 Task: Find connections with filter location Echuca with filter topic #SMMwith filter profile language Potuguese with filter current company Freshers Camp with filter school Delhi Public School, Bokaro Steel City. with filter industry Commercial and Industrial Machinery Maintenance with filter service category Outsourcing with filter keywords title Risk Manager
Action: Mouse moved to (216, 278)
Screenshot: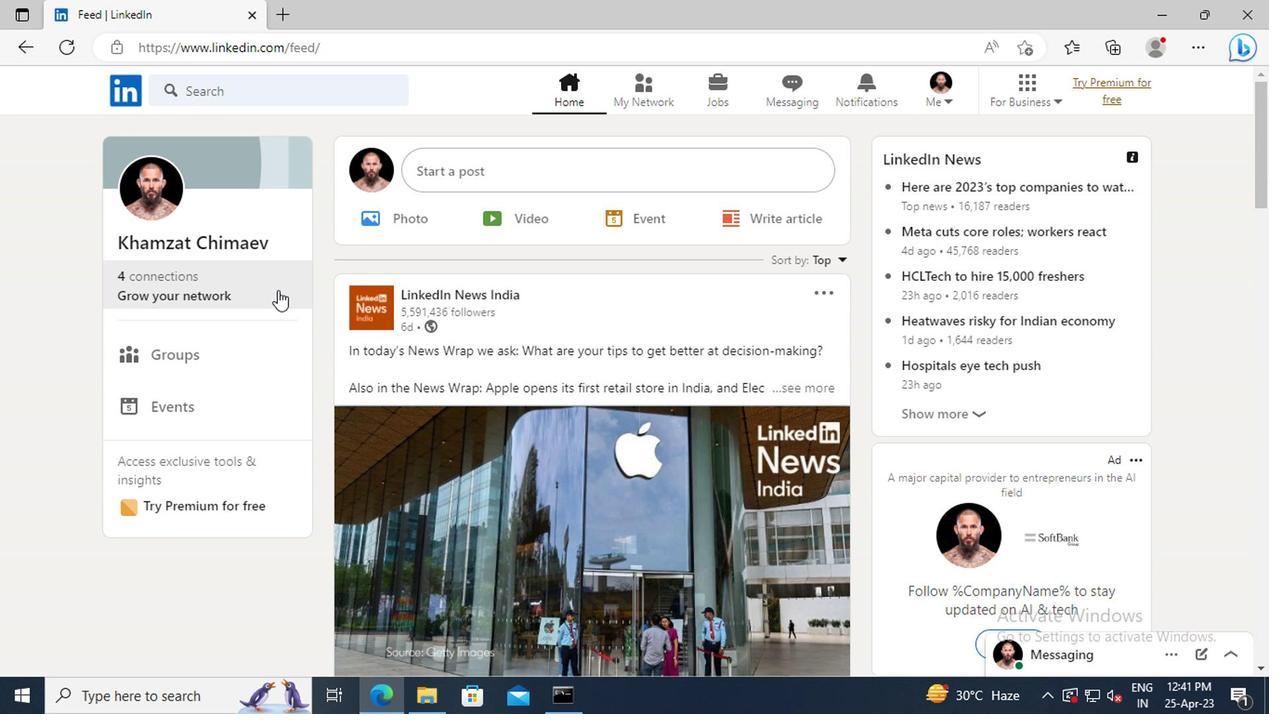 
Action: Mouse pressed left at (216, 278)
Screenshot: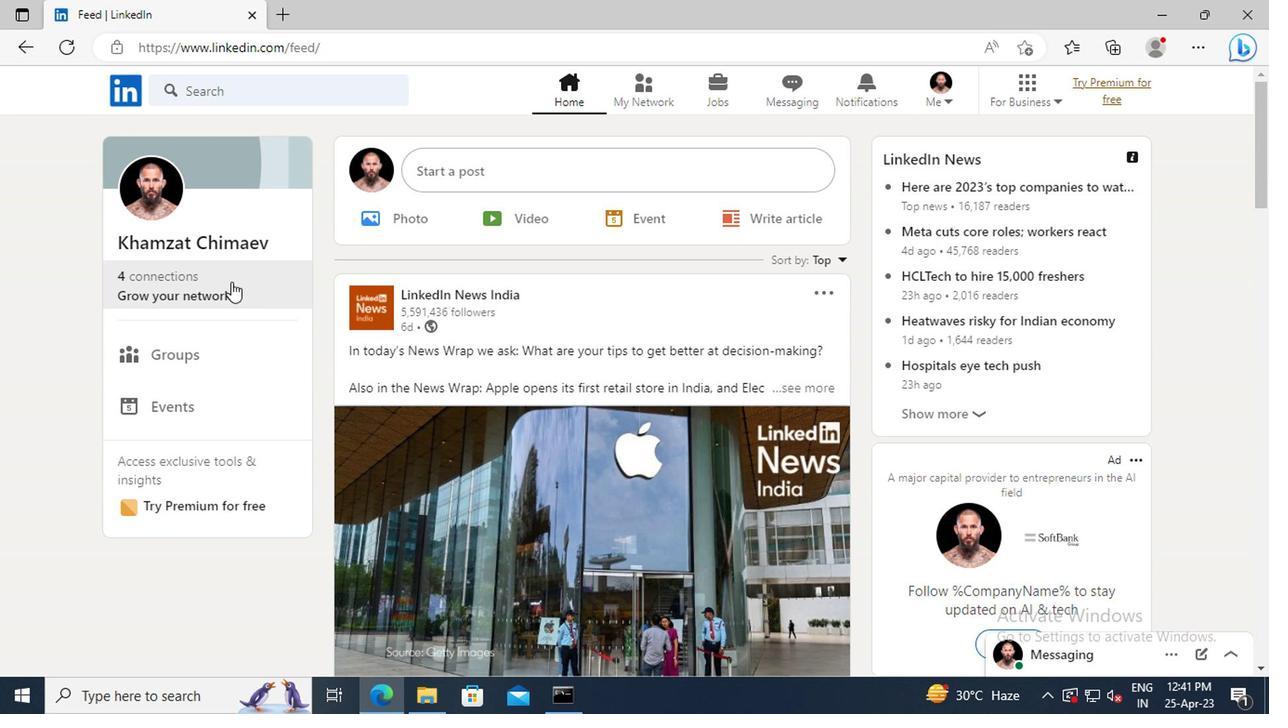 
Action: Mouse moved to (228, 191)
Screenshot: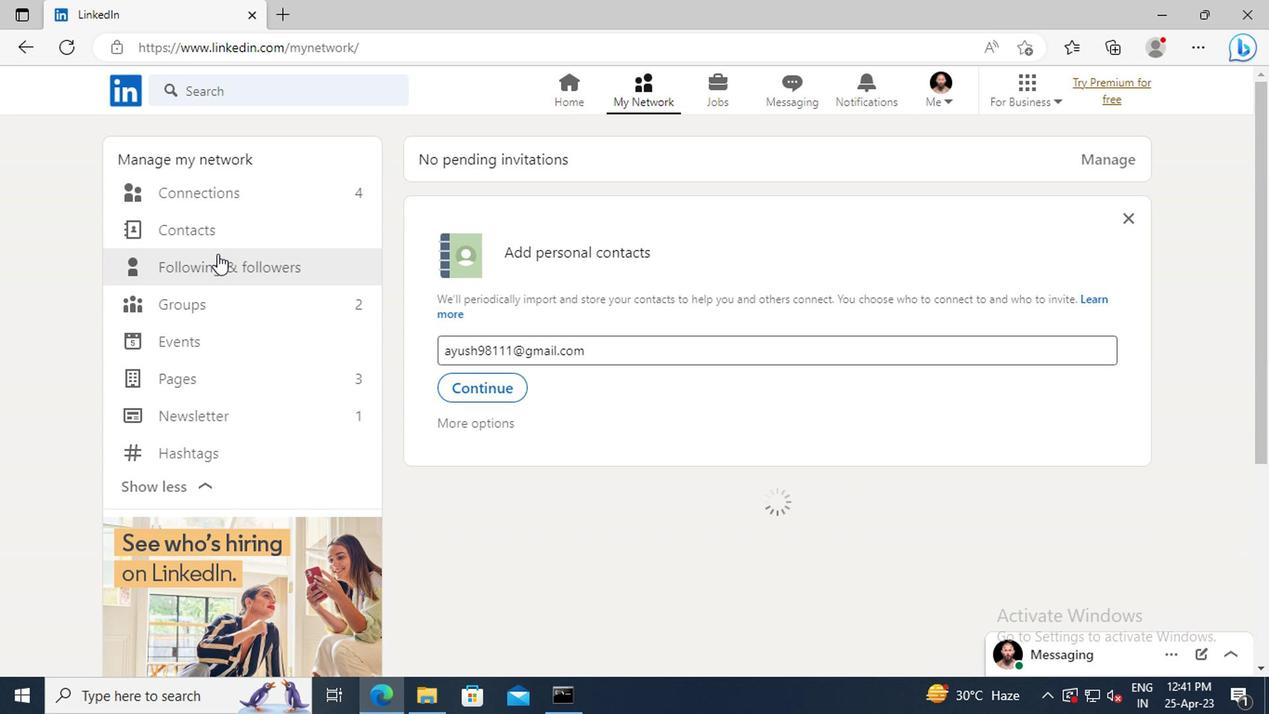 
Action: Mouse pressed left at (228, 191)
Screenshot: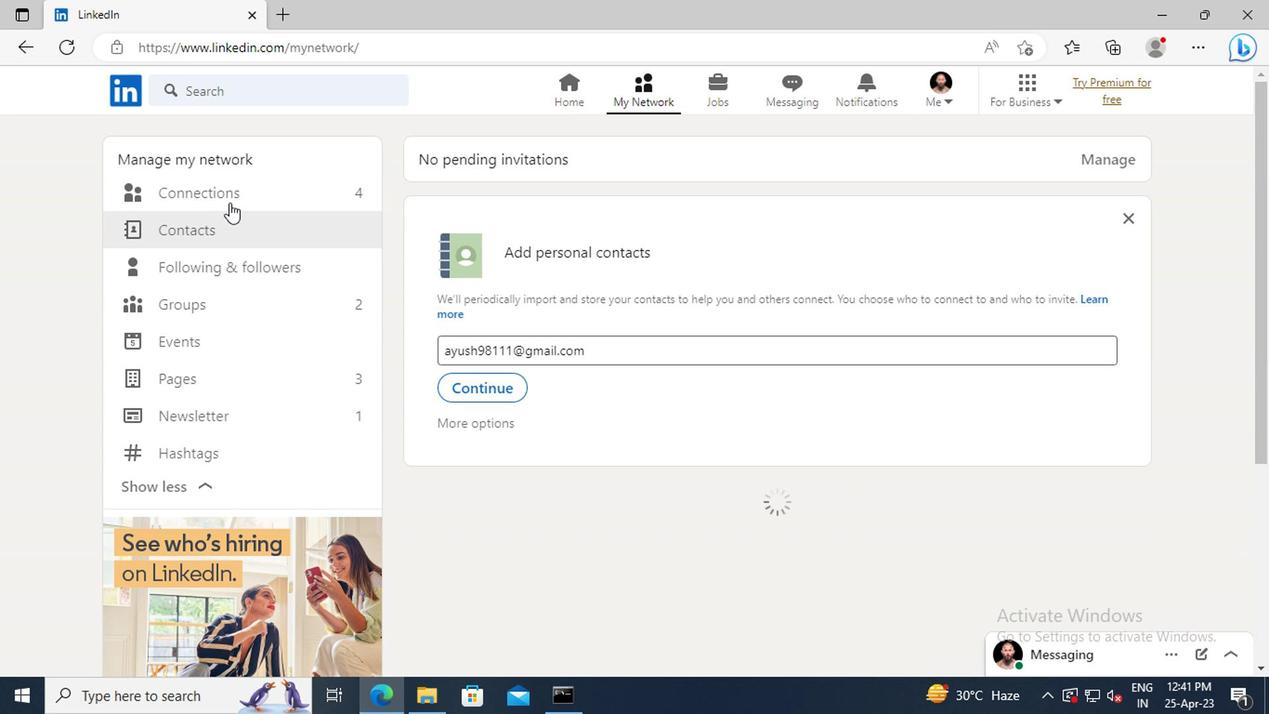 
Action: Mouse moved to (752, 197)
Screenshot: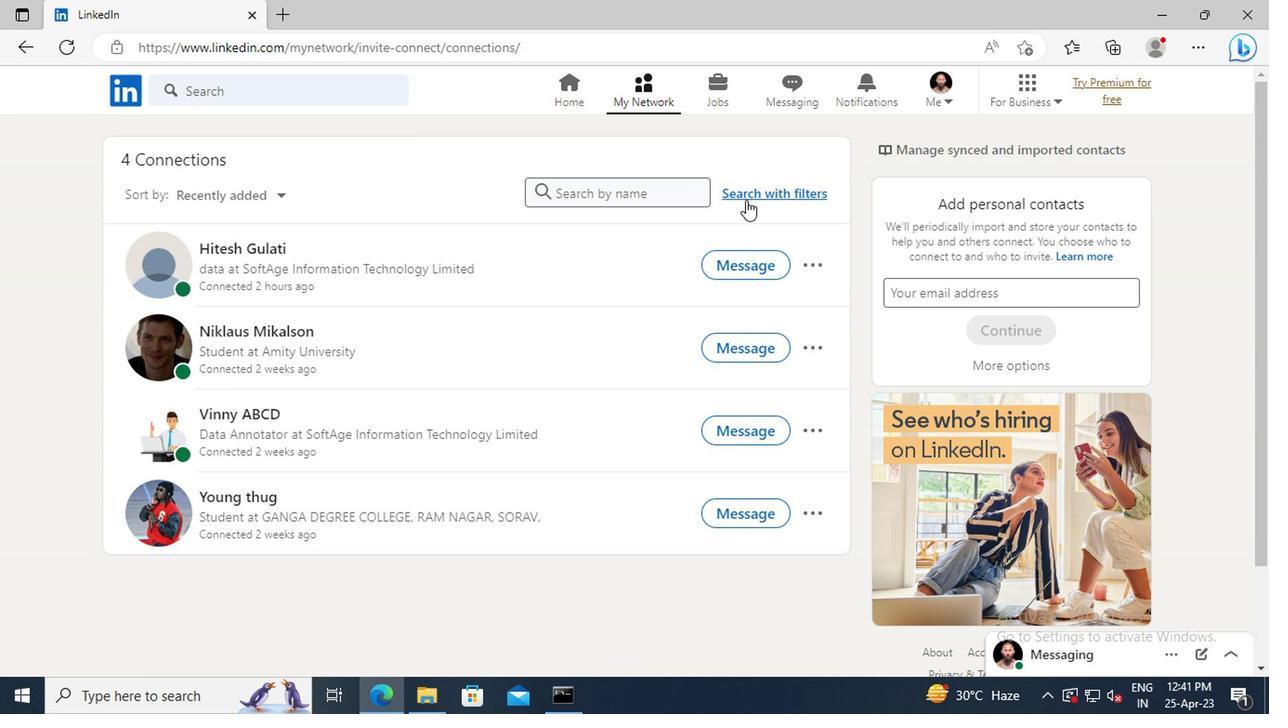 
Action: Mouse pressed left at (752, 197)
Screenshot: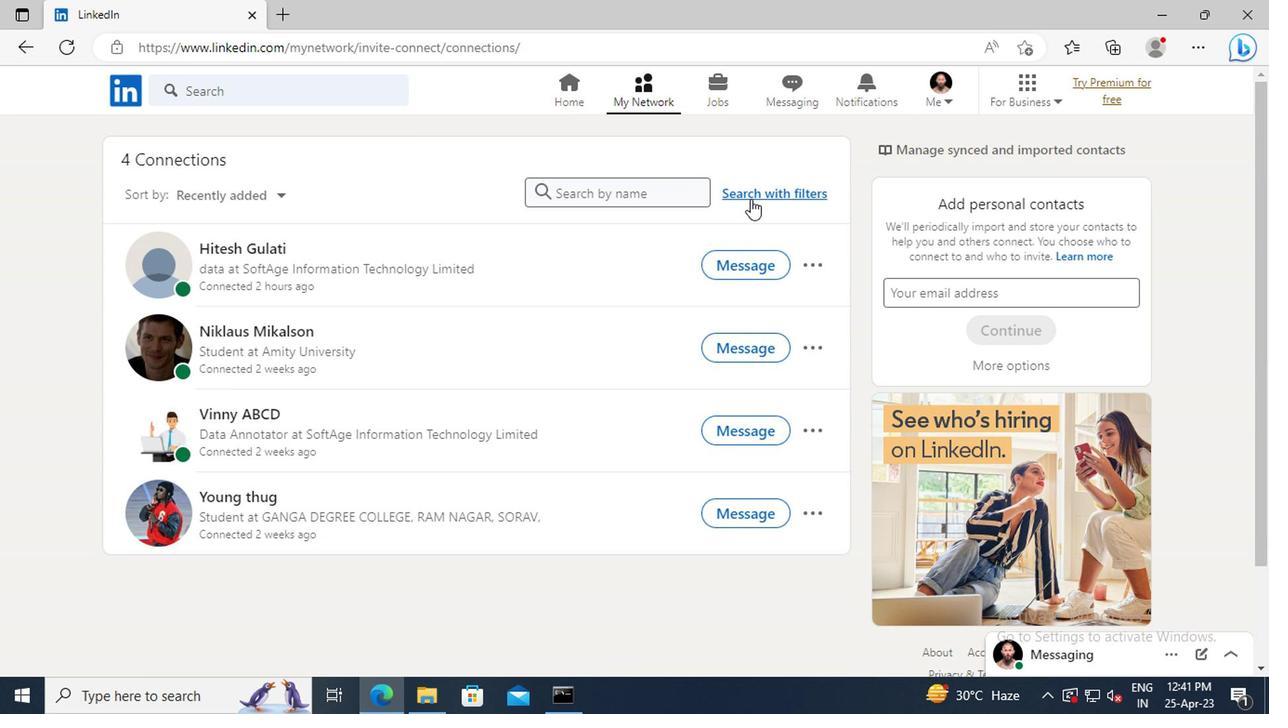 
Action: Mouse moved to (704, 144)
Screenshot: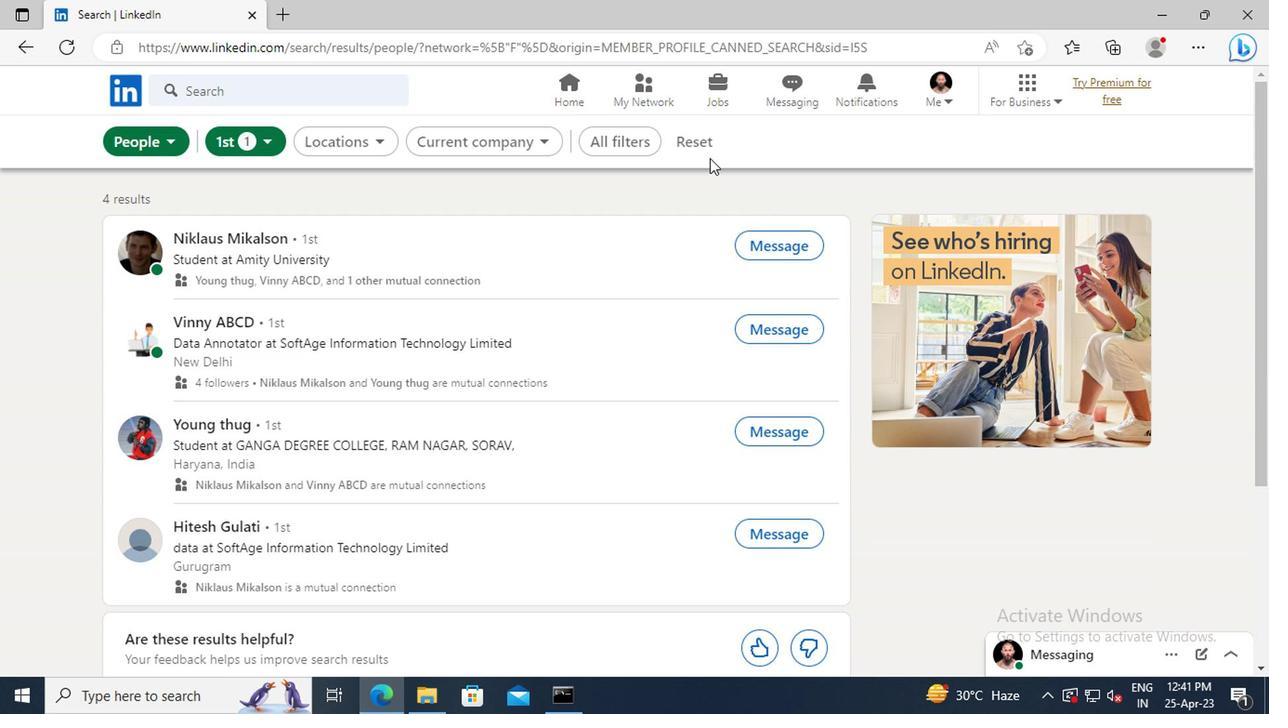 
Action: Mouse pressed left at (704, 144)
Screenshot: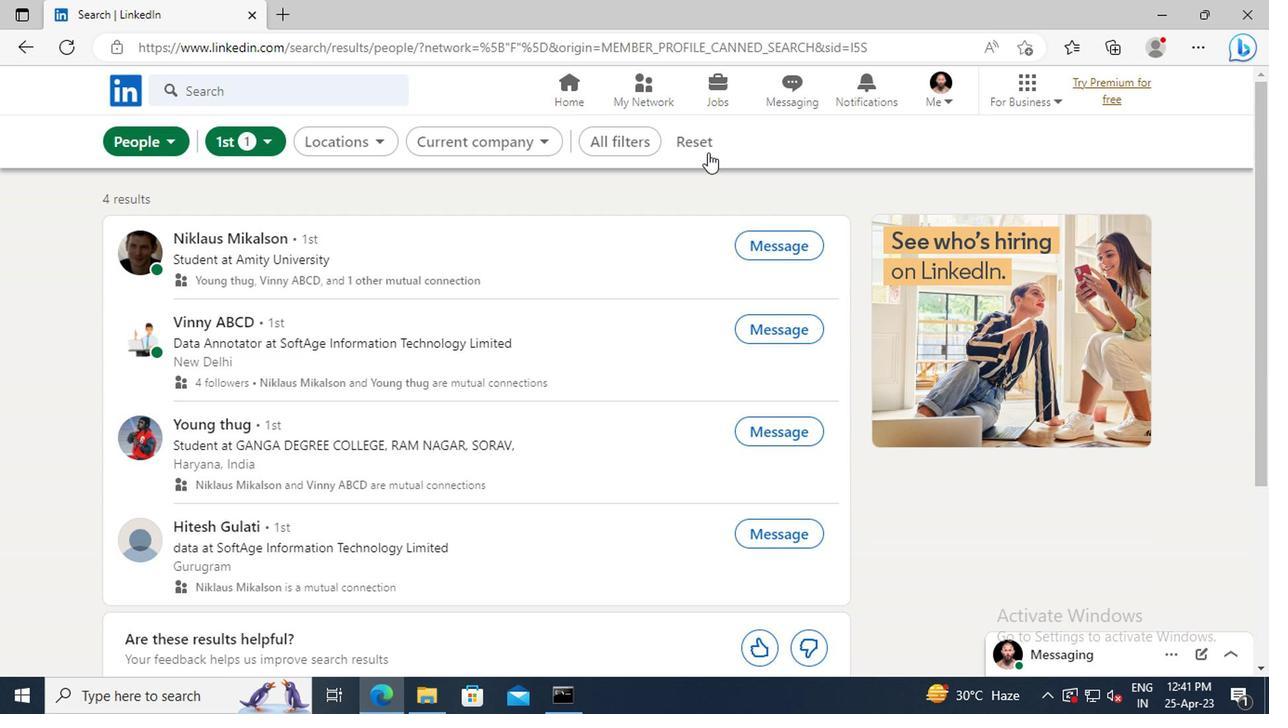 
Action: Mouse moved to (660, 144)
Screenshot: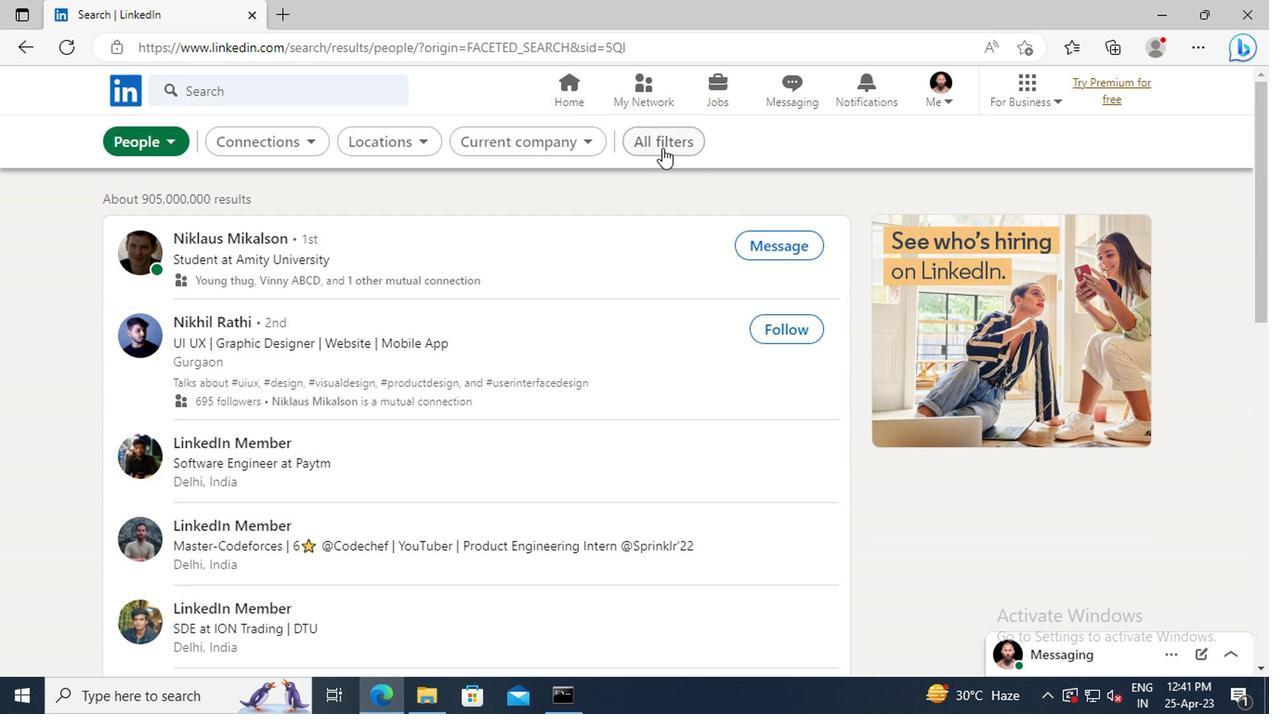 
Action: Mouse pressed left at (660, 144)
Screenshot: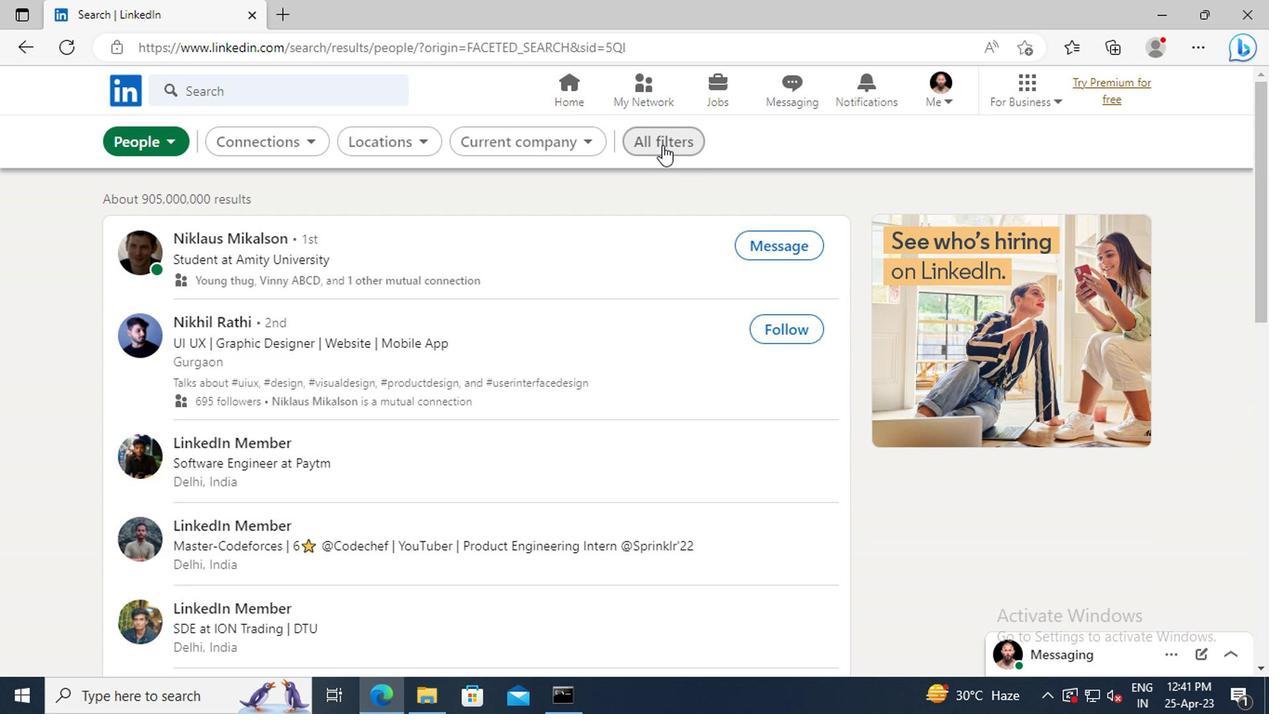 
Action: Mouse moved to (1002, 324)
Screenshot: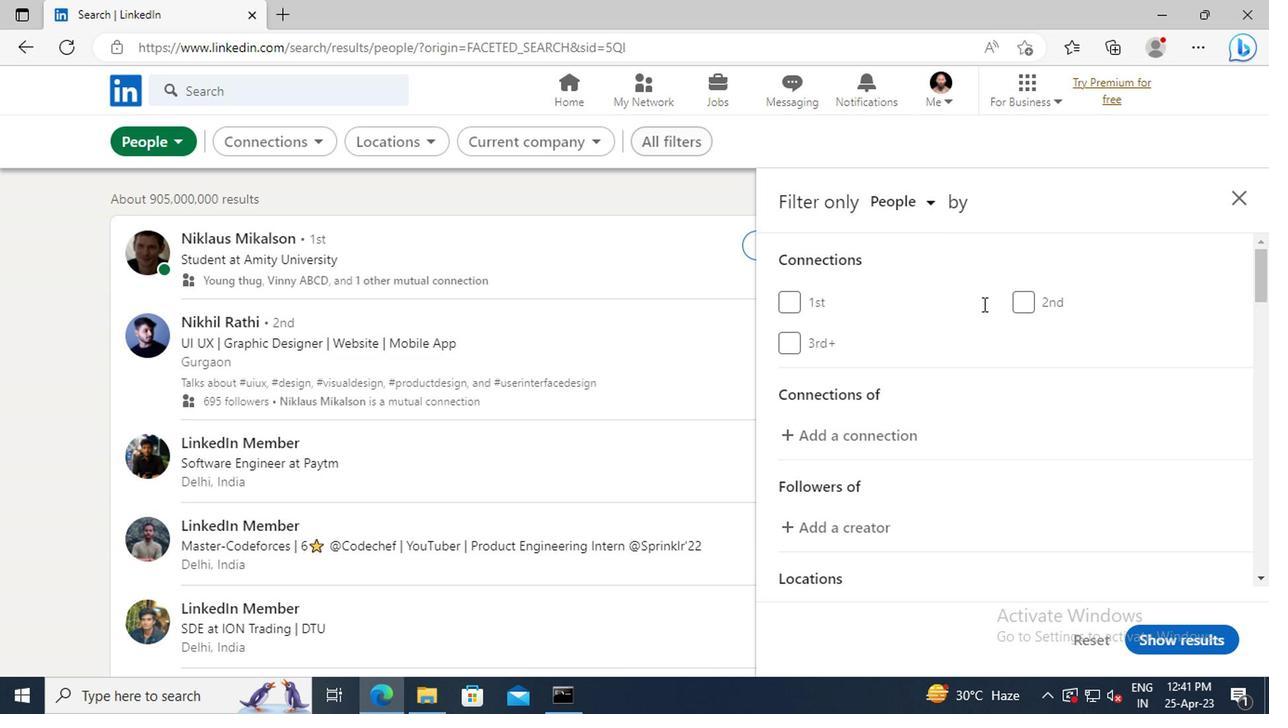 
Action: Mouse scrolled (1002, 323) with delta (0, 0)
Screenshot: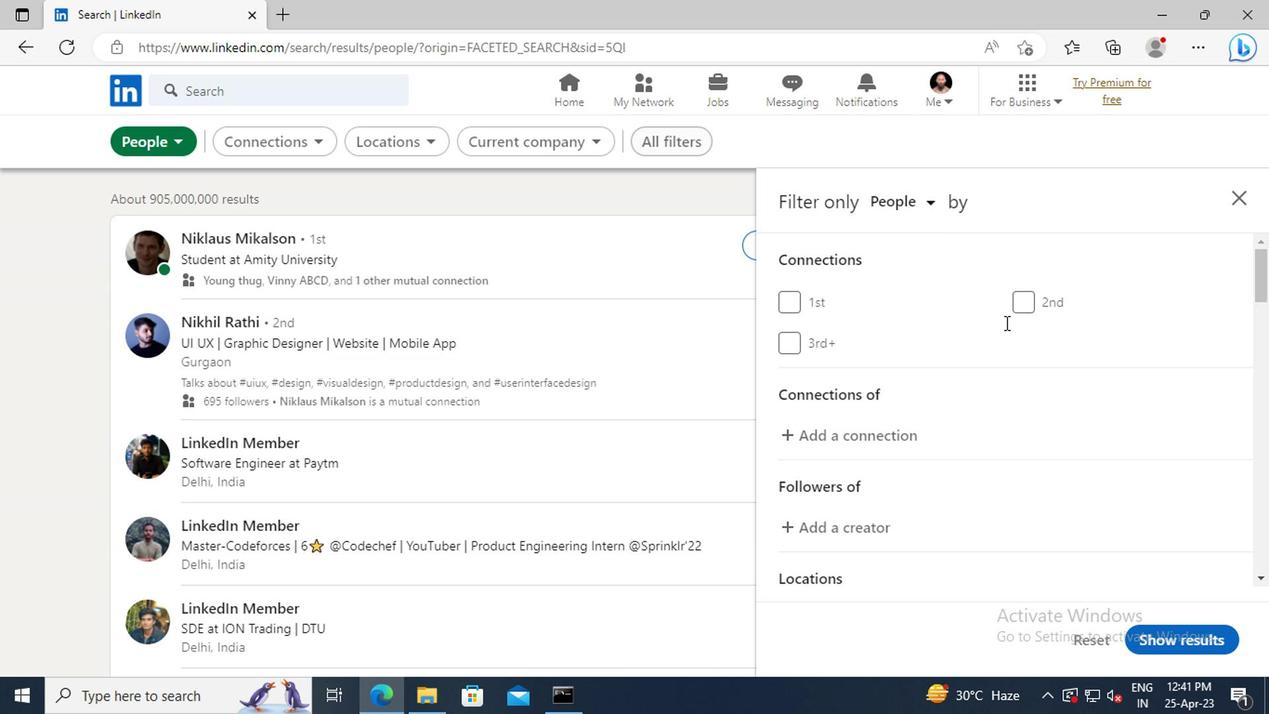 
Action: Mouse scrolled (1002, 323) with delta (0, 0)
Screenshot: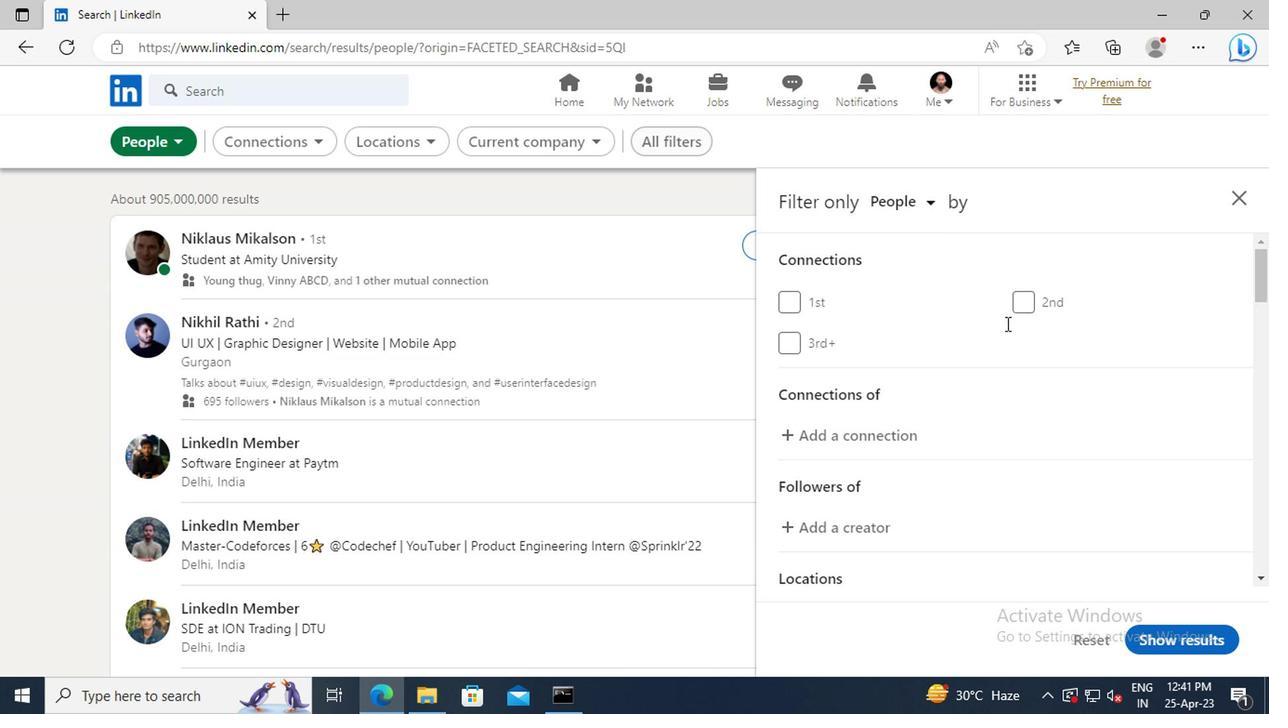 
Action: Mouse moved to (1008, 326)
Screenshot: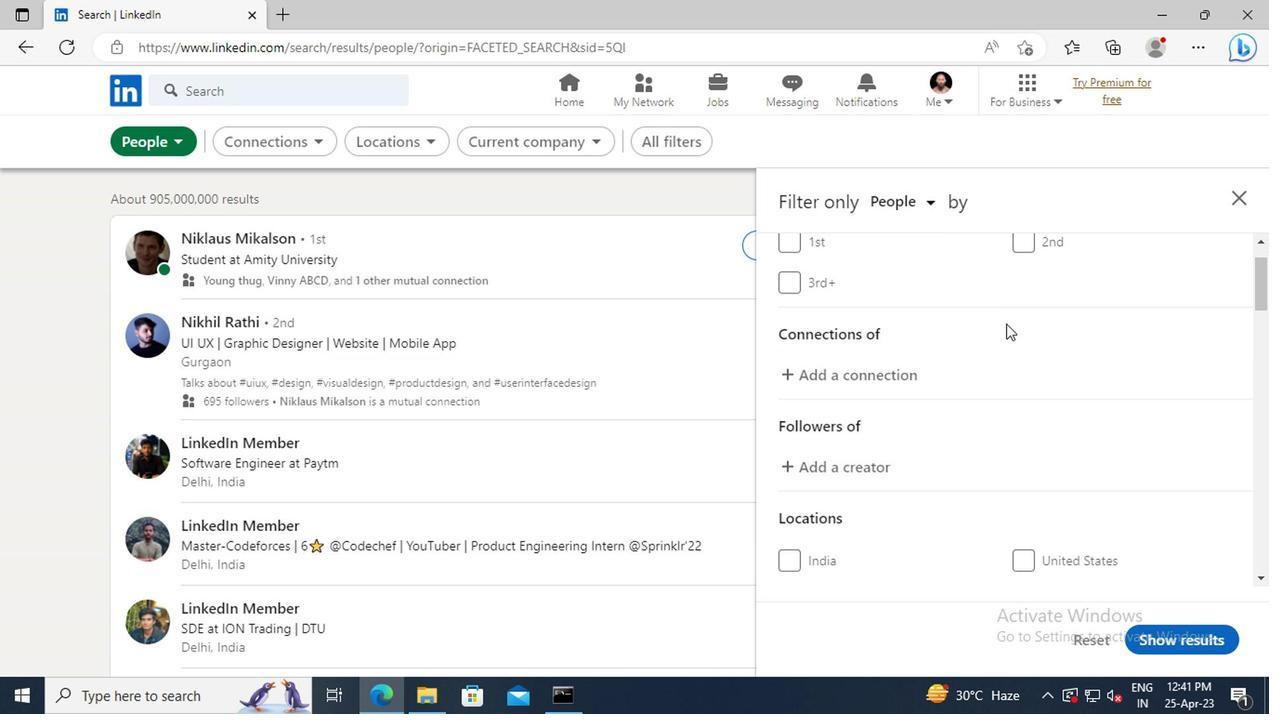 
Action: Mouse scrolled (1008, 325) with delta (0, 0)
Screenshot: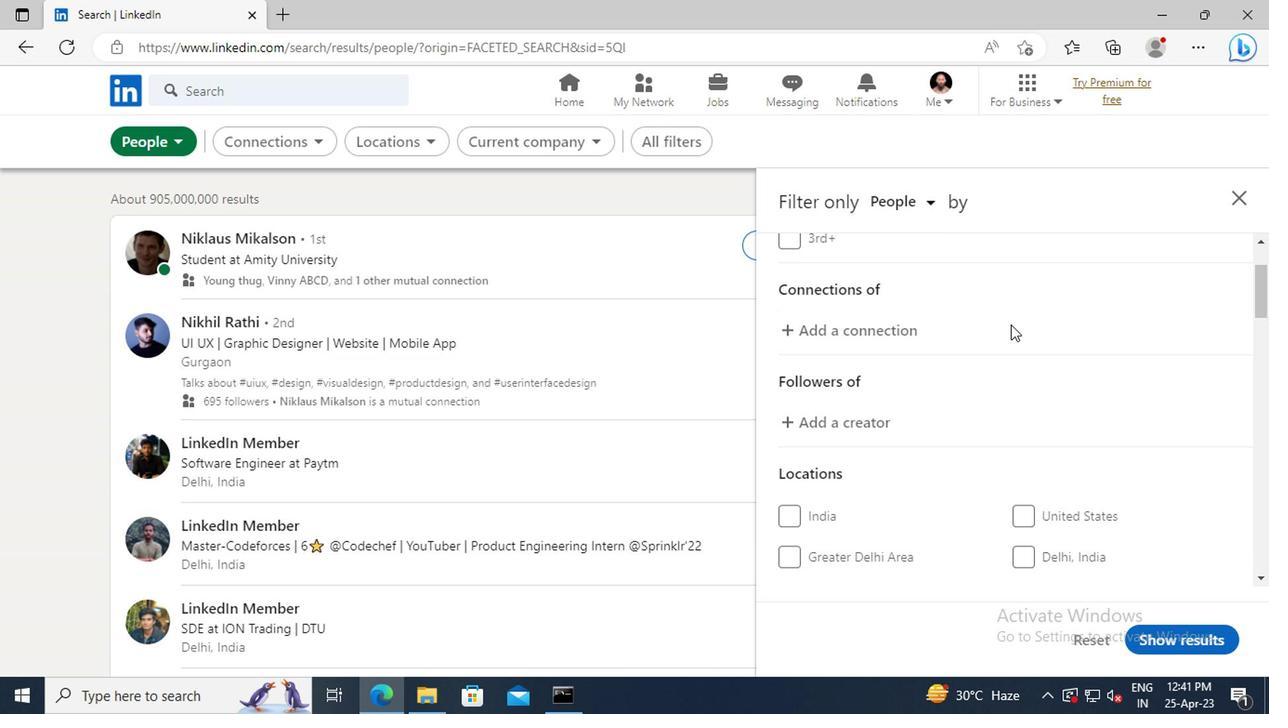 
Action: Mouse scrolled (1008, 325) with delta (0, 0)
Screenshot: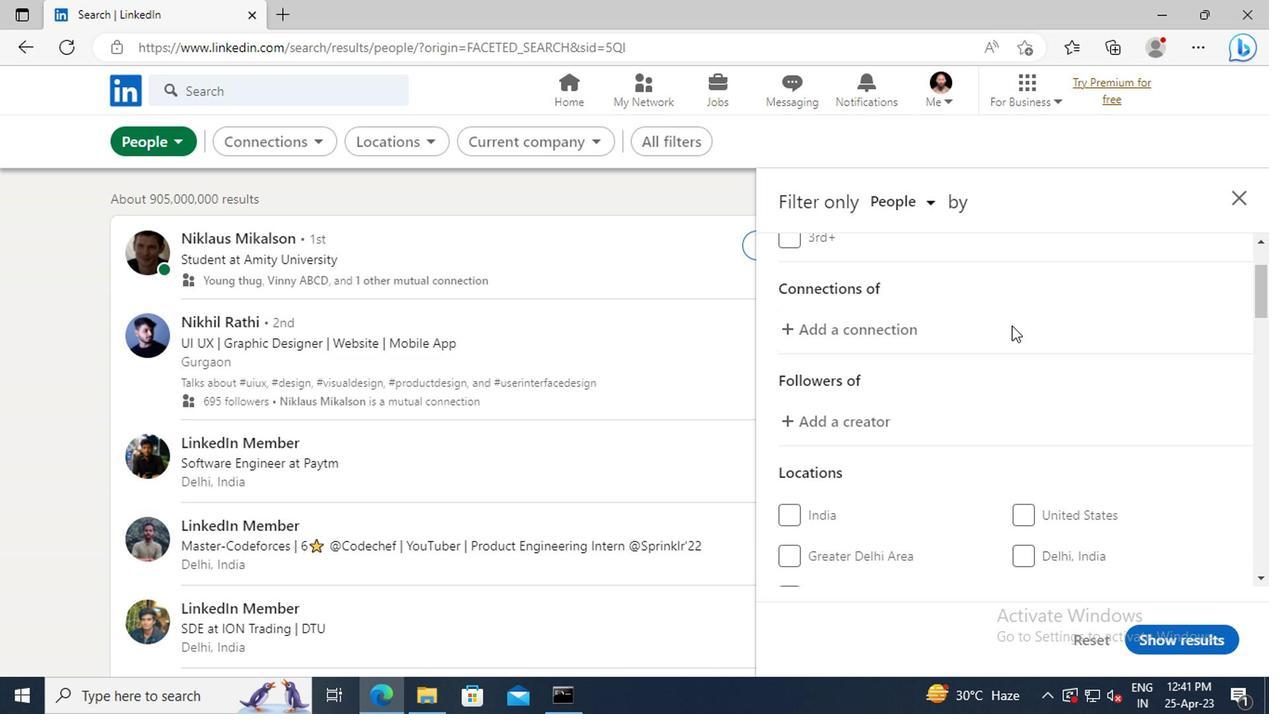 
Action: Mouse scrolled (1008, 325) with delta (0, 0)
Screenshot: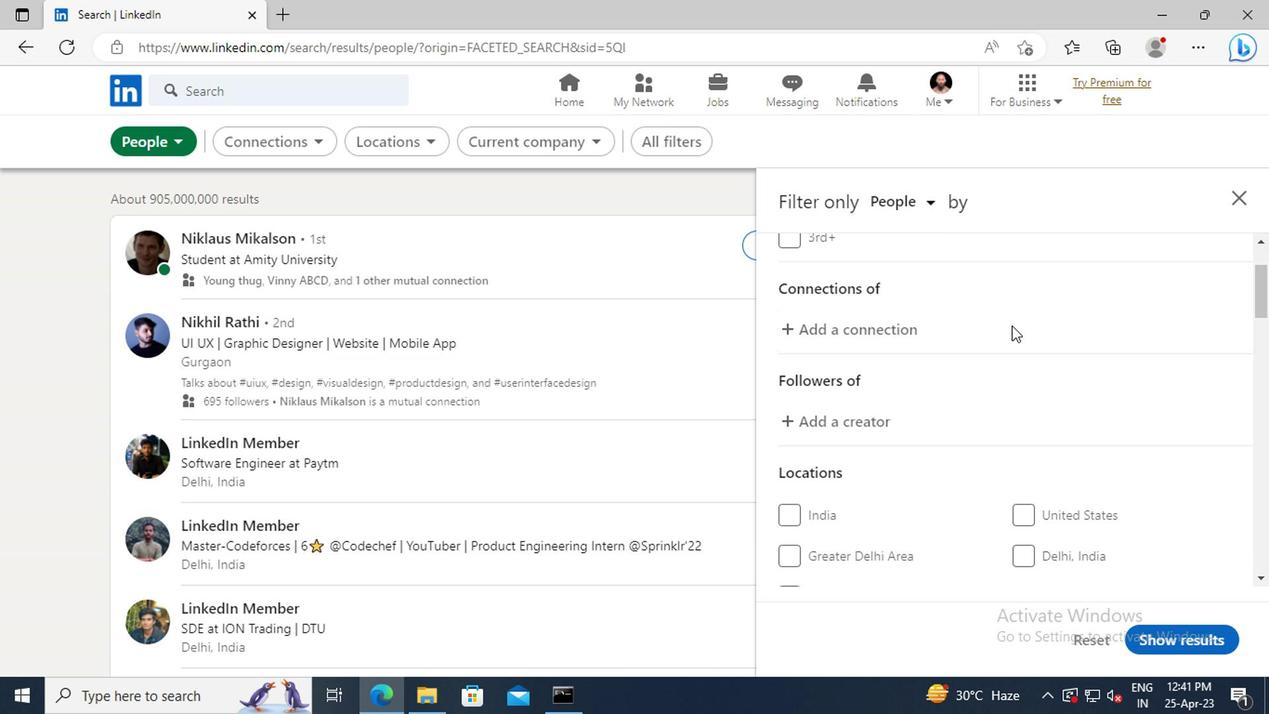 
Action: Mouse scrolled (1008, 325) with delta (0, 0)
Screenshot: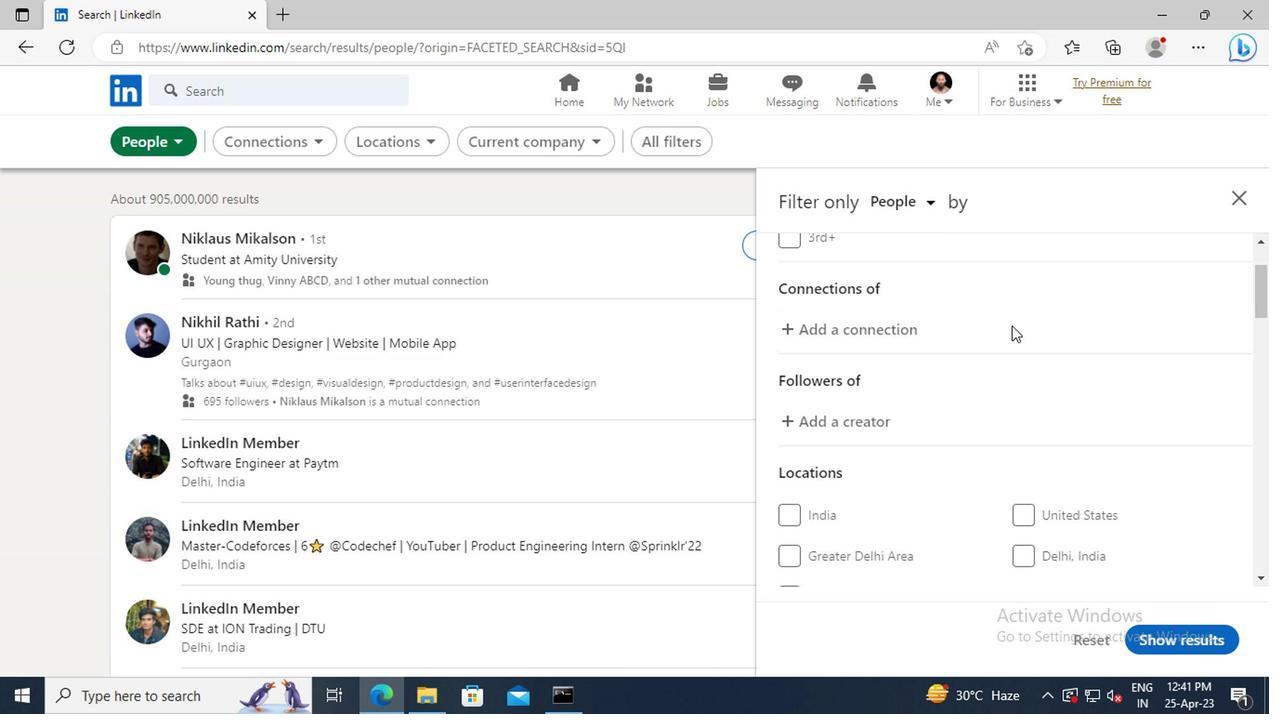 
Action: Mouse moved to (1031, 378)
Screenshot: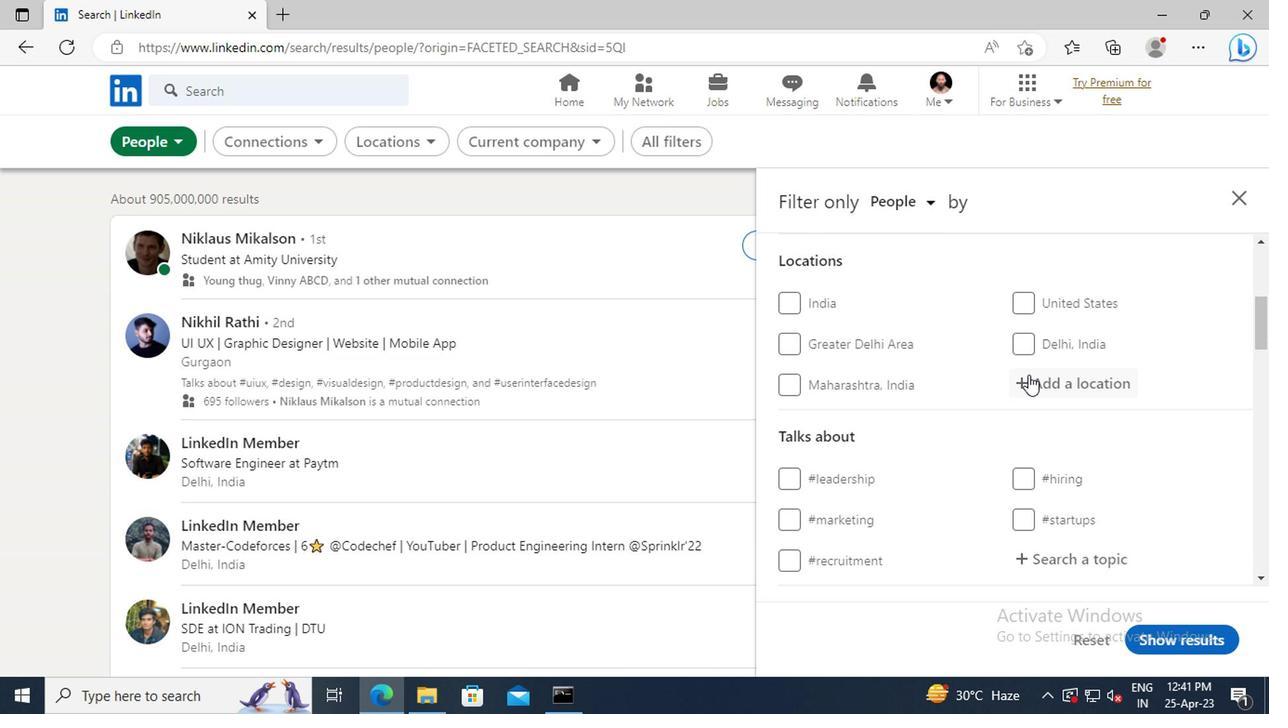 
Action: Mouse pressed left at (1031, 378)
Screenshot: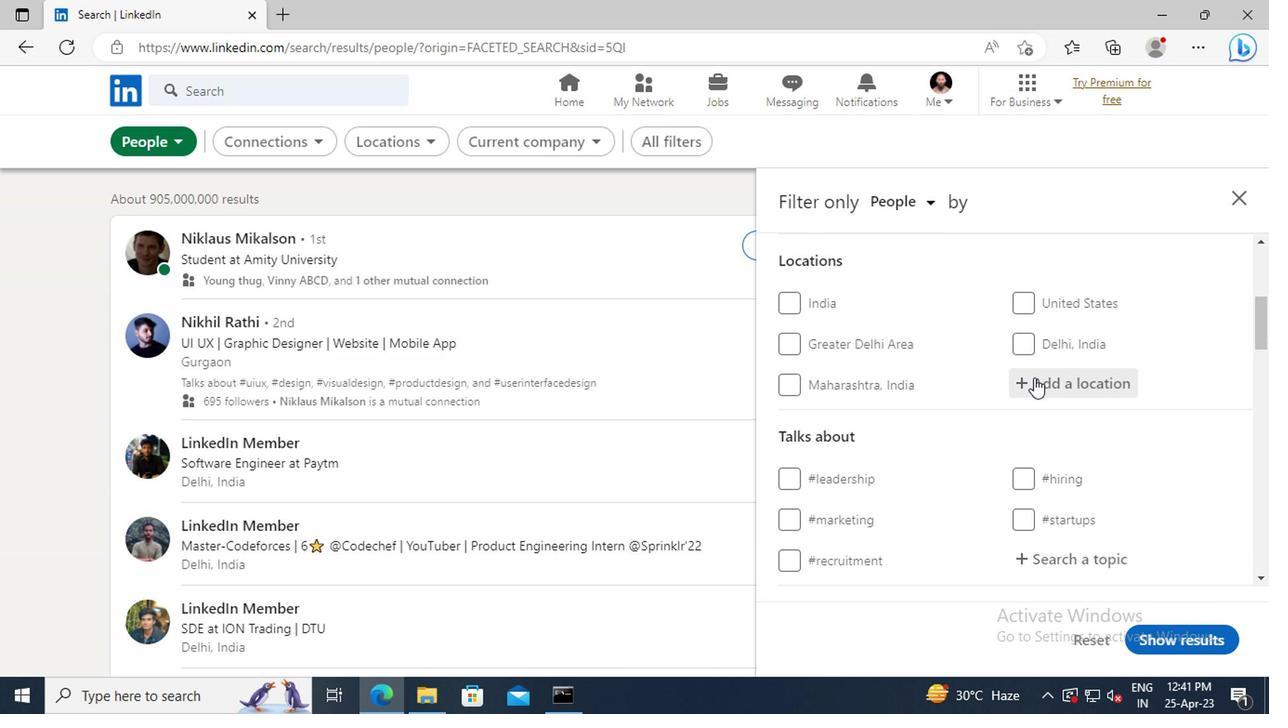 
Action: Key pressed <Key.shift>ECHUCA
Screenshot: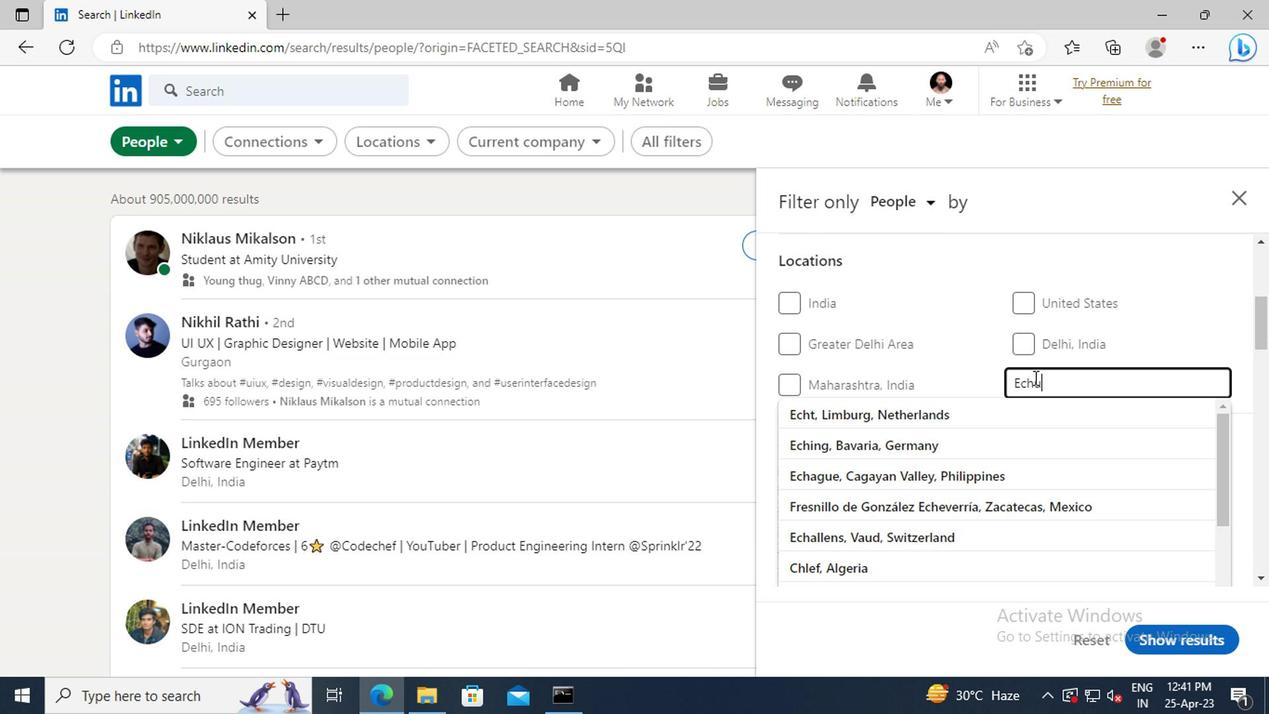 
Action: Mouse moved to (1026, 410)
Screenshot: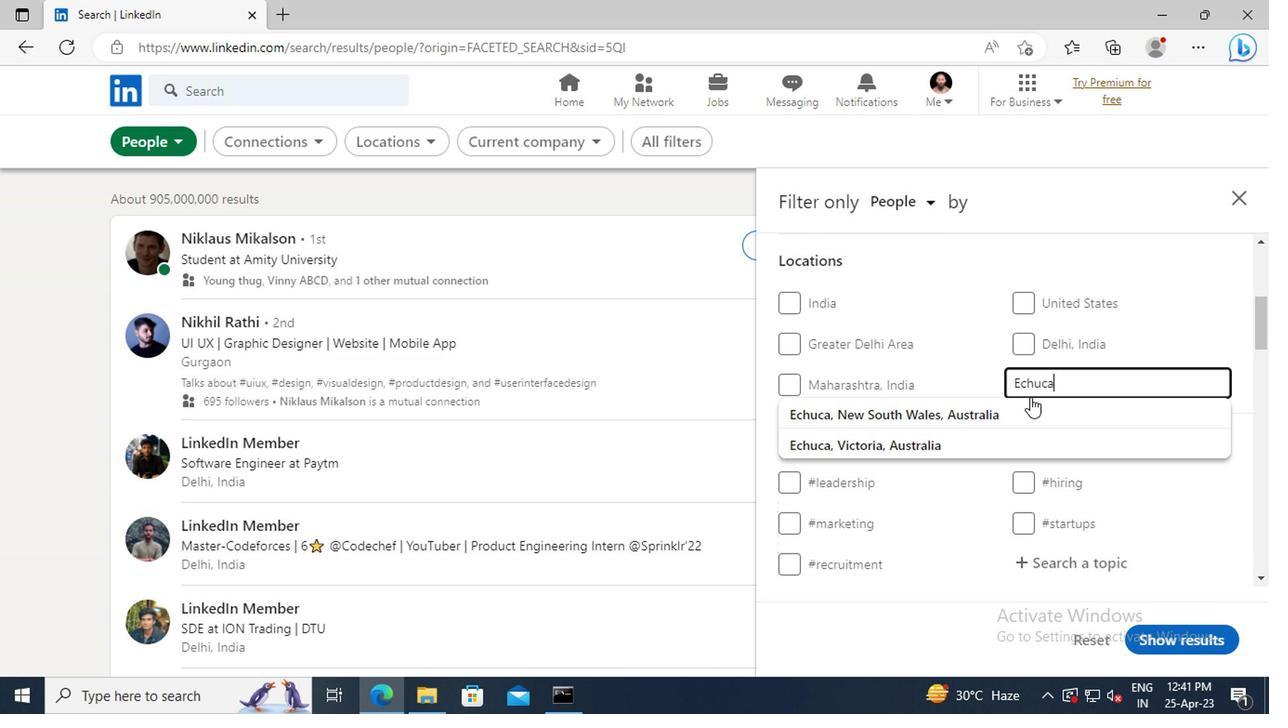 
Action: Mouse pressed left at (1026, 410)
Screenshot: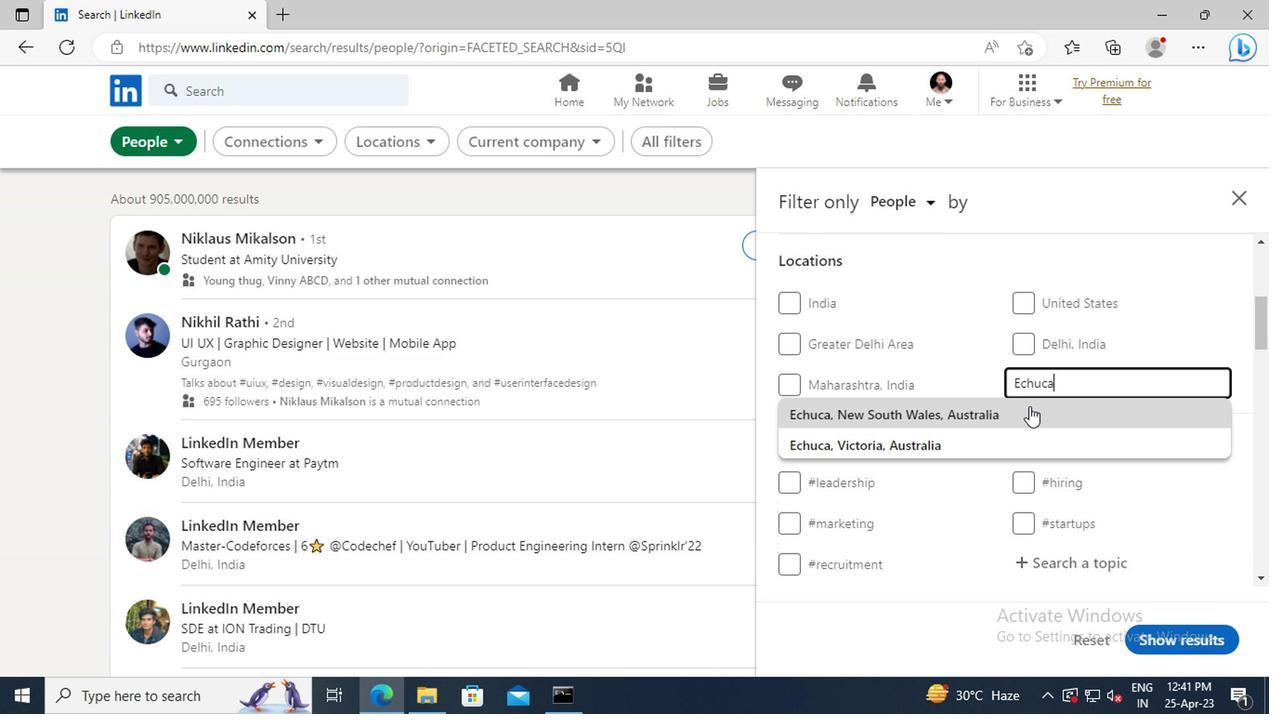 
Action: Mouse moved to (1026, 386)
Screenshot: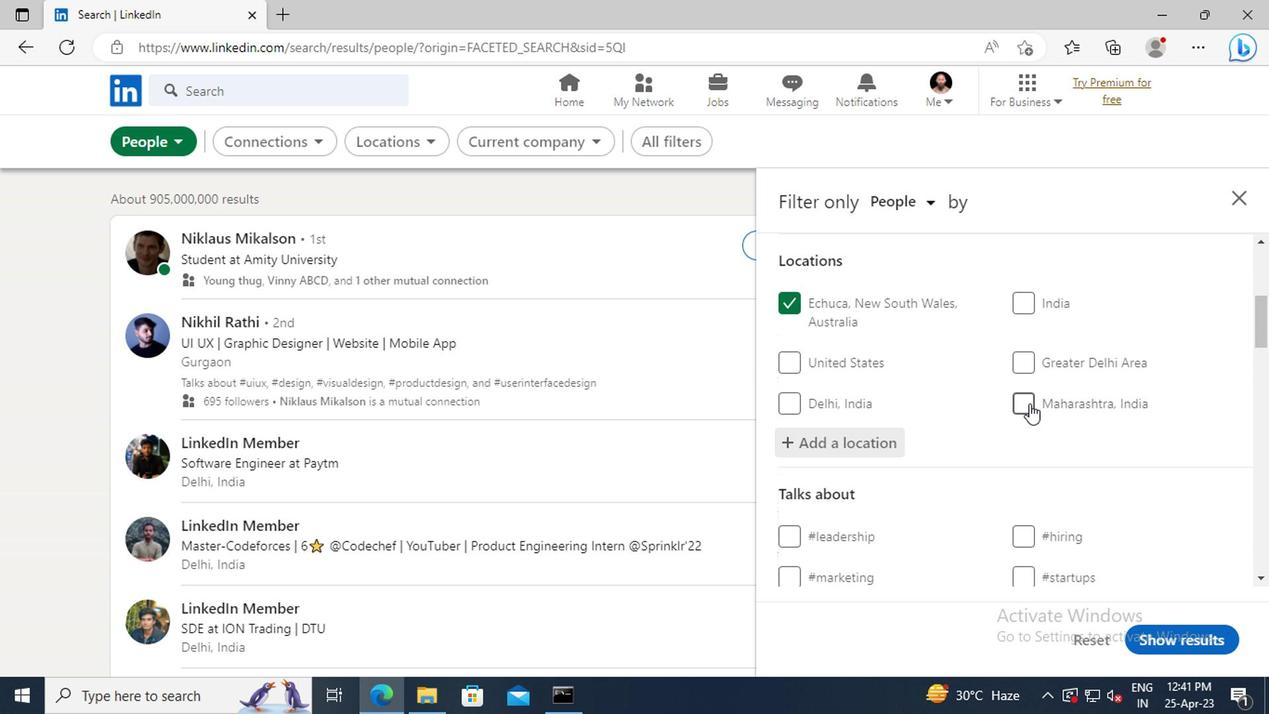 
Action: Mouse scrolled (1026, 385) with delta (0, 0)
Screenshot: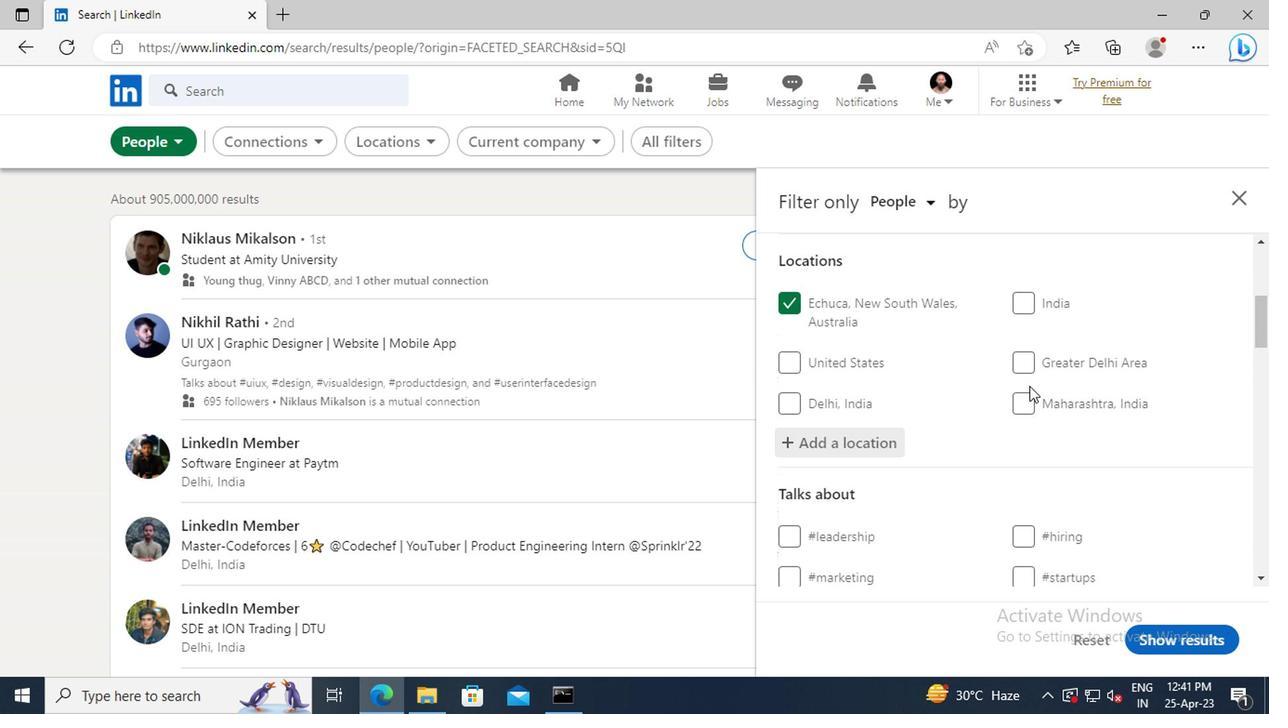 
Action: Mouse scrolled (1026, 385) with delta (0, 0)
Screenshot: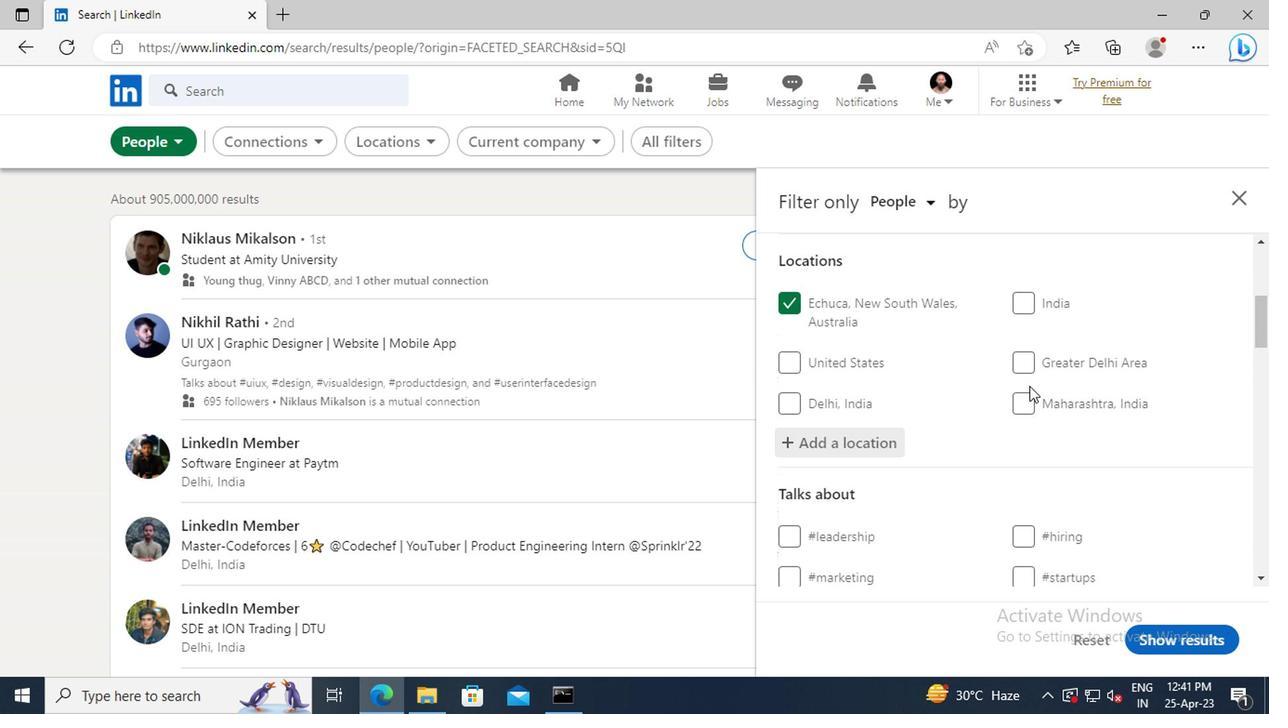 
Action: Mouse scrolled (1026, 385) with delta (0, 0)
Screenshot: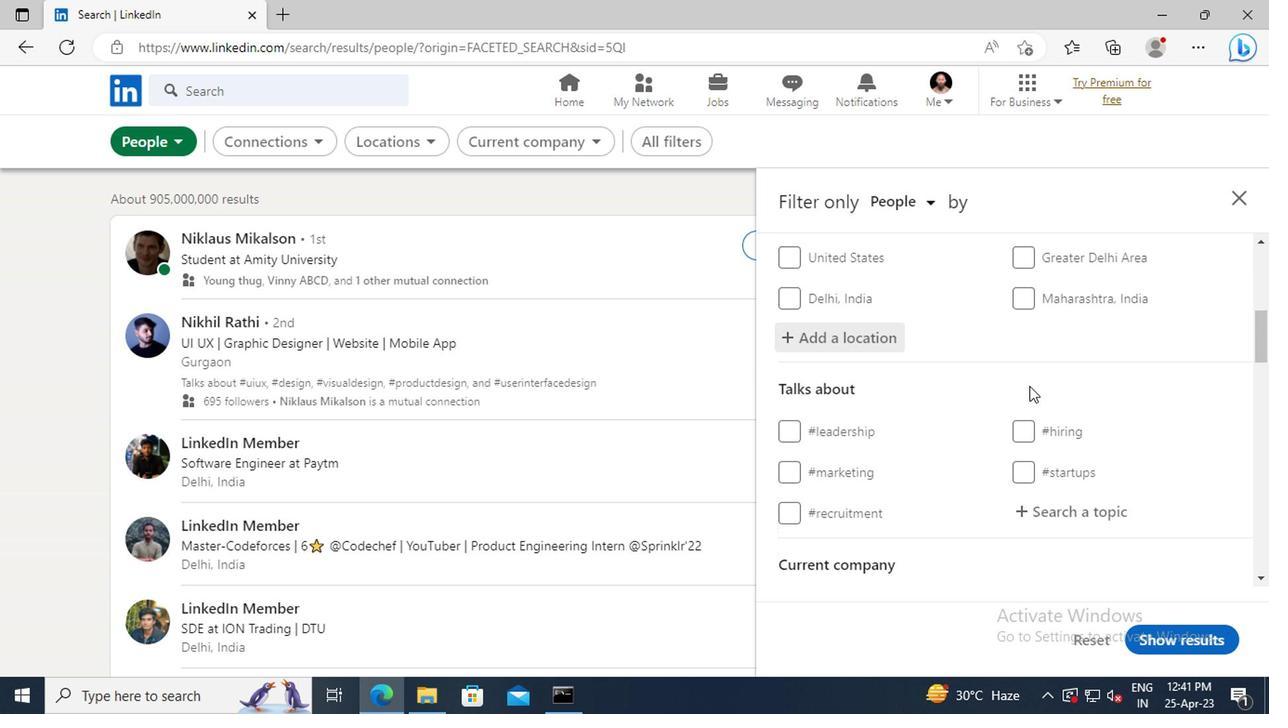 
Action: Mouse moved to (1043, 454)
Screenshot: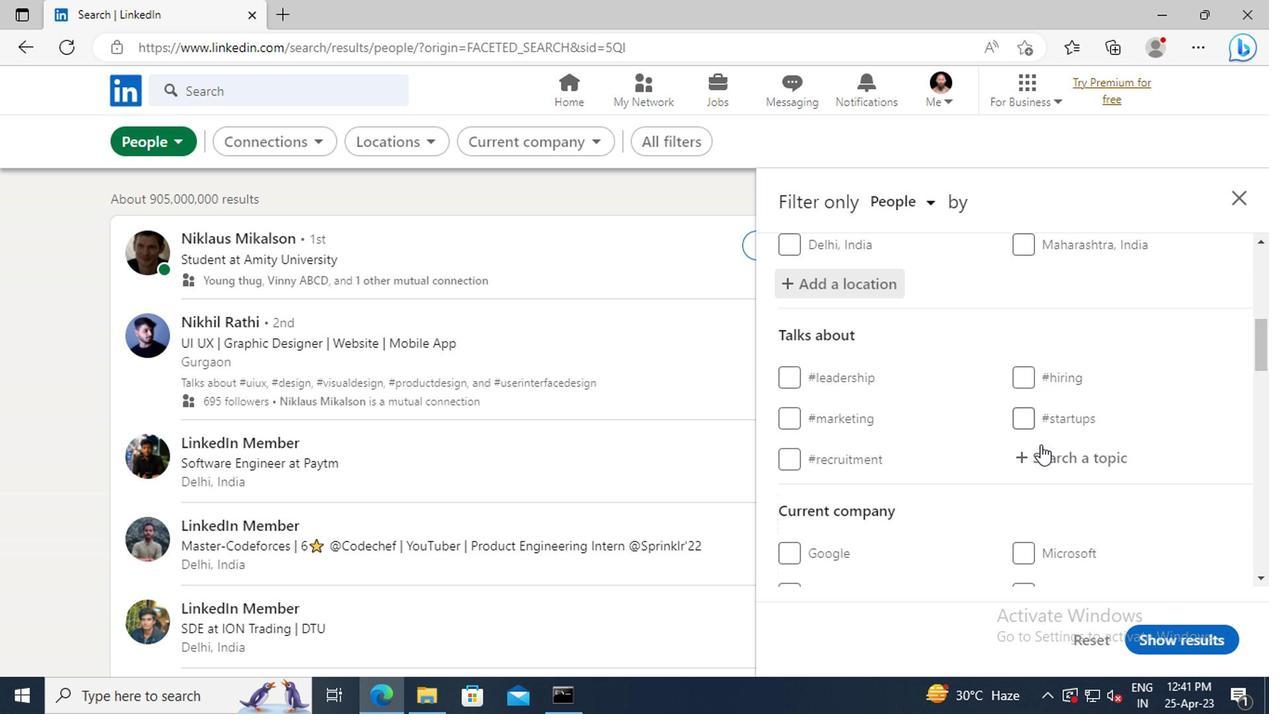 
Action: Mouse pressed left at (1043, 454)
Screenshot: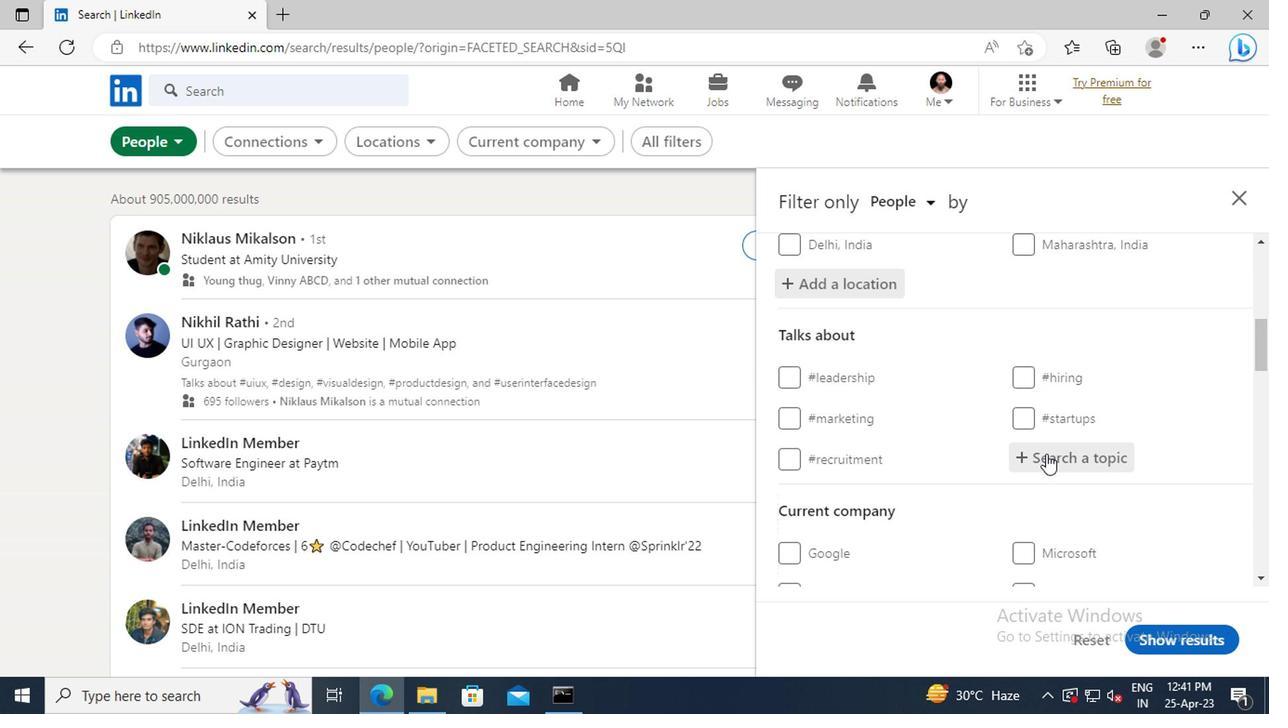 
Action: Key pressed <Key.shift><Key.shift><Key.shift><Key.shift><Key.shift><Key.shift><Key.shift><Key.shift><Key.shift><Key.shift><Key.shift><Key.shift><Key.shift>#SMMWITH
Screenshot: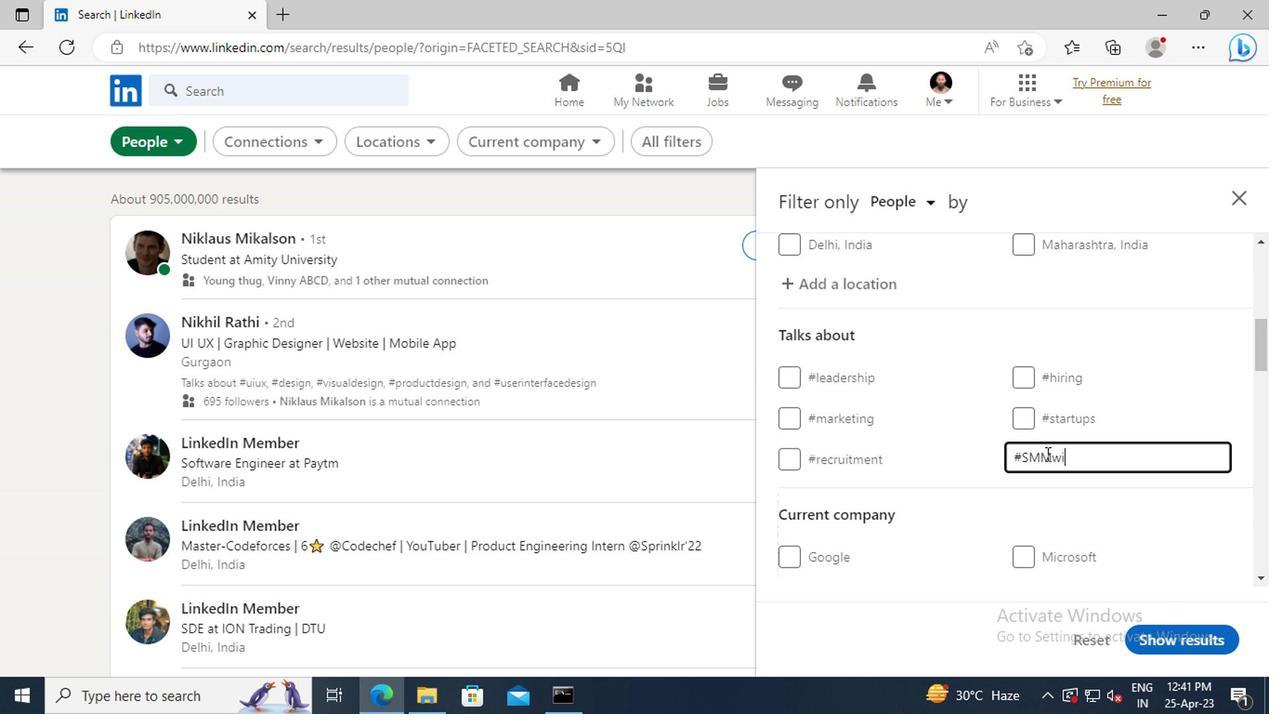 
Action: Mouse scrolled (1043, 453) with delta (0, 0)
Screenshot: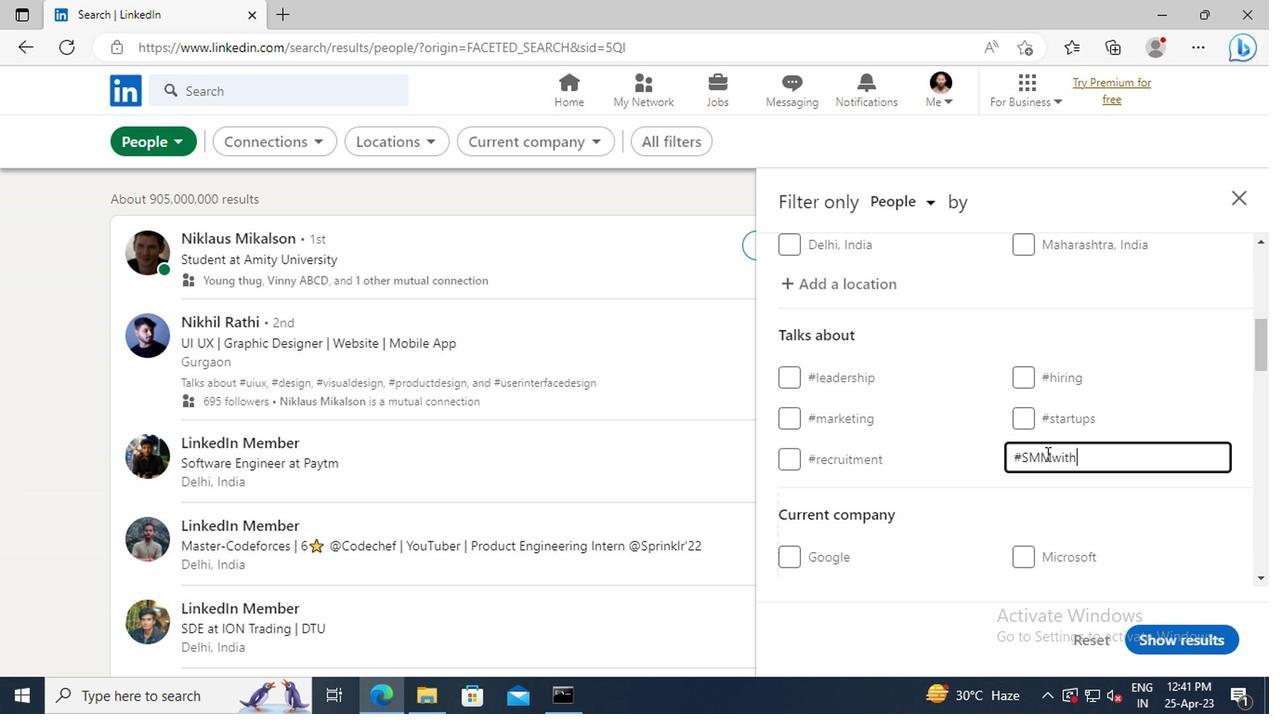 
Action: Mouse scrolled (1043, 453) with delta (0, 0)
Screenshot: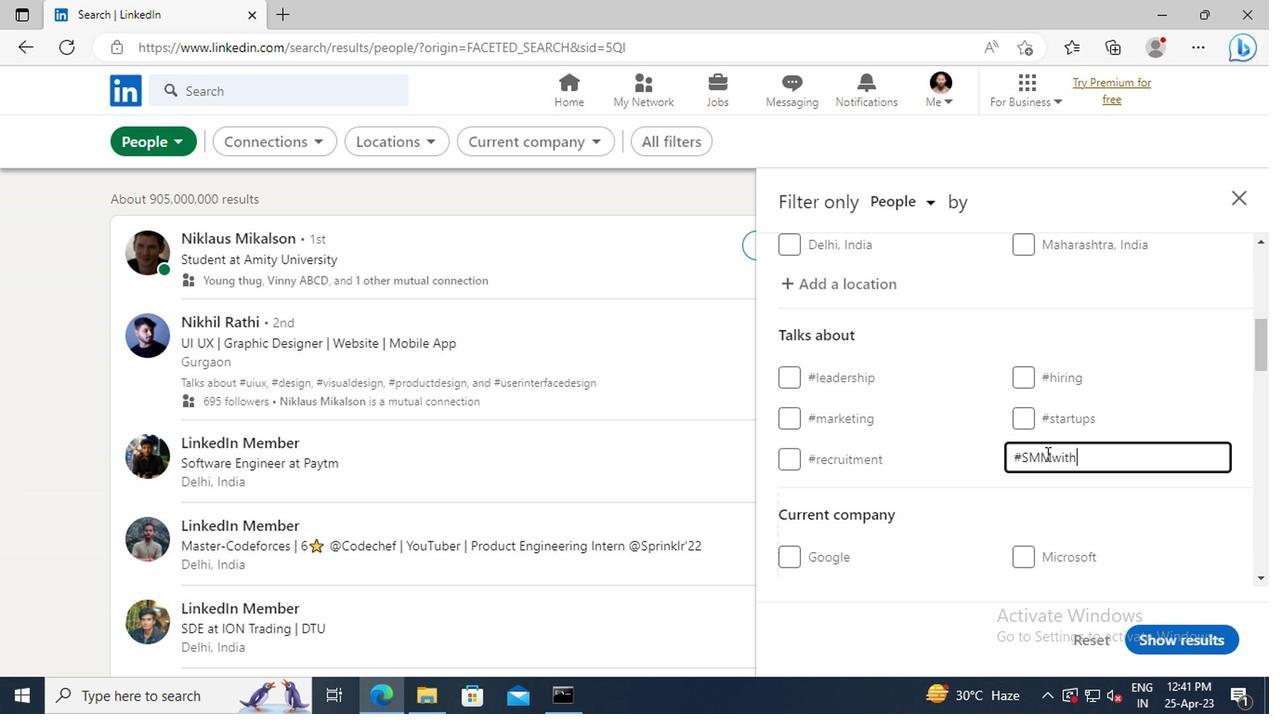 
Action: Mouse scrolled (1043, 453) with delta (0, 0)
Screenshot: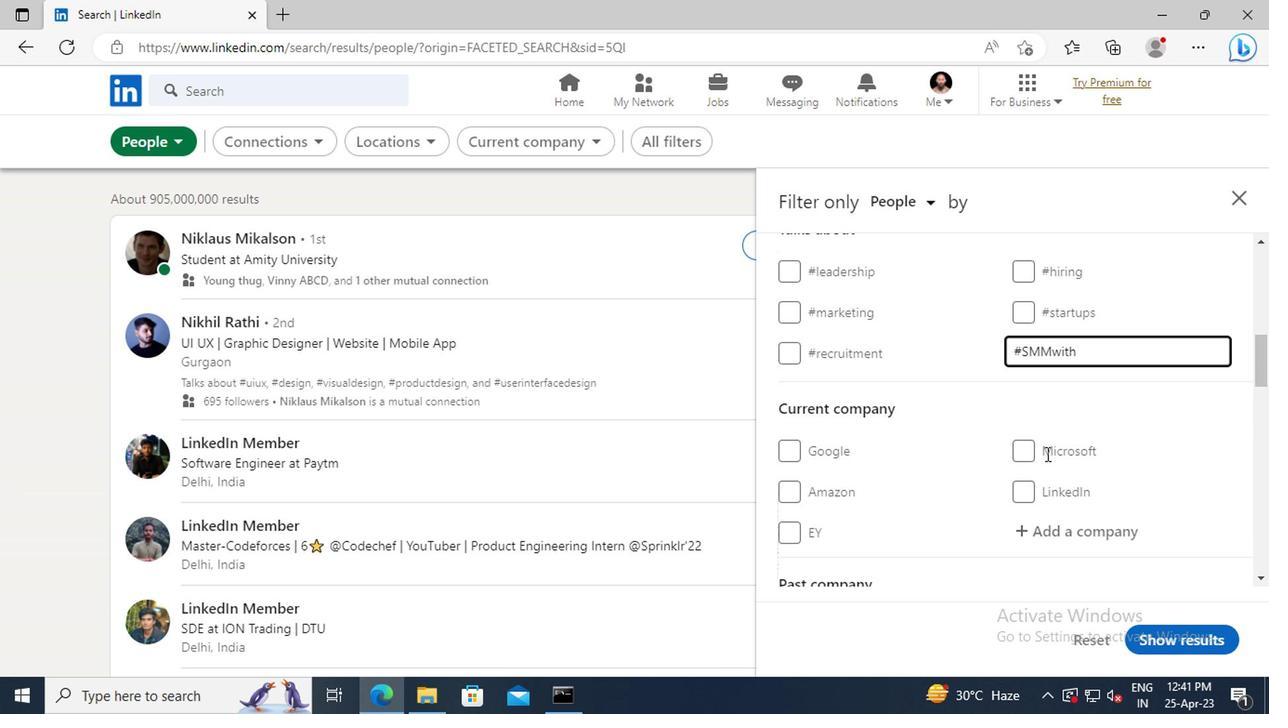 
Action: Mouse scrolled (1043, 453) with delta (0, 0)
Screenshot: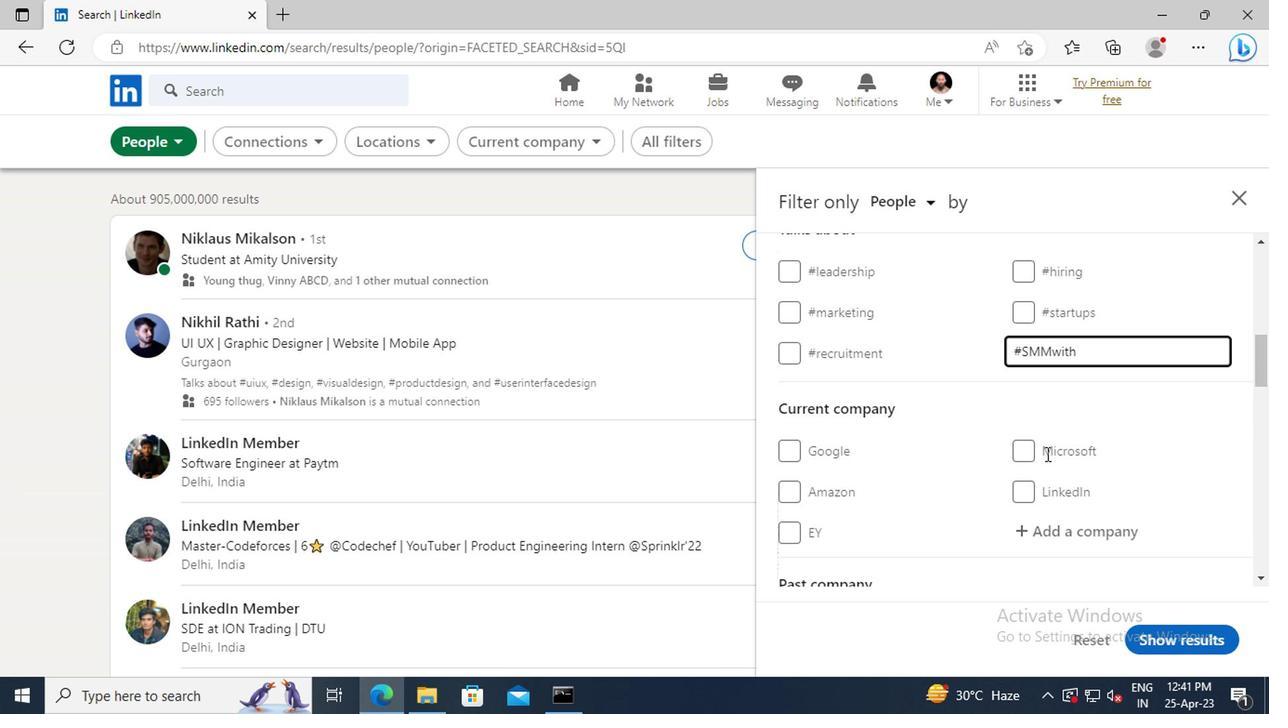 
Action: Mouse scrolled (1043, 453) with delta (0, 0)
Screenshot: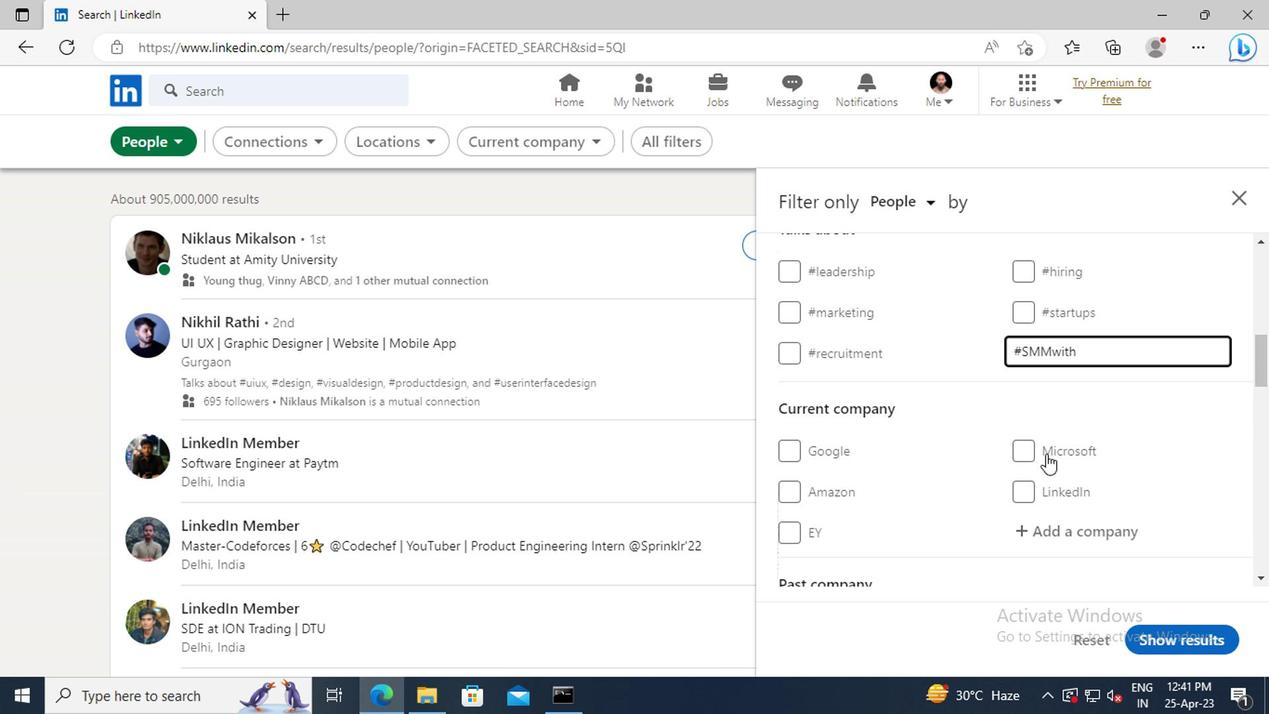
Action: Mouse scrolled (1043, 453) with delta (0, 0)
Screenshot: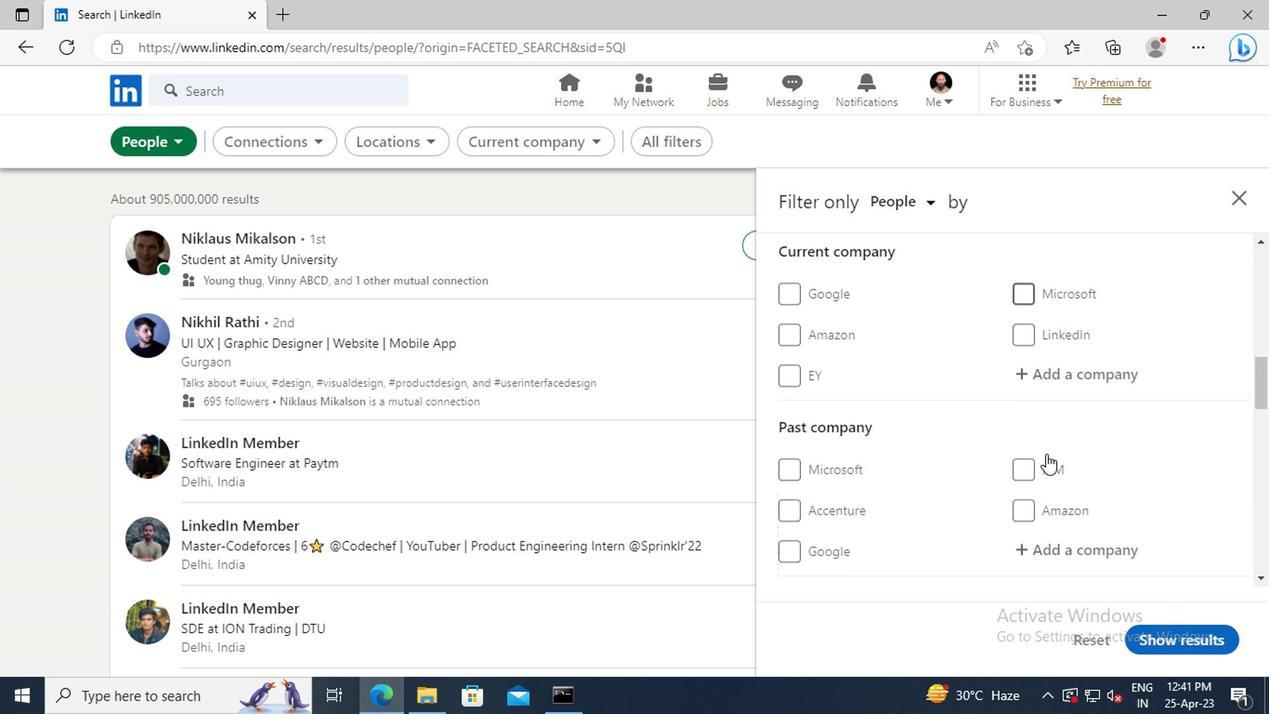 
Action: Mouse scrolled (1043, 453) with delta (0, 0)
Screenshot: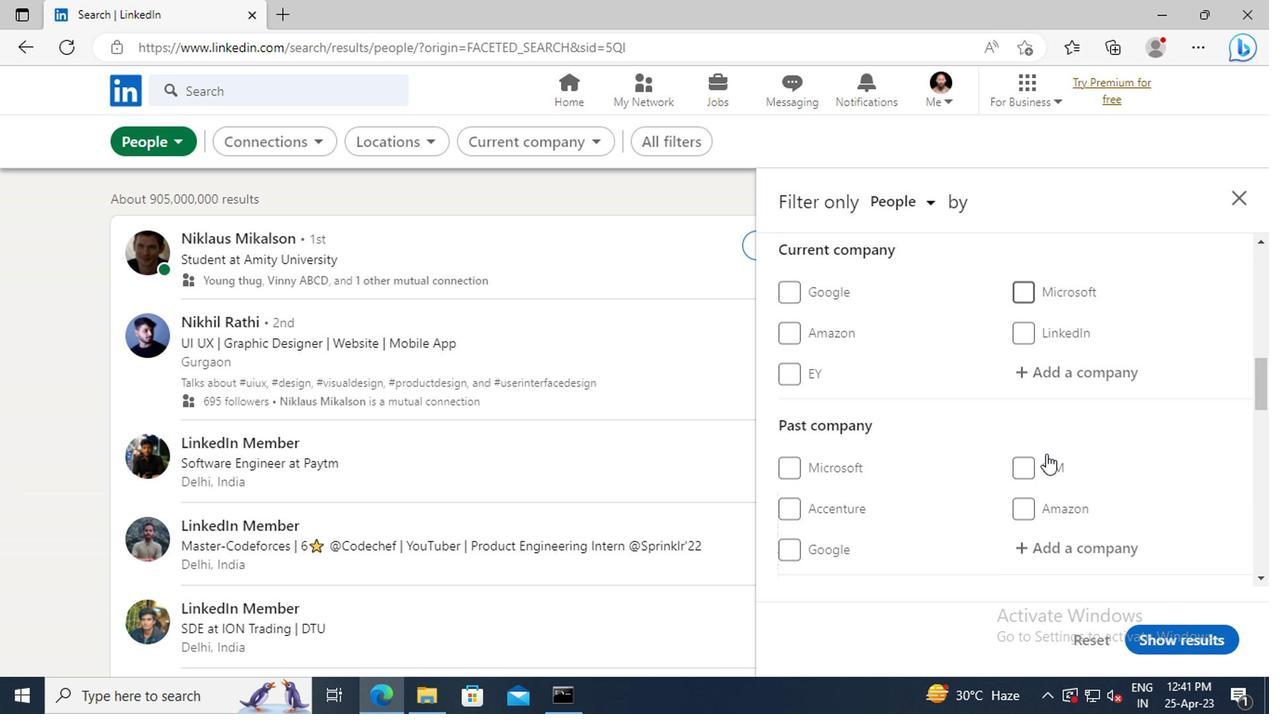 
Action: Mouse scrolled (1043, 453) with delta (0, 0)
Screenshot: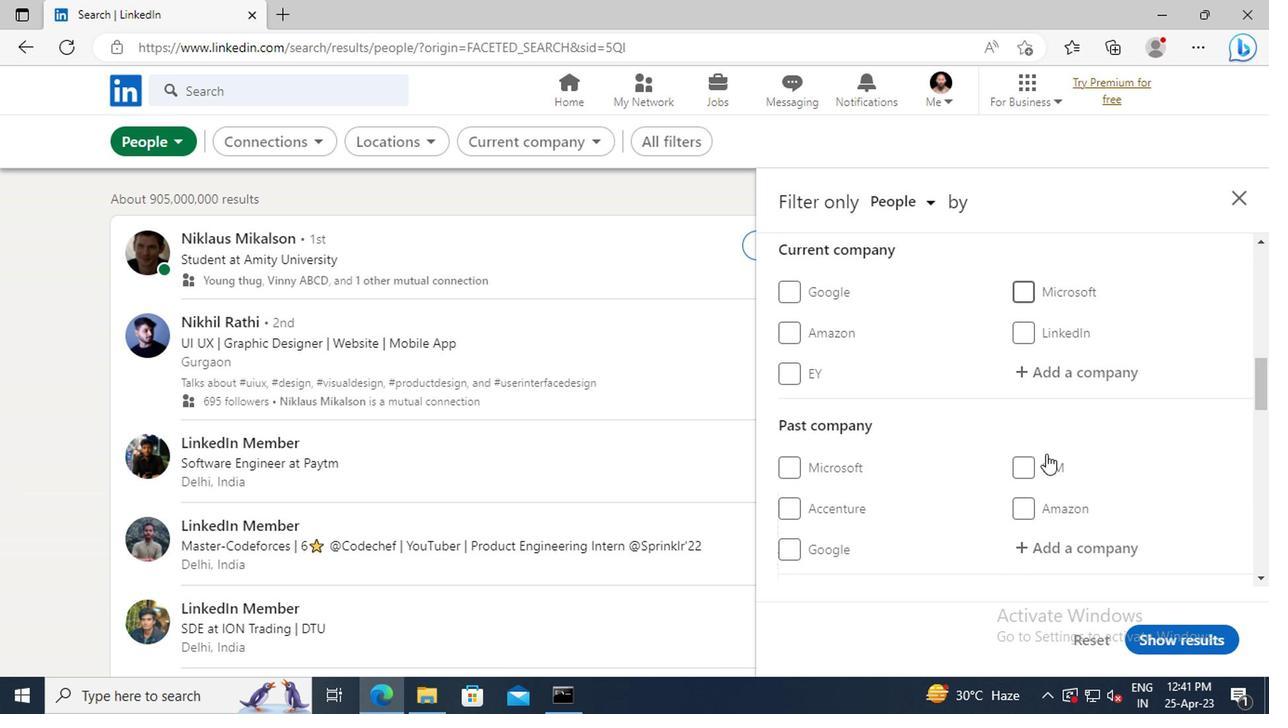 
Action: Mouse scrolled (1043, 453) with delta (0, 0)
Screenshot: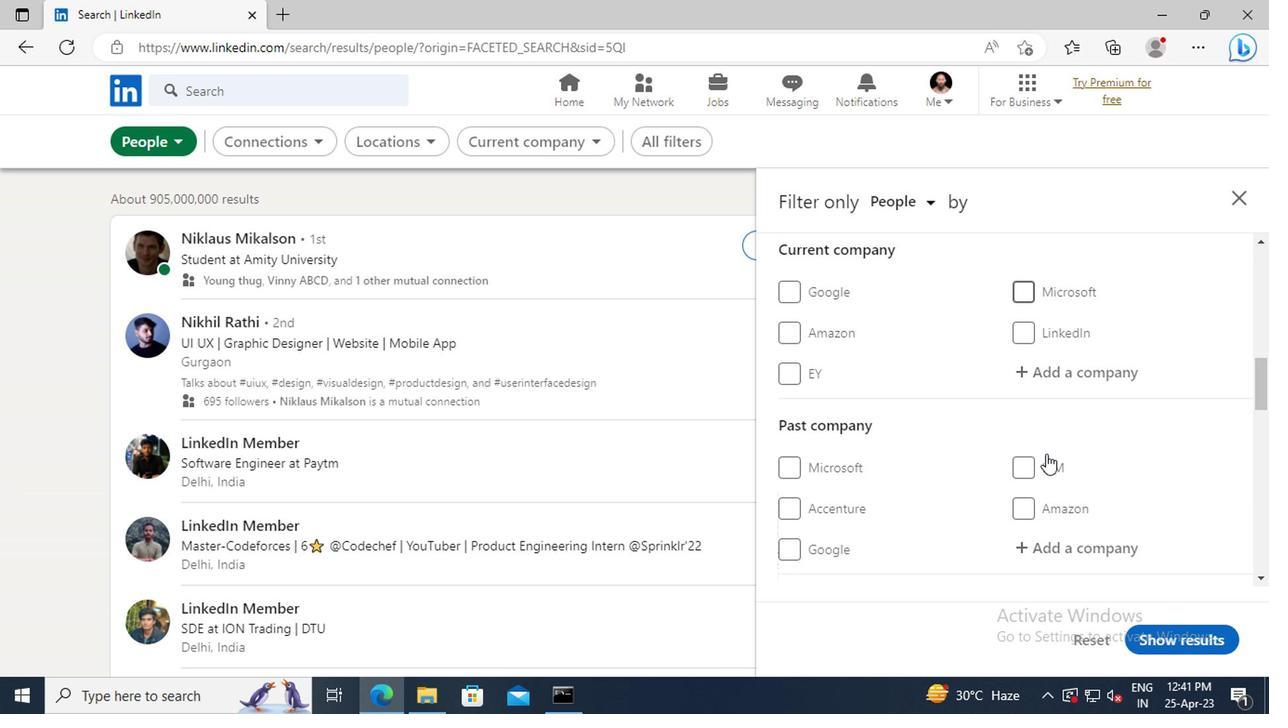 
Action: Mouse scrolled (1043, 453) with delta (0, 0)
Screenshot: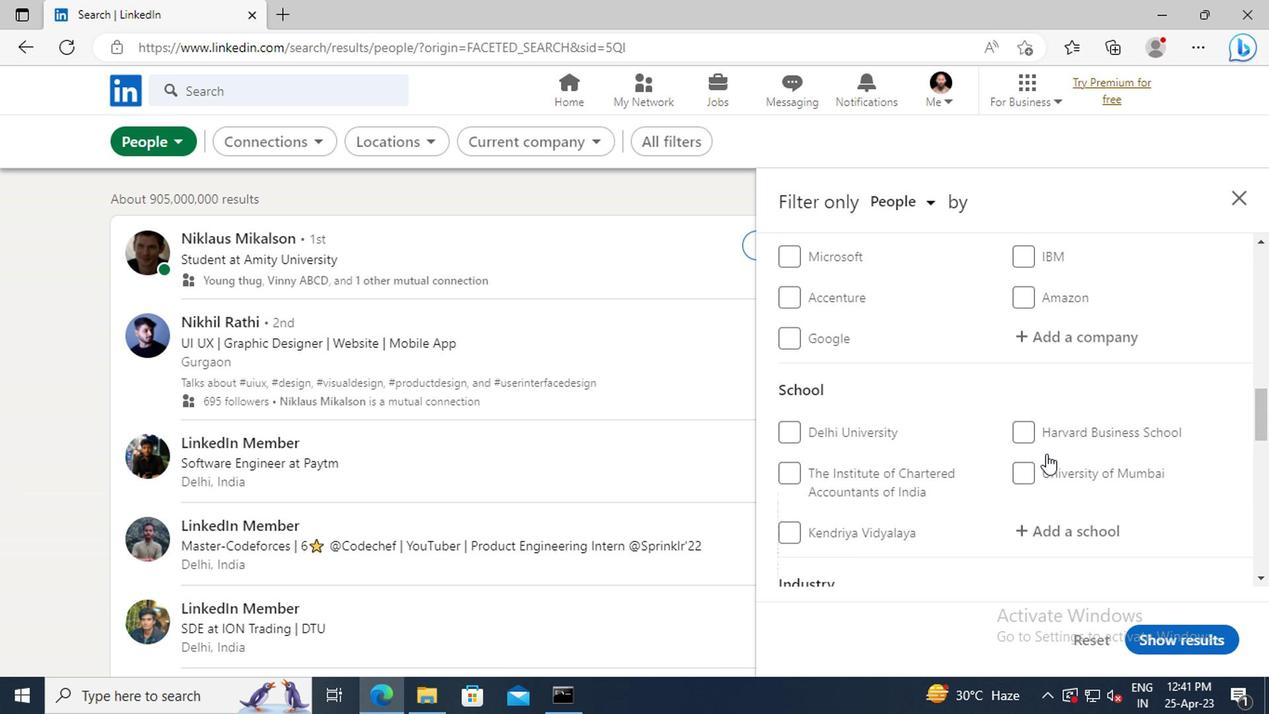 
Action: Mouse scrolled (1043, 453) with delta (0, 0)
Screenshot: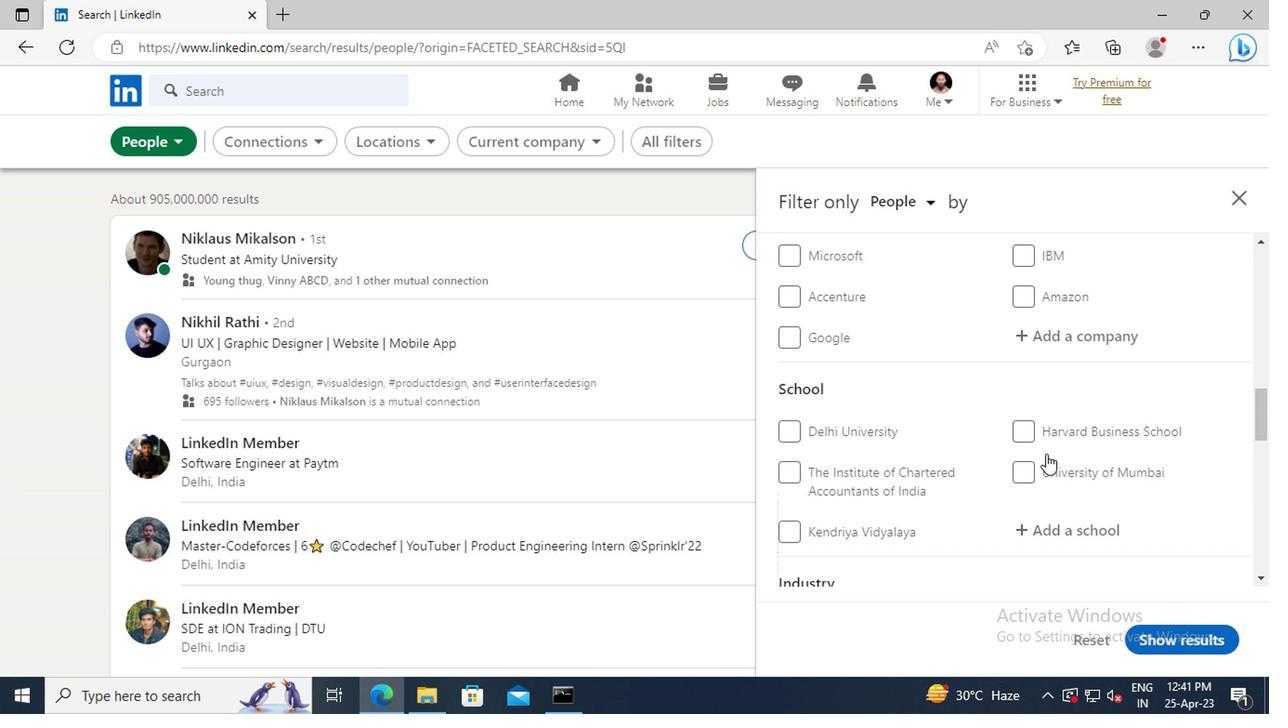 
Action: Mouse scrolled (1043, 453) with delta (0, 0)
Screenshot: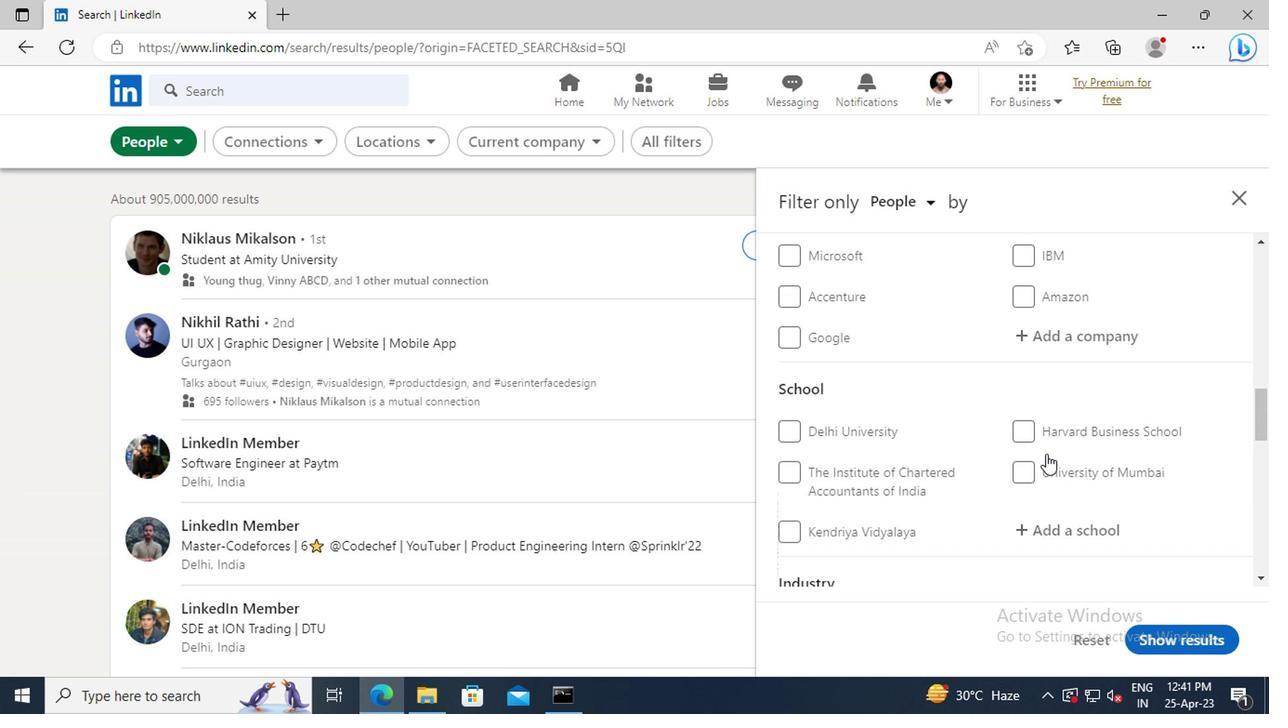 
Action: Mouse scrolled (1043, 453) with delta (0, 0)
Screenshot: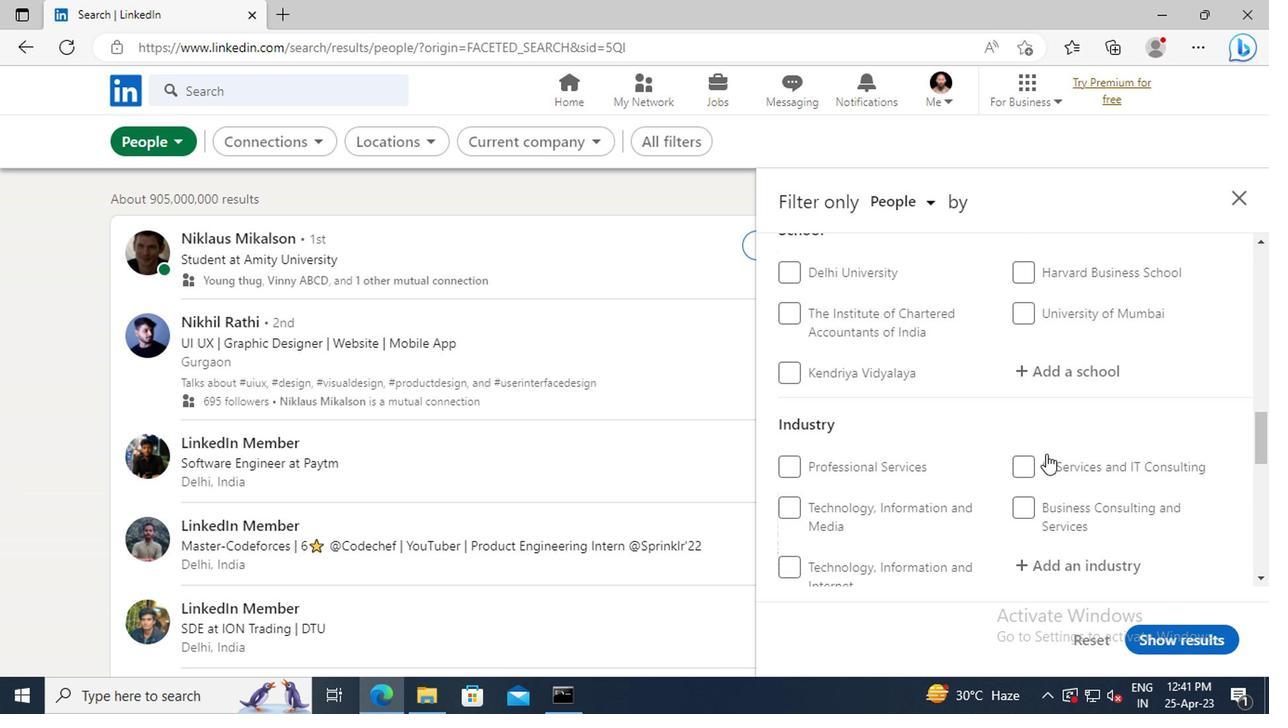 
Action: Mouse scrolled (1043, 453) with delta (0, 0)
Screenshot: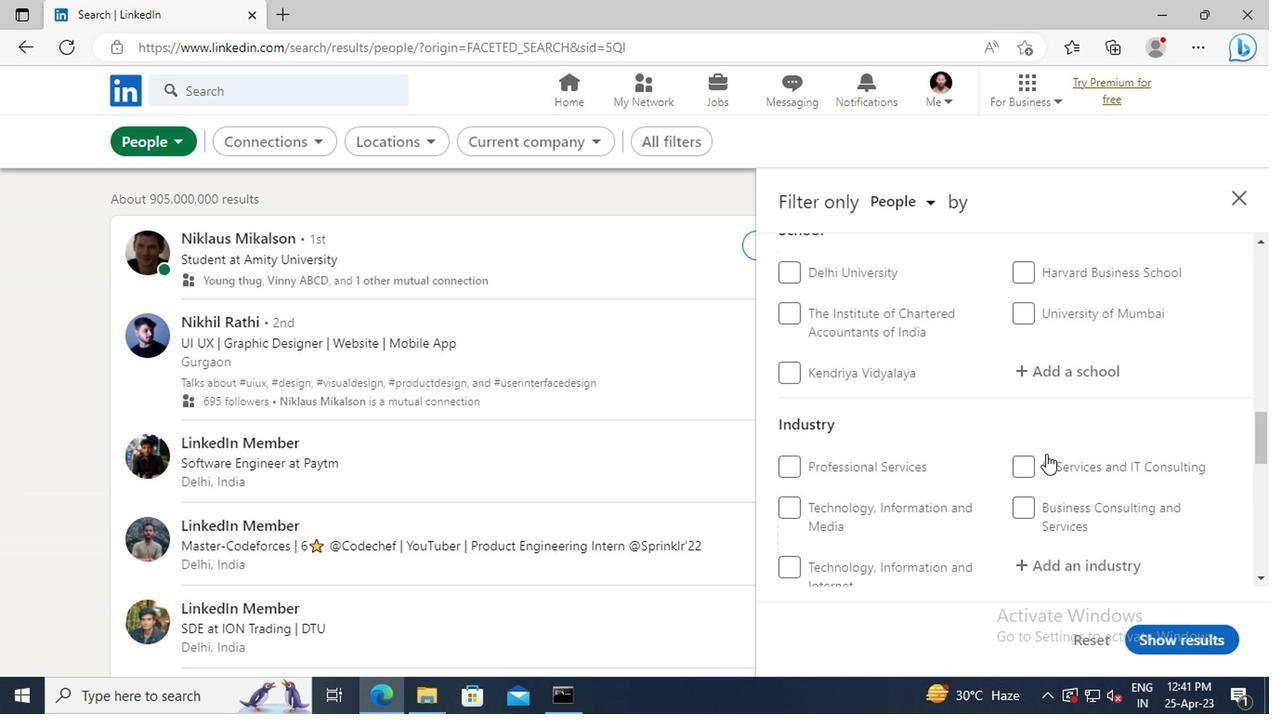 
Action: Mouse scrolled (1043, 453) with delta (0, 0)
Screenshot: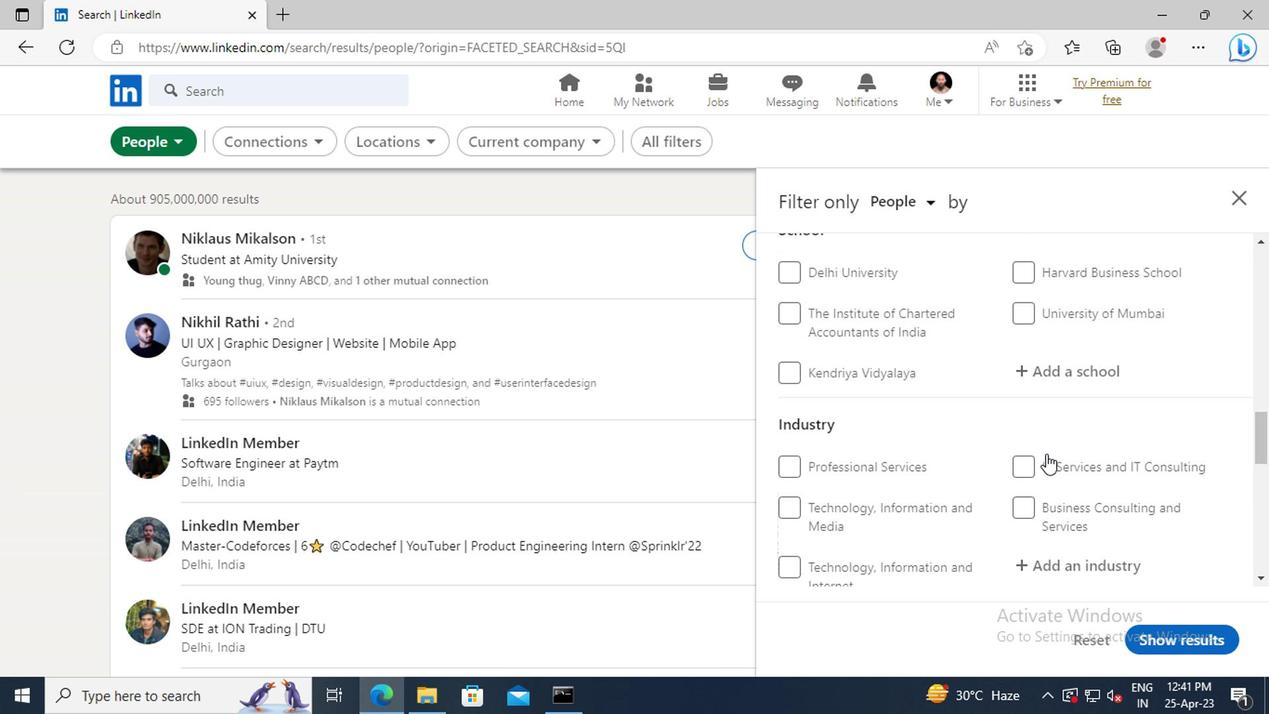 
Action: Mouse scrolled (1043, 453) with delta (0, 0)
Screenshot: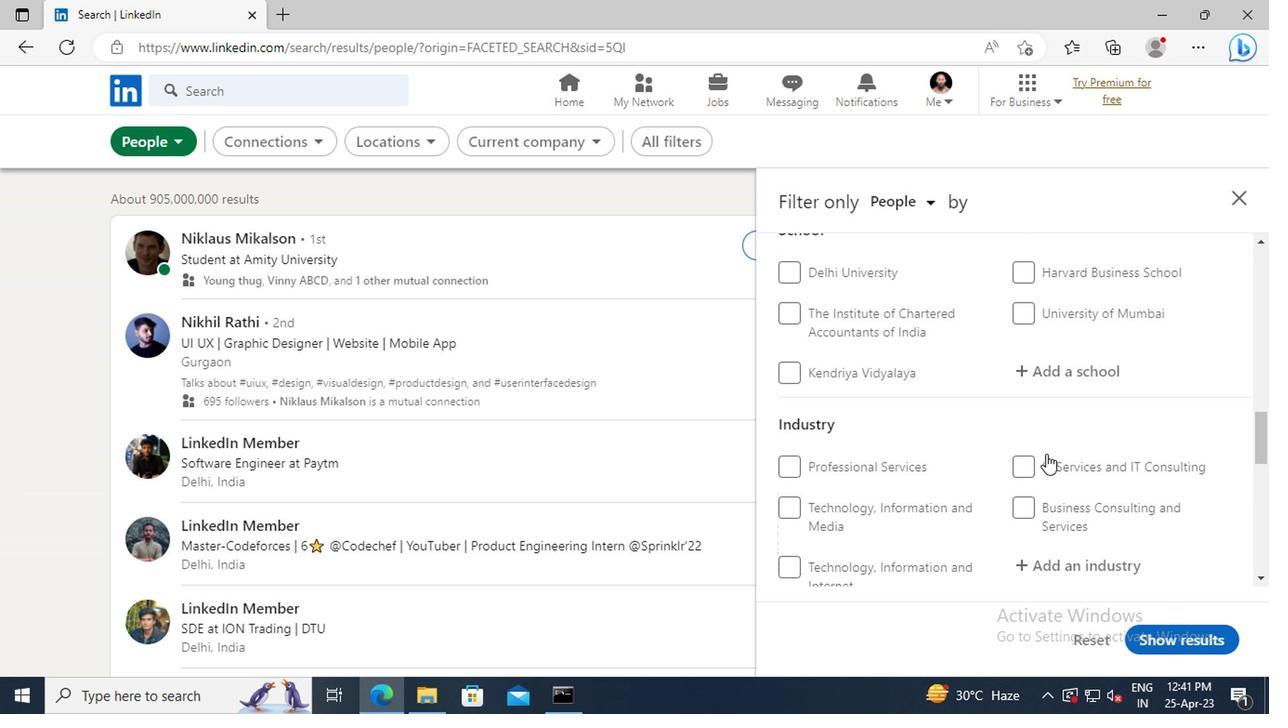 
Action: Mouse moved to (1022, 511)
Screenshot: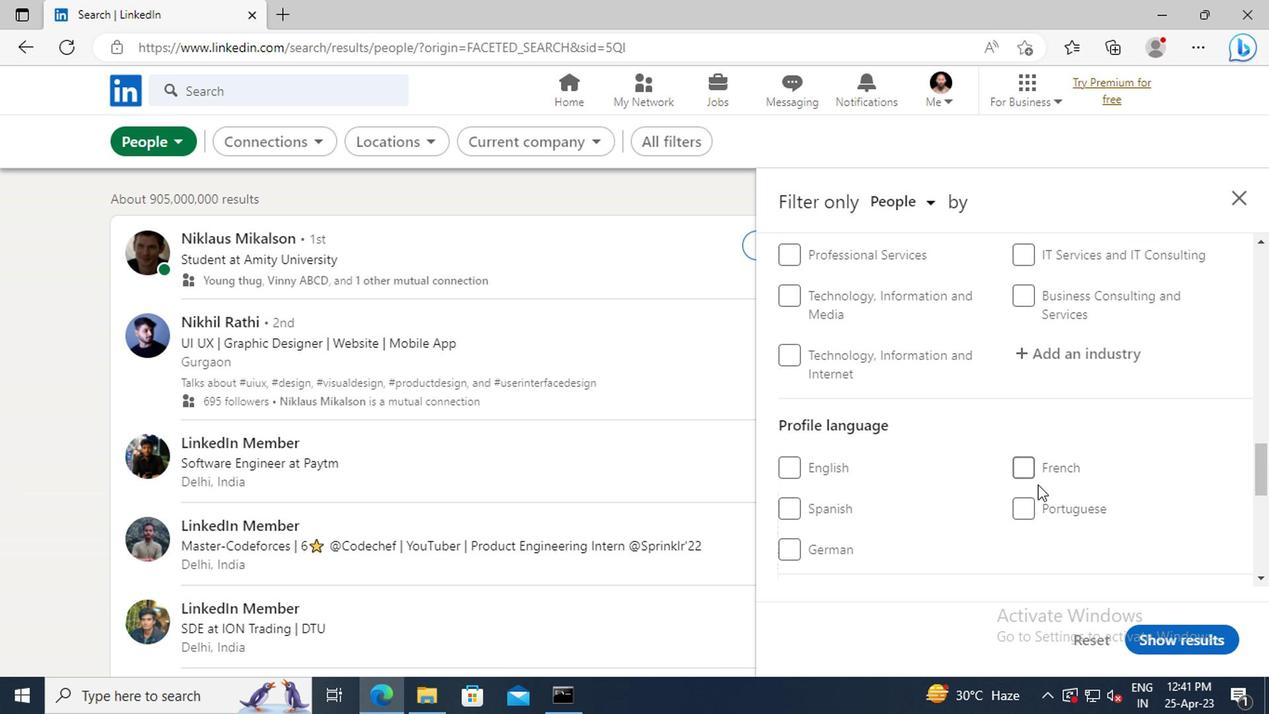 
Action: Mouse pressed left at (1022, 511)
Screenshot: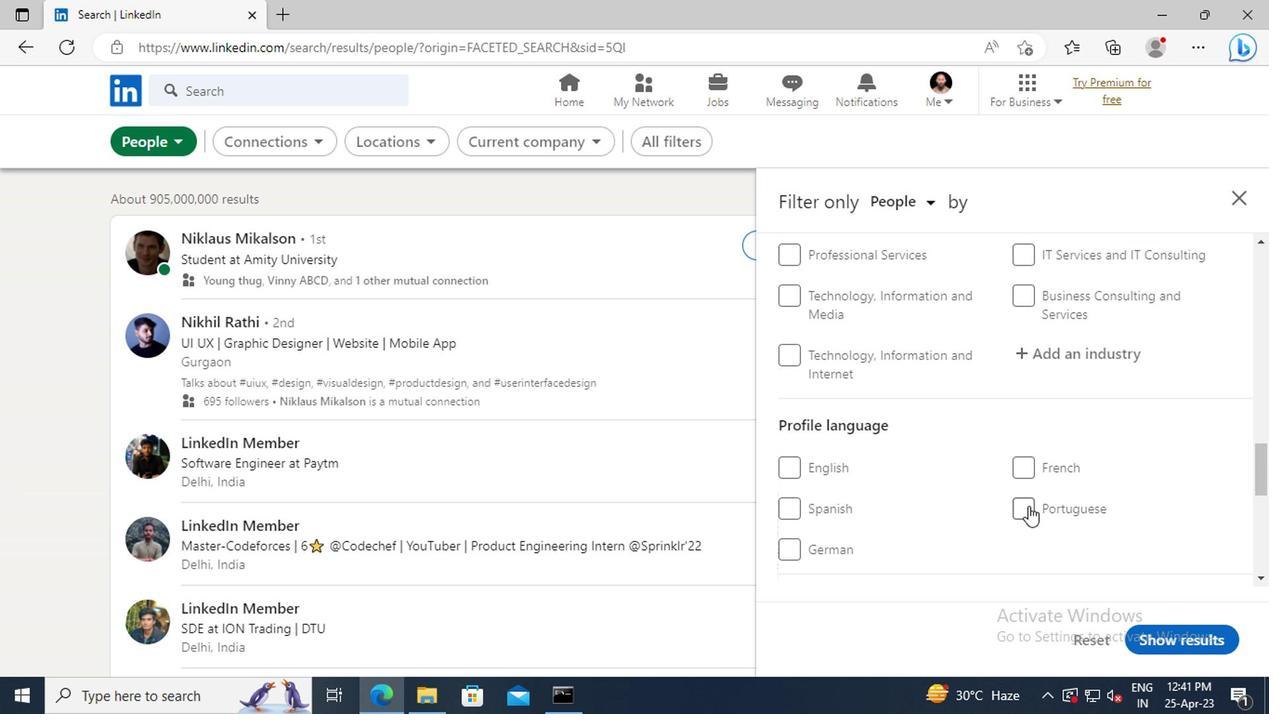 
Action: Mouse moved to (1034, 500)
Screenshot: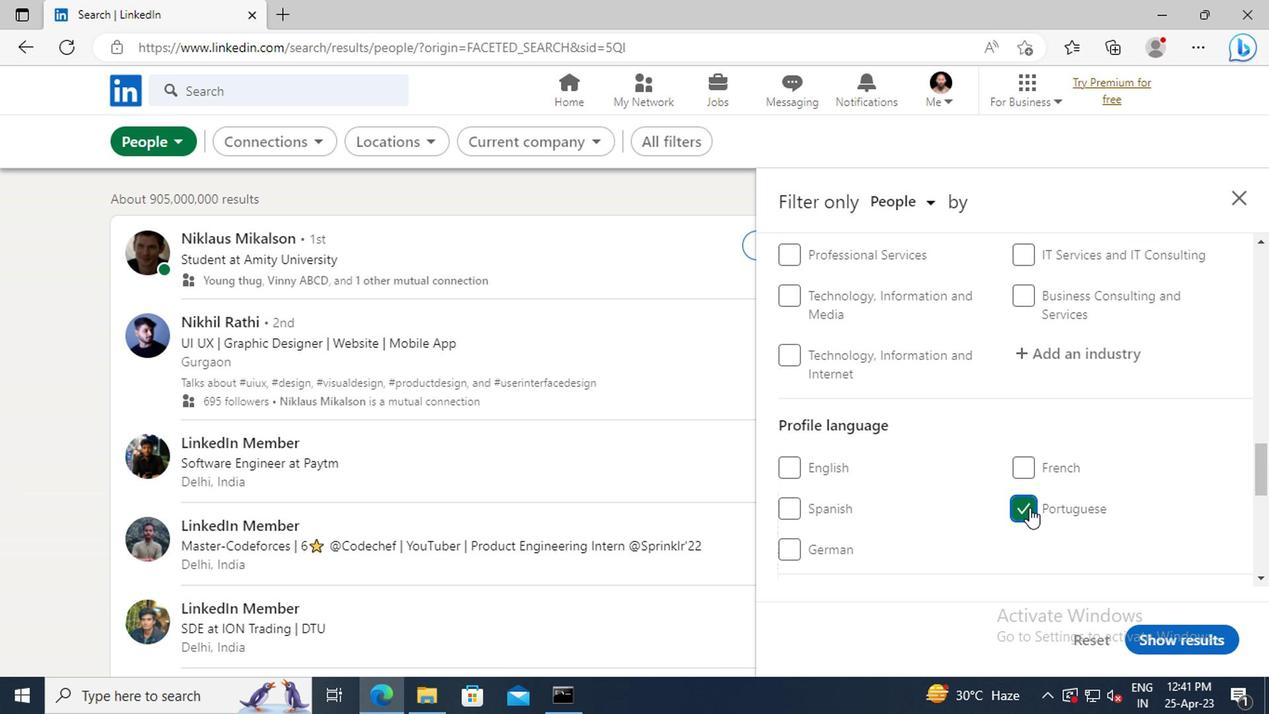 
Action: Mouse scrolled (1034, 500) with delta (0, 0)
Screenshot: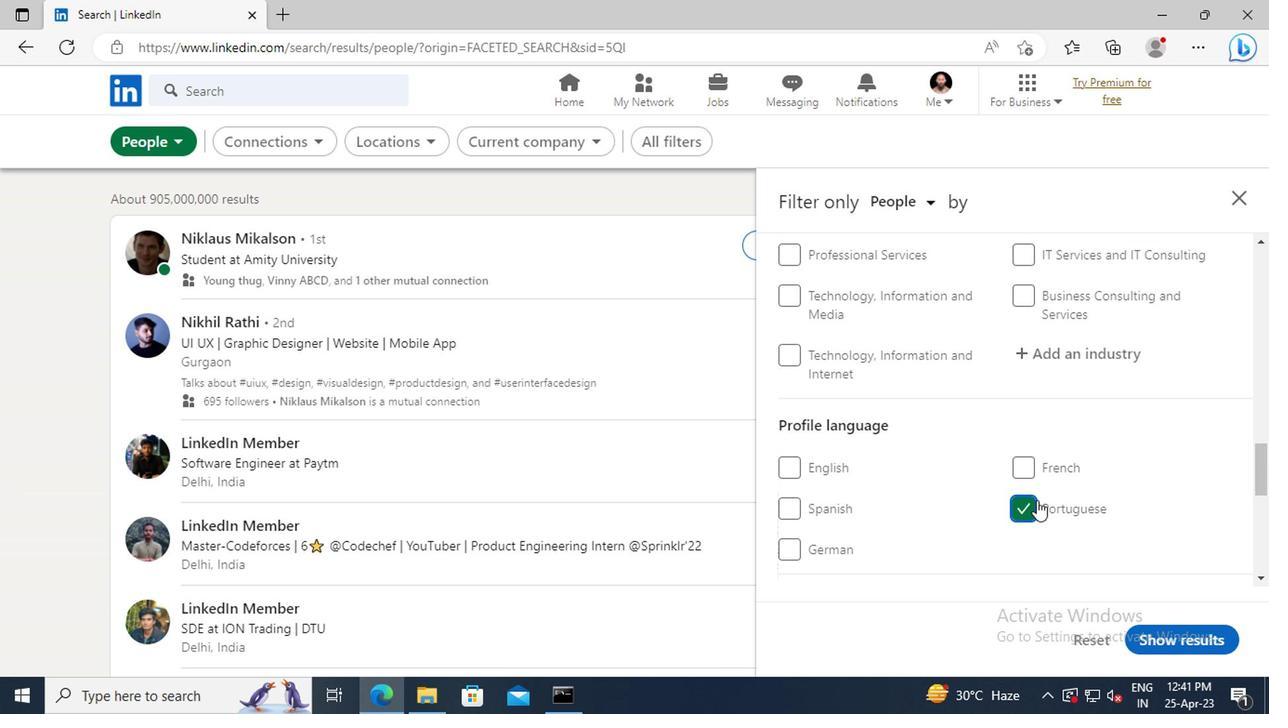 
Action: Mouse scrolled (1034, 500) with delta (0, 0)
Screenshot: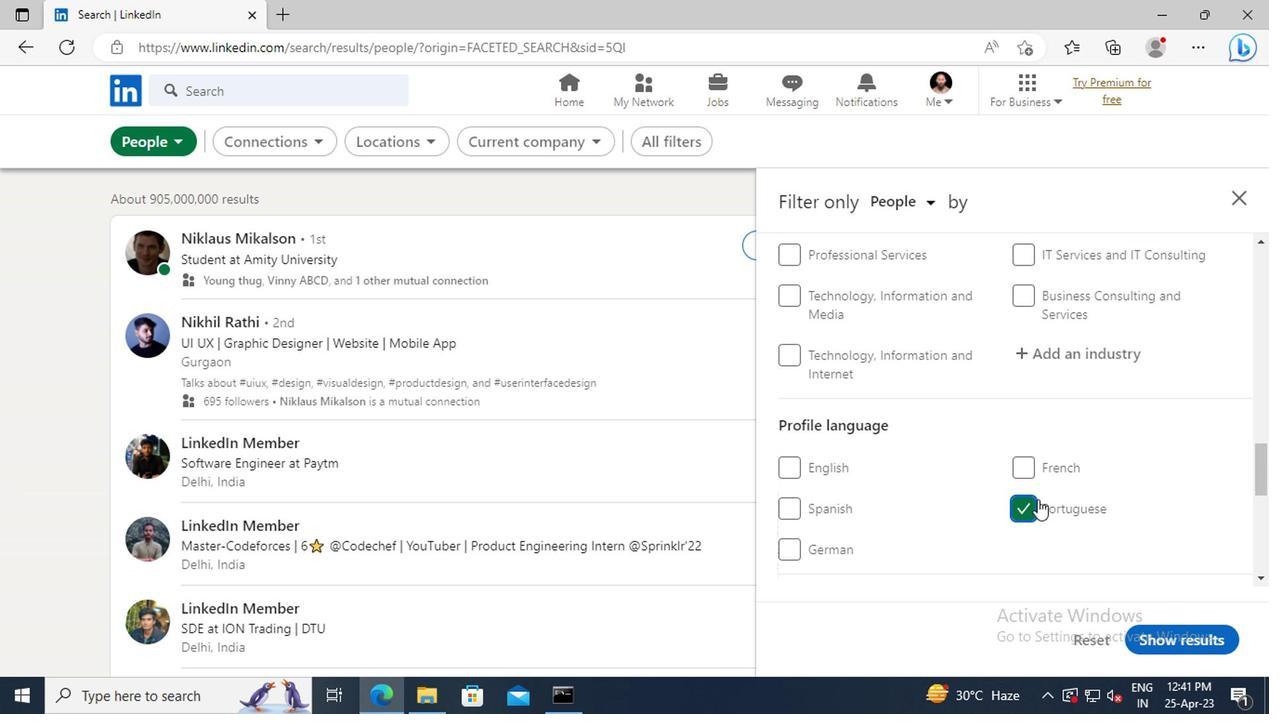 
Action: Mouse scrolled (1034, 500) with delta (0, 0)
Screenshot: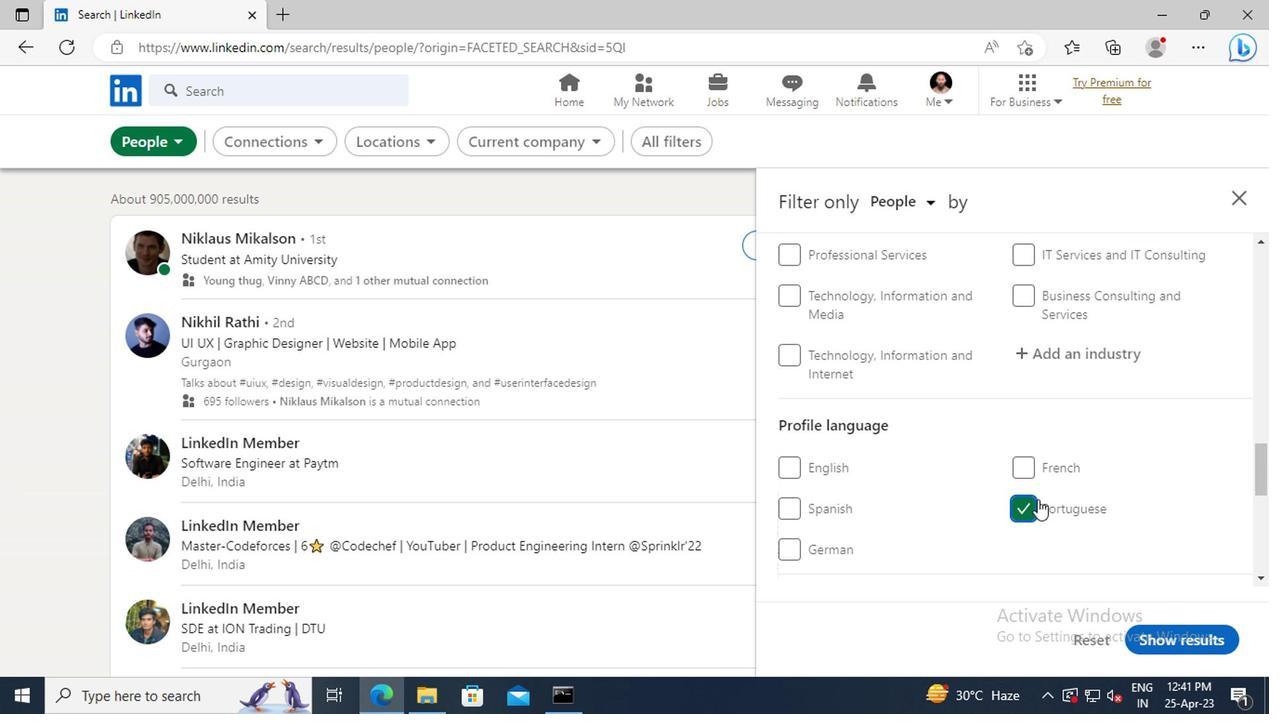 
Action: Mouse scrolled (1034, 500) with delta (0, 0)
Screenshot: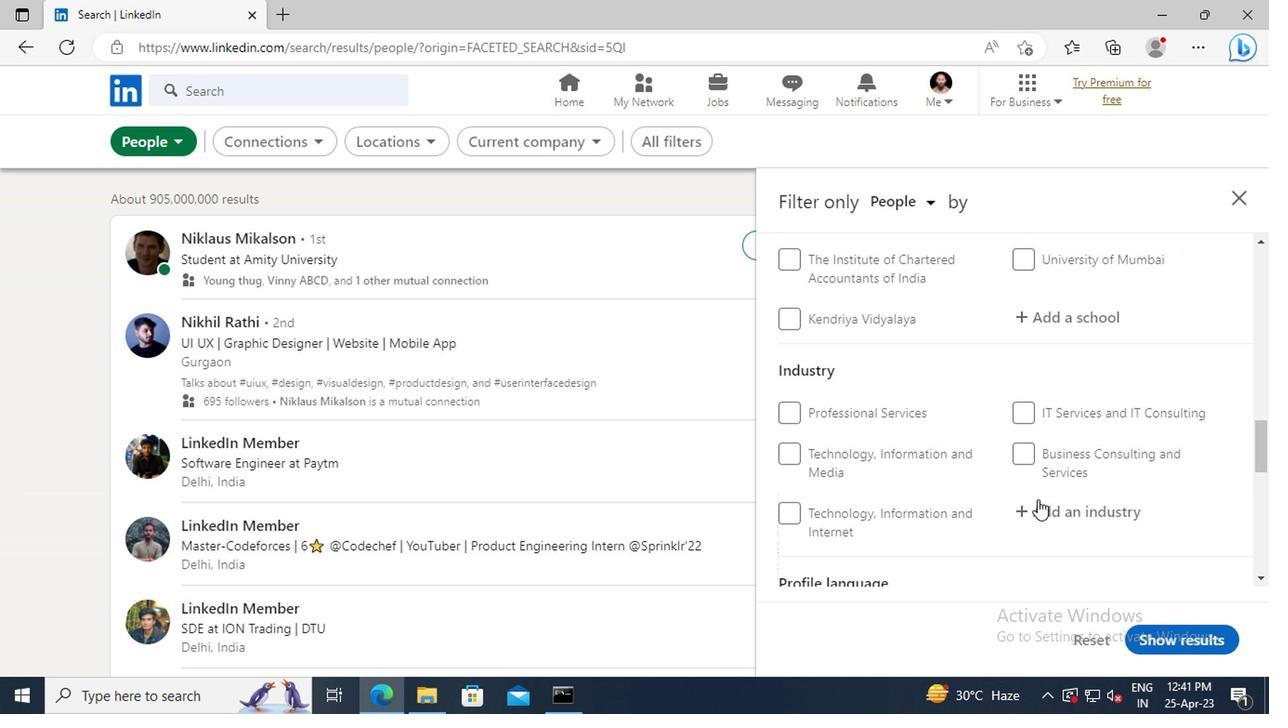 
Action: Mouse scrolled (1034, 500) with delta (0, 0)
Screenshot: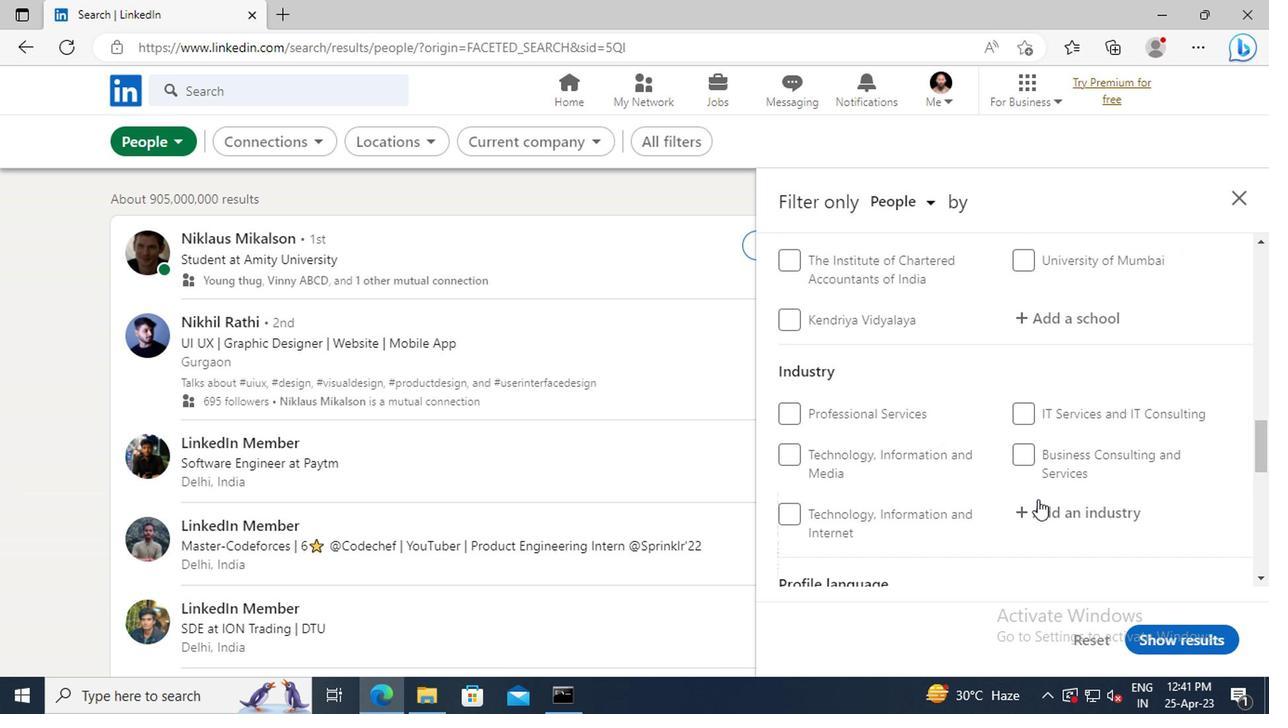 
Action: Mouse moved to (1034, 498)
Screenshot: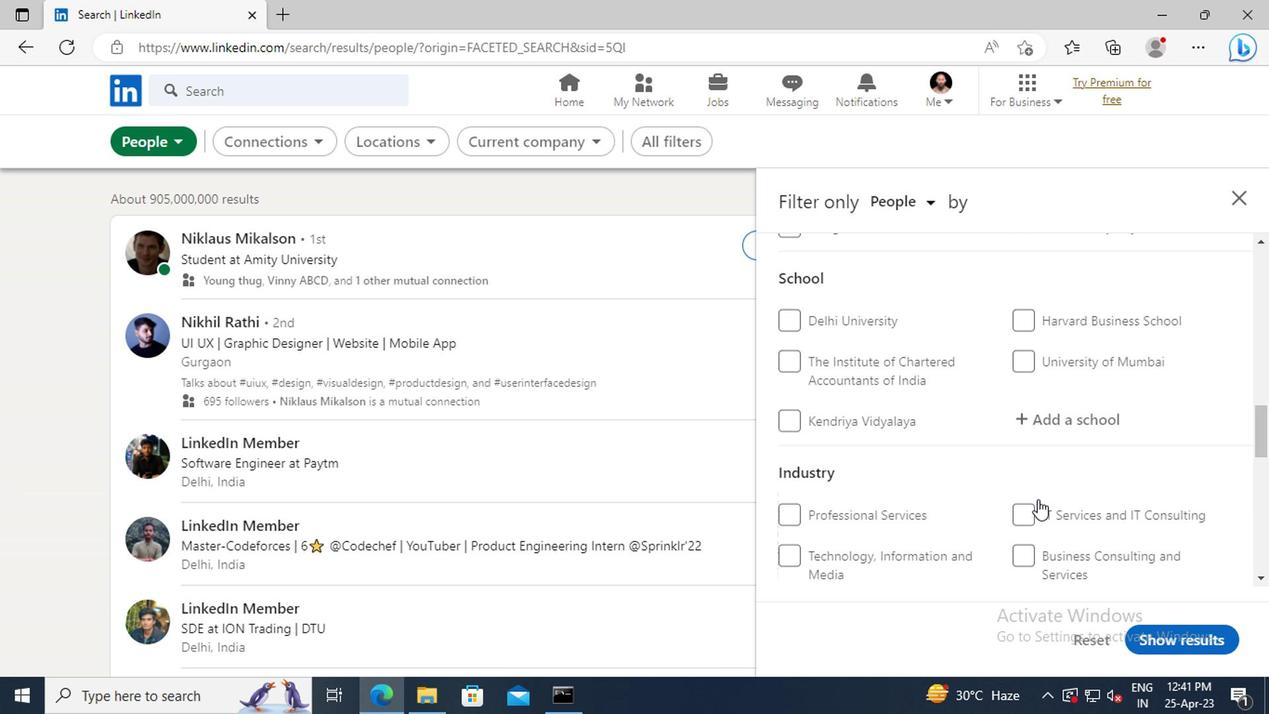 
Action: Mouse scrolled (1034, 500) with delta (0, 1)
Screenshot: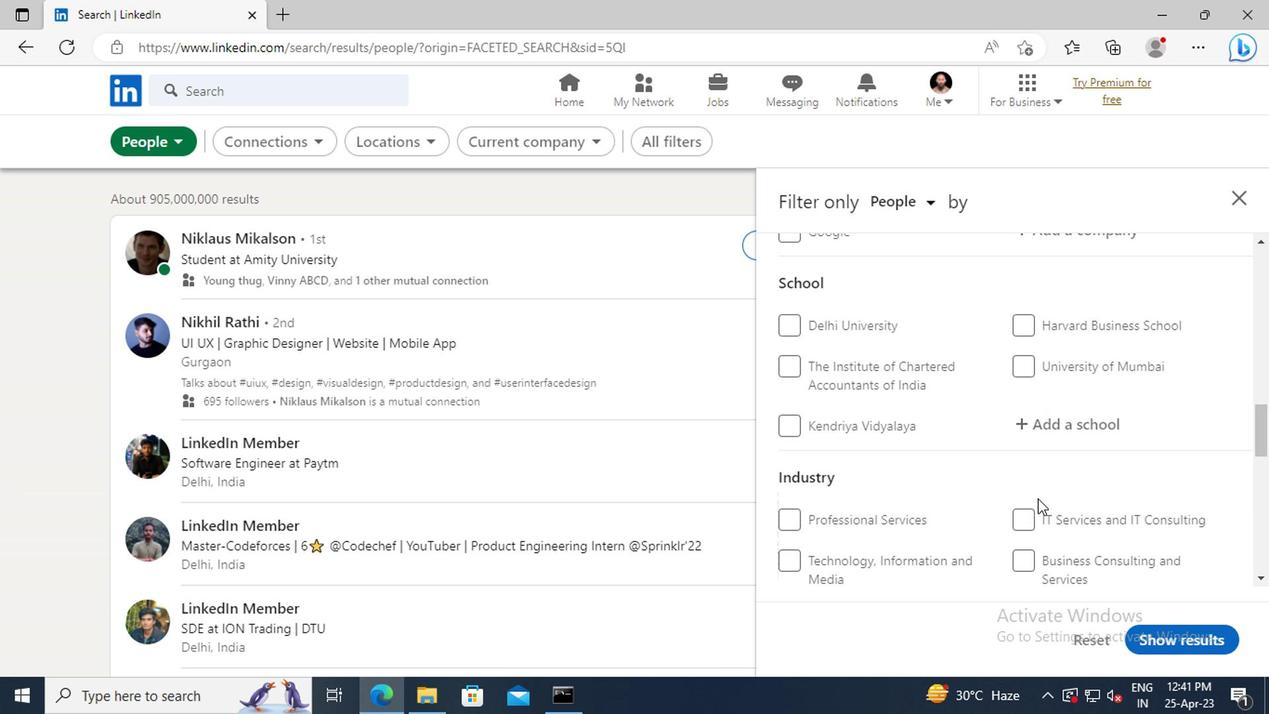 
Action: Mouse scrolled (1034, 500) with delta (0, 1)
Screenshot: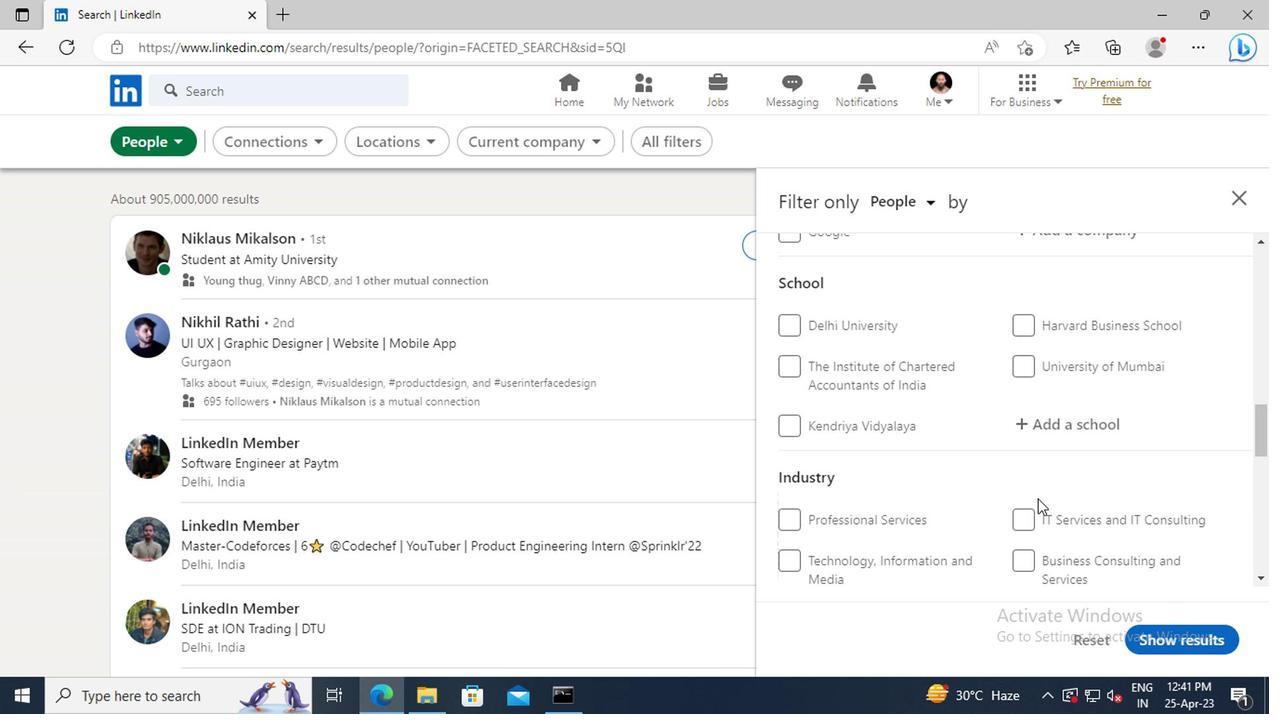 
Action: Mouse scrolled (1034, 500) with delta (0, 1)
Screenshot: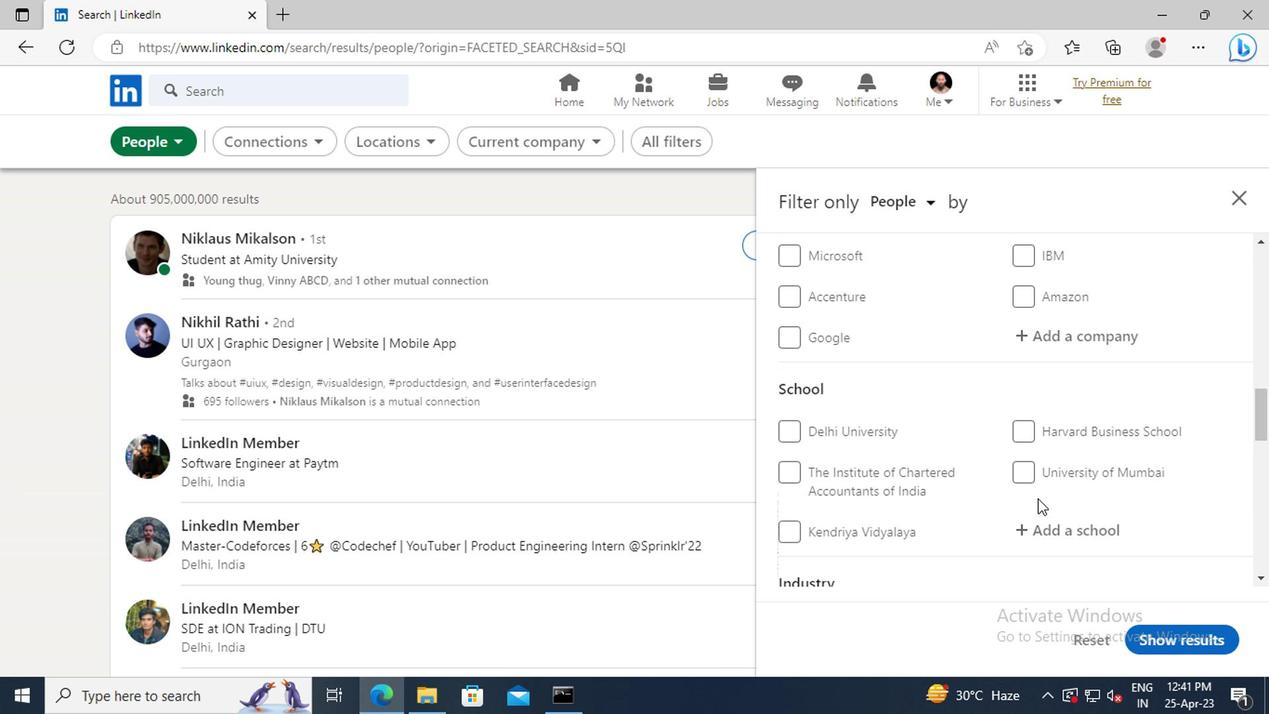 
Action: Mouse scrolled (1034, 500) with delta (0, 1)
Screenshot: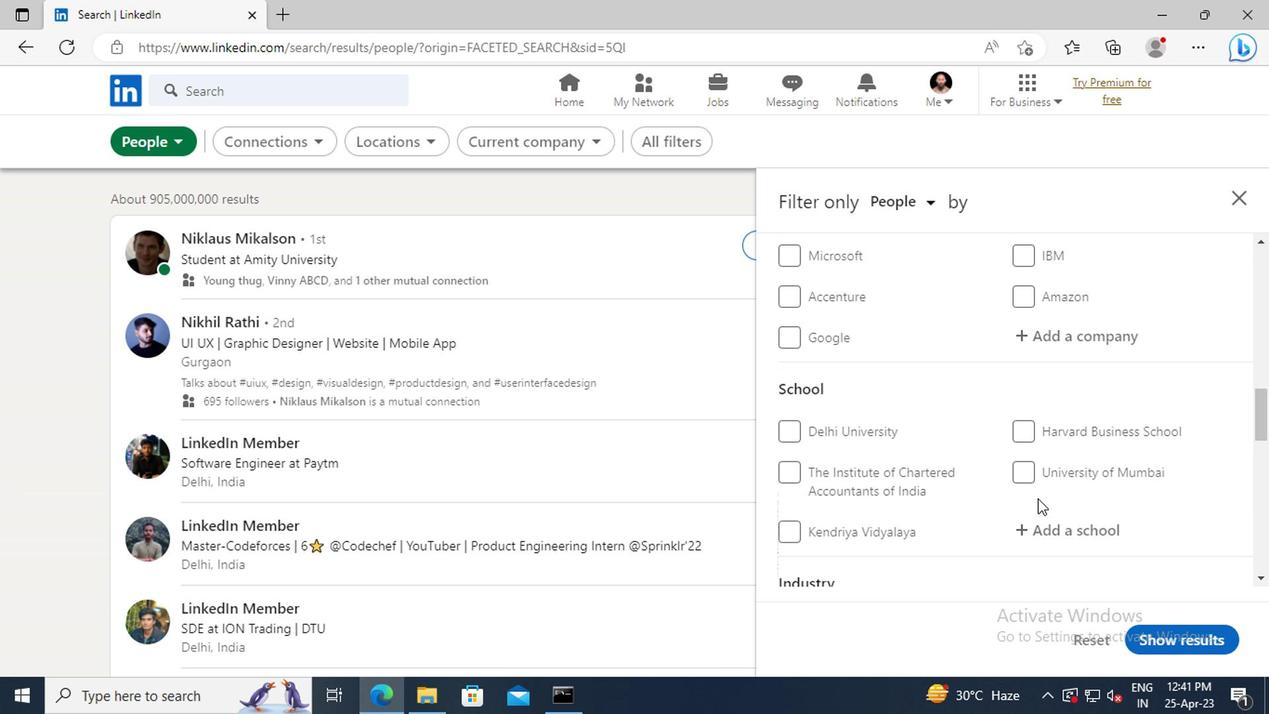 
Action: Mouse scrolled (1034, 500) with delta (0, 1)
Screenshot: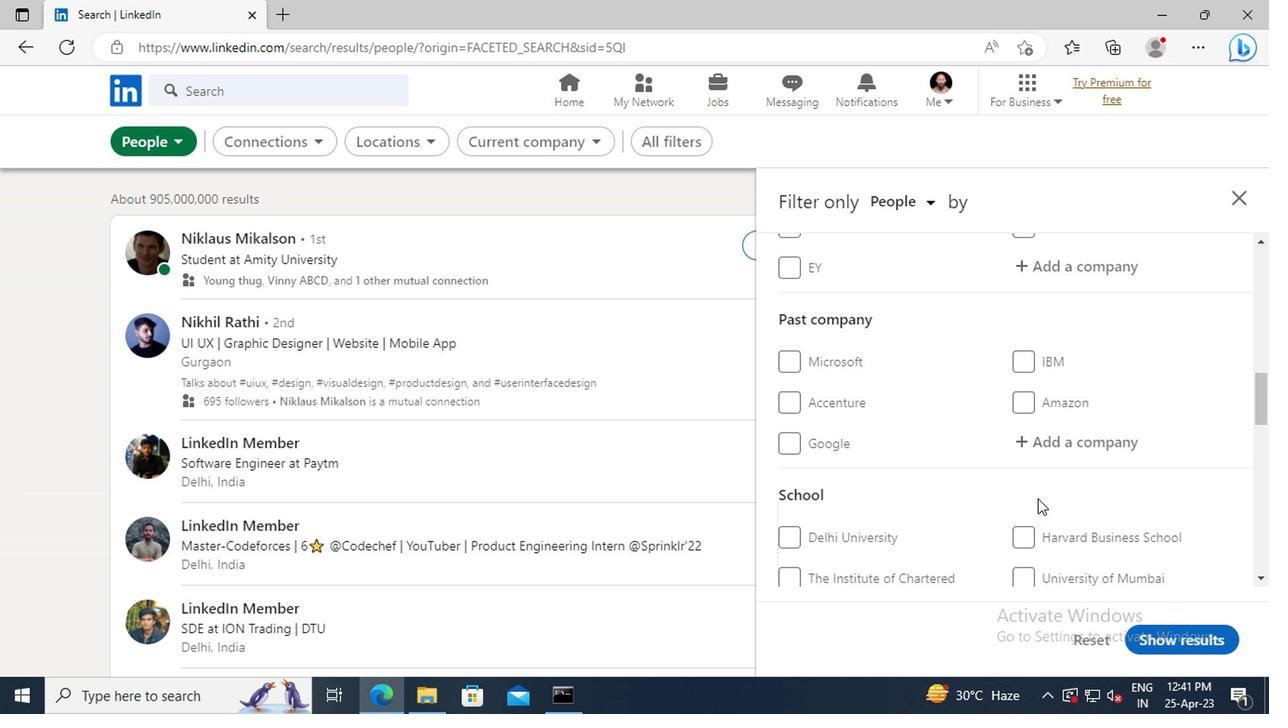 
Action: Mouse scrolled (1034, 500) with delta (0, 1)
Screenshot: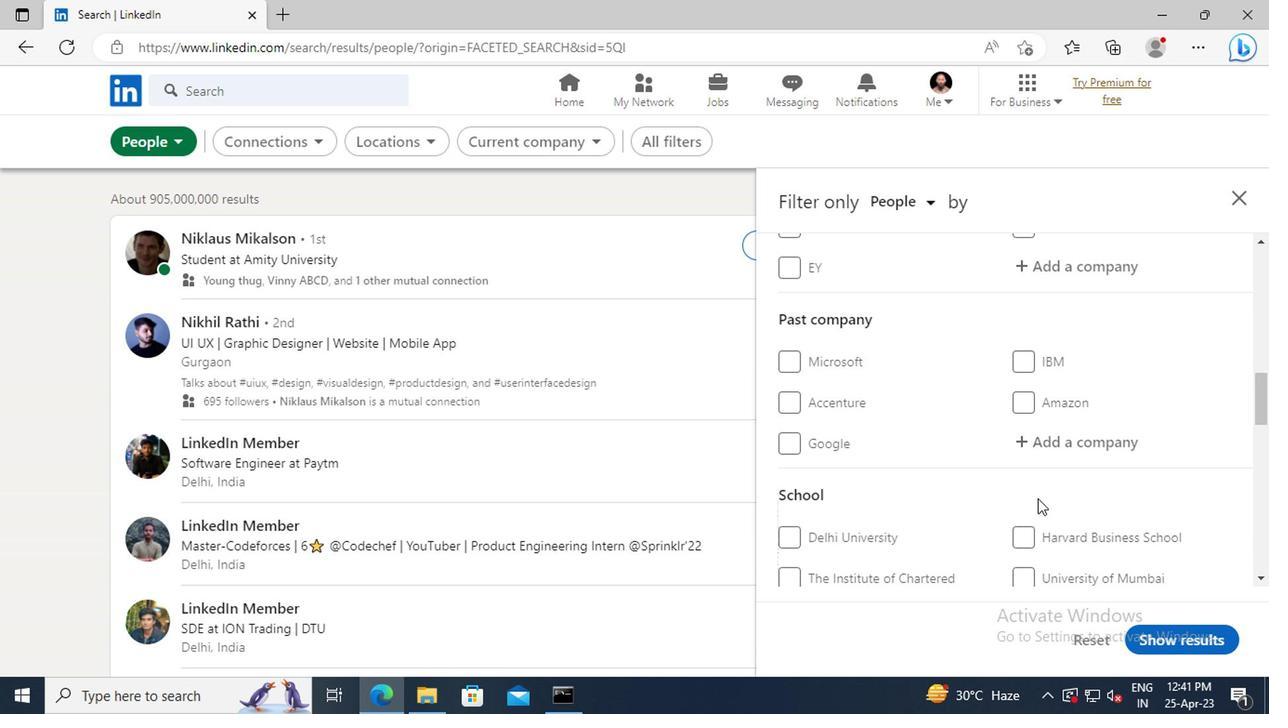 
Action: Mouse scrolled (1034, 500) with delta (0, 1)
Screenshot: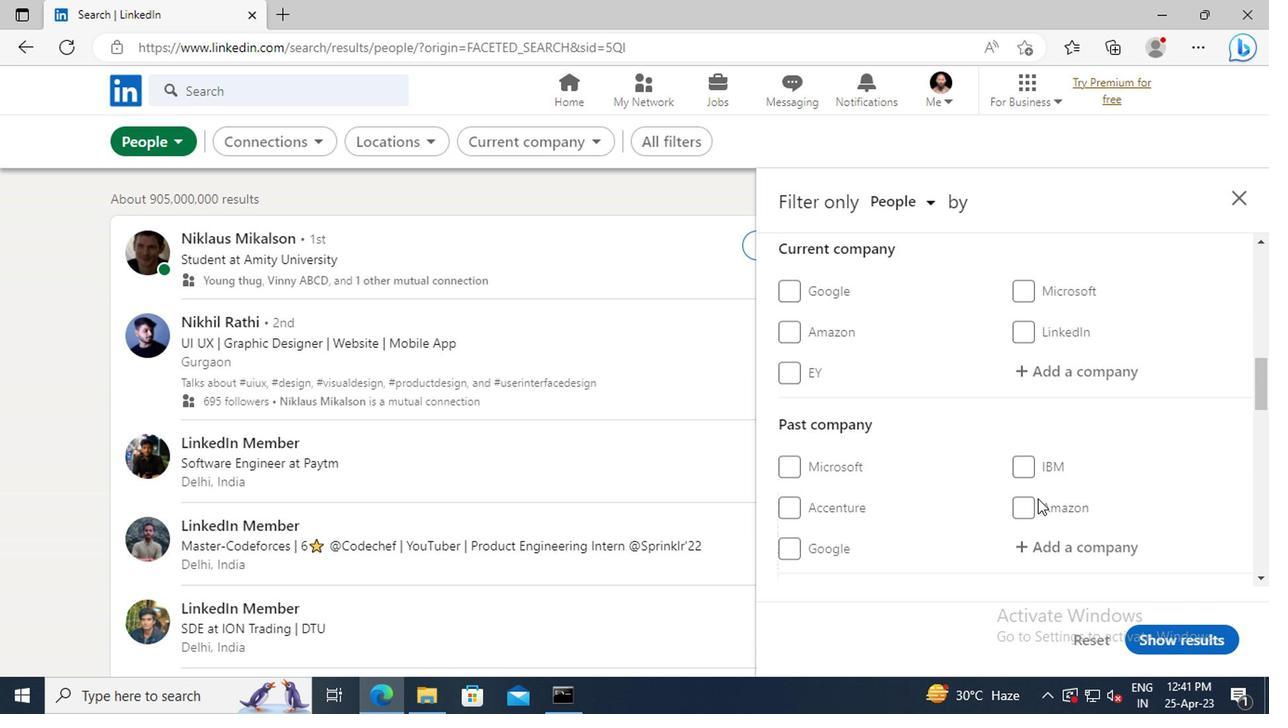 
Action: Mouse moved to (1042, 428)
Screenshot: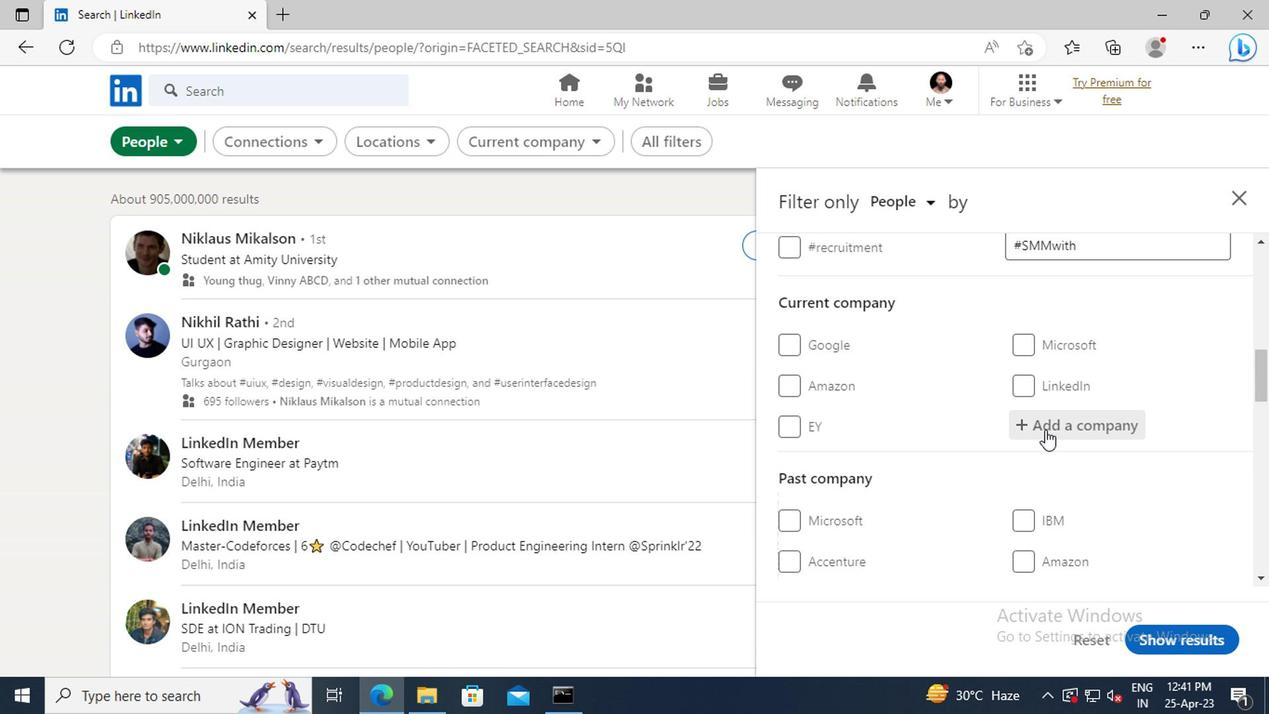 
Action: Mouse pressed left at (1042, 428)
Screenshot: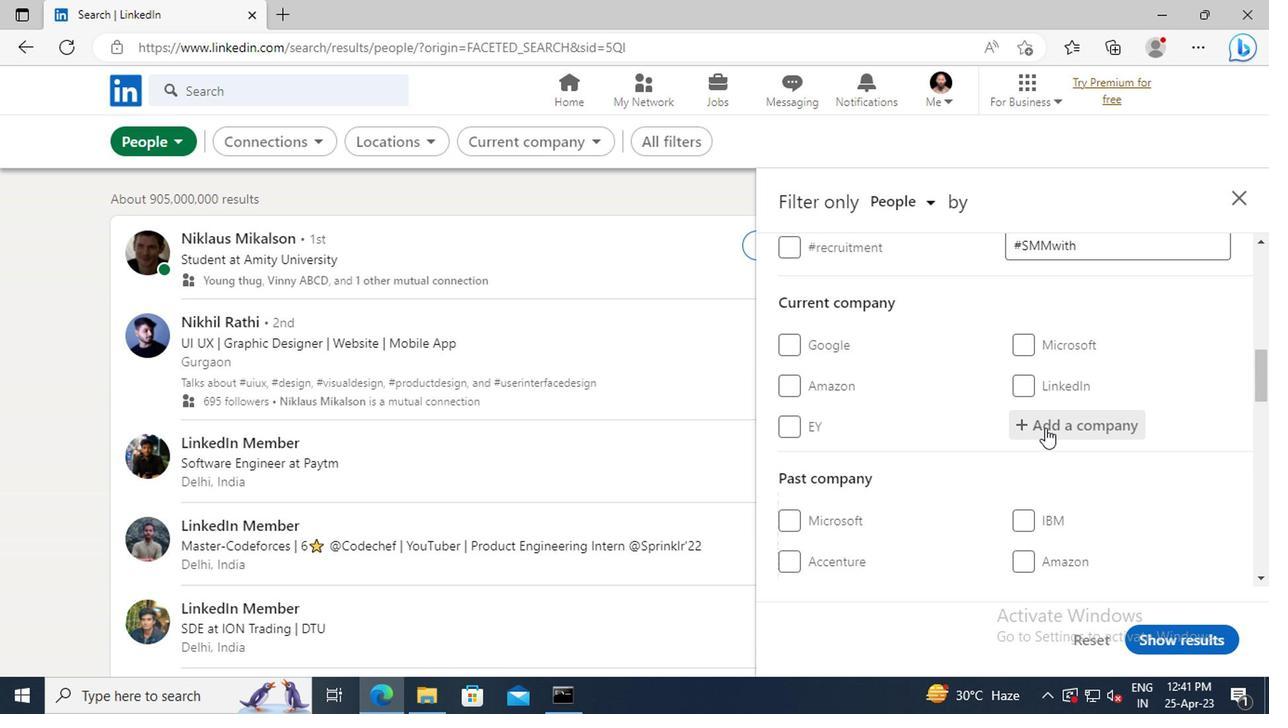 
Action: Key pressed <Key.shift>FRESHERS<Key.space><Key.shift>CAMP
Screenshot: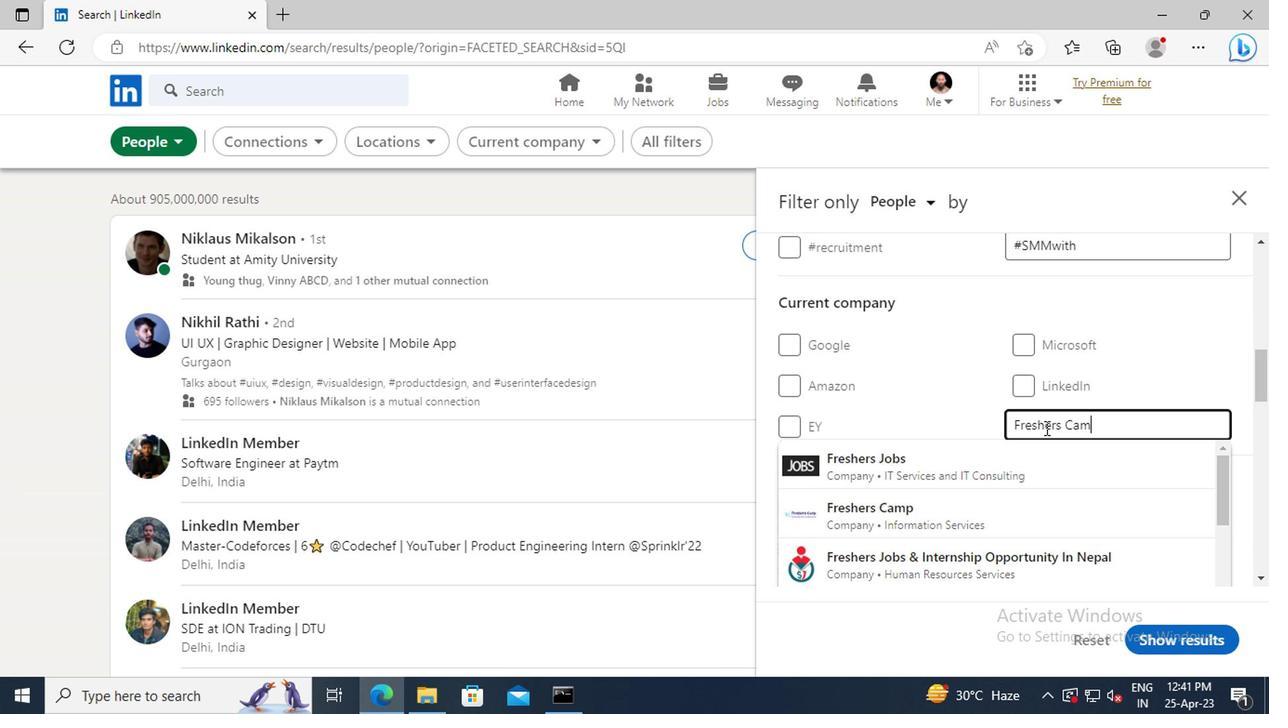 
Action: Mouse moved to (1008, 452)
Screenshot: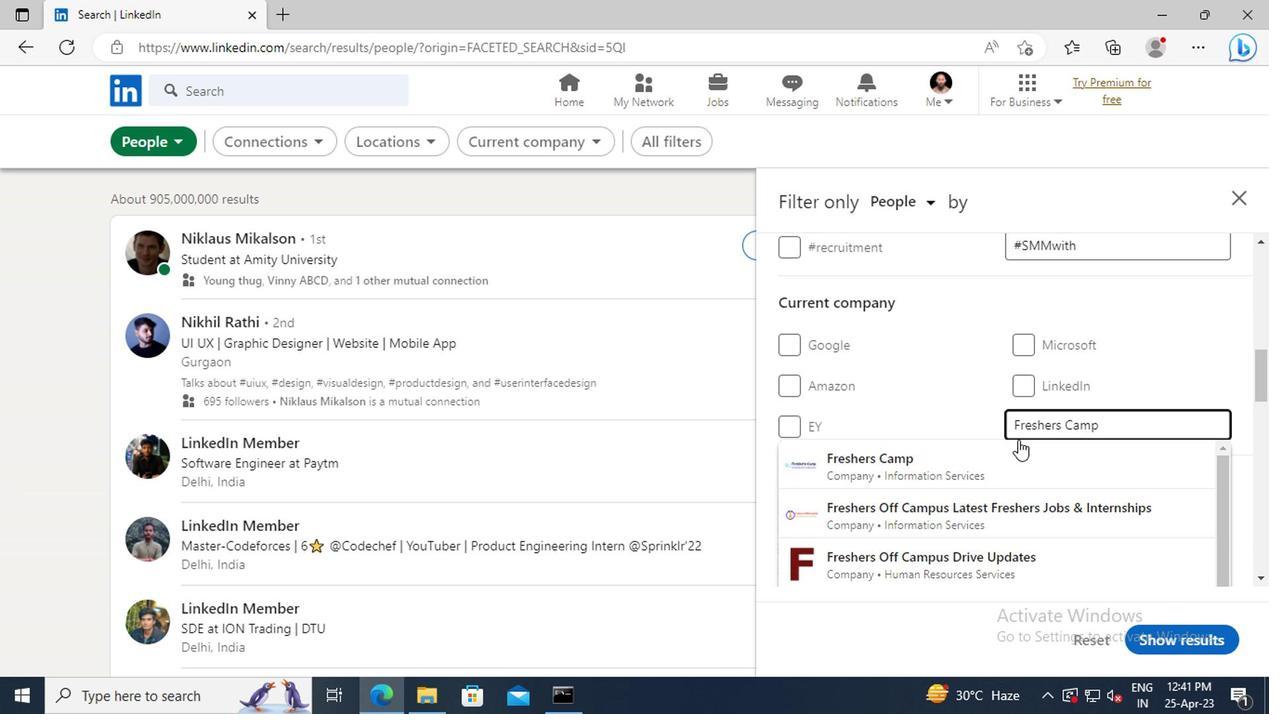
Action: Mouse pressed left at (1008, 452)
Screenshot: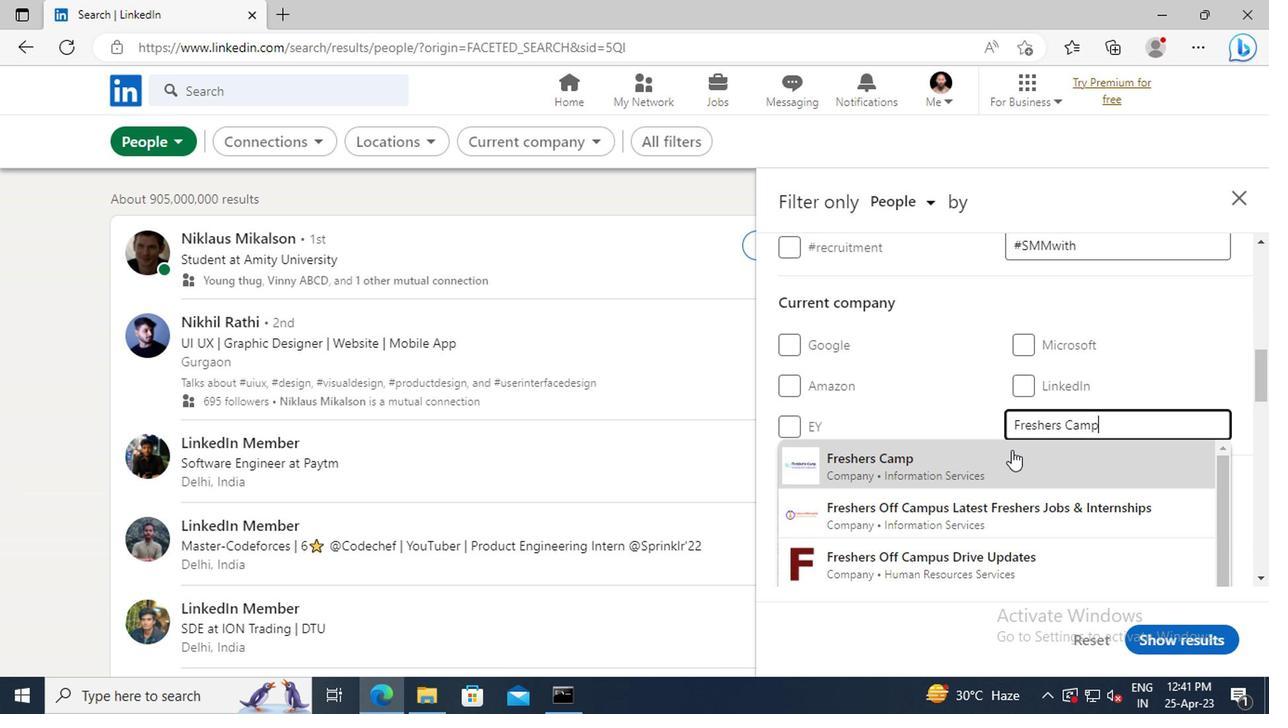 
Action: Mouse moved to (1002, 338)
Screenshot: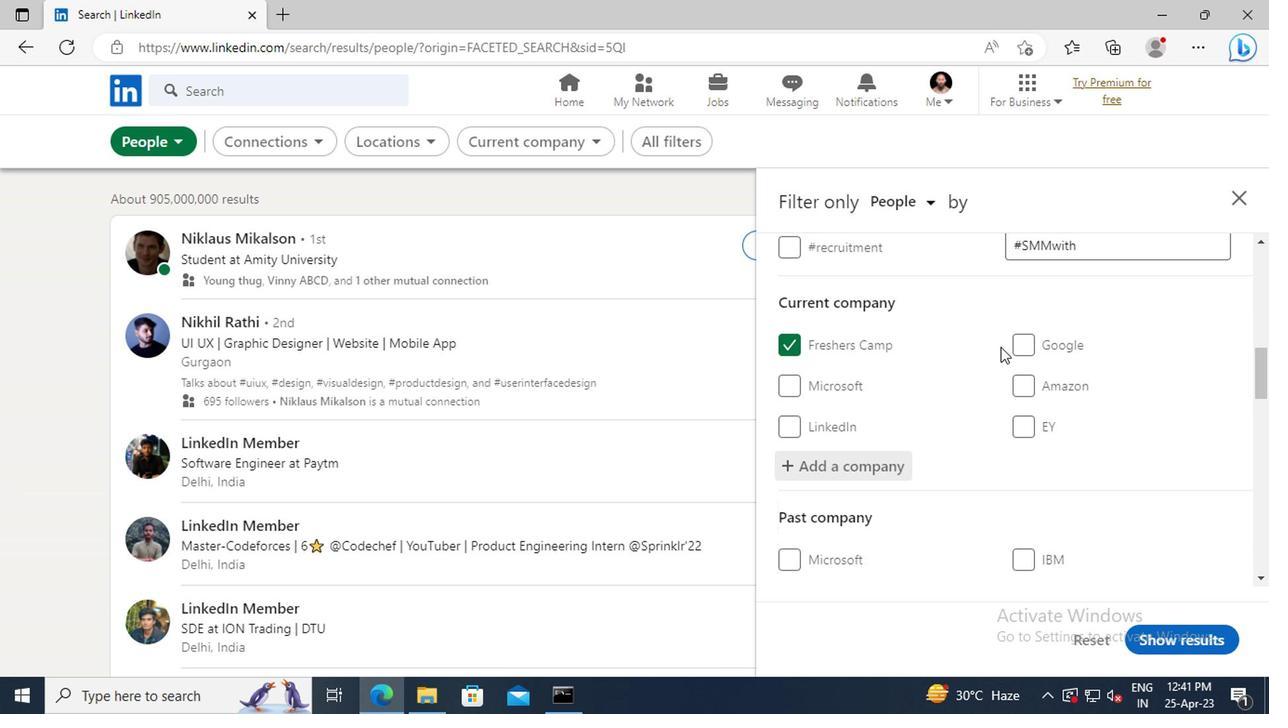 
Action: Mouse scrolled (1002, 337) with delta (0, 0)
Screenshot: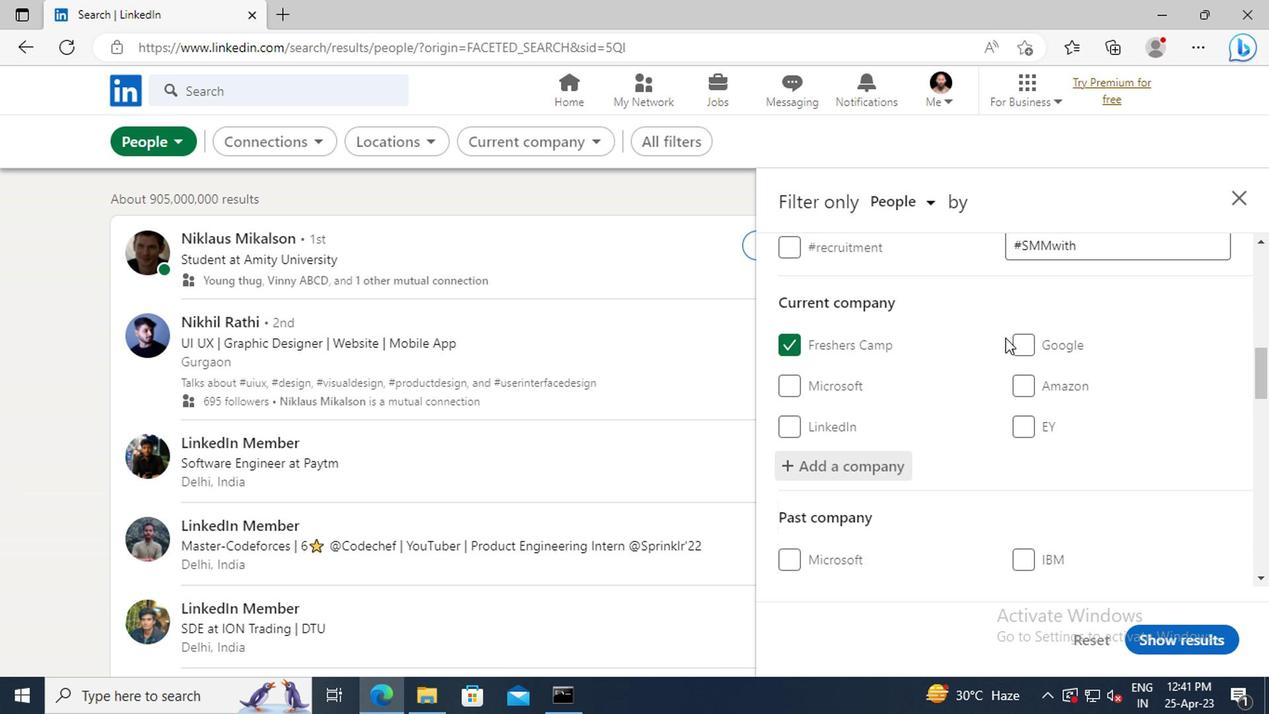 
Action: Mouse scrolled (1002, 337) with delta (0, 0)
Screenshot: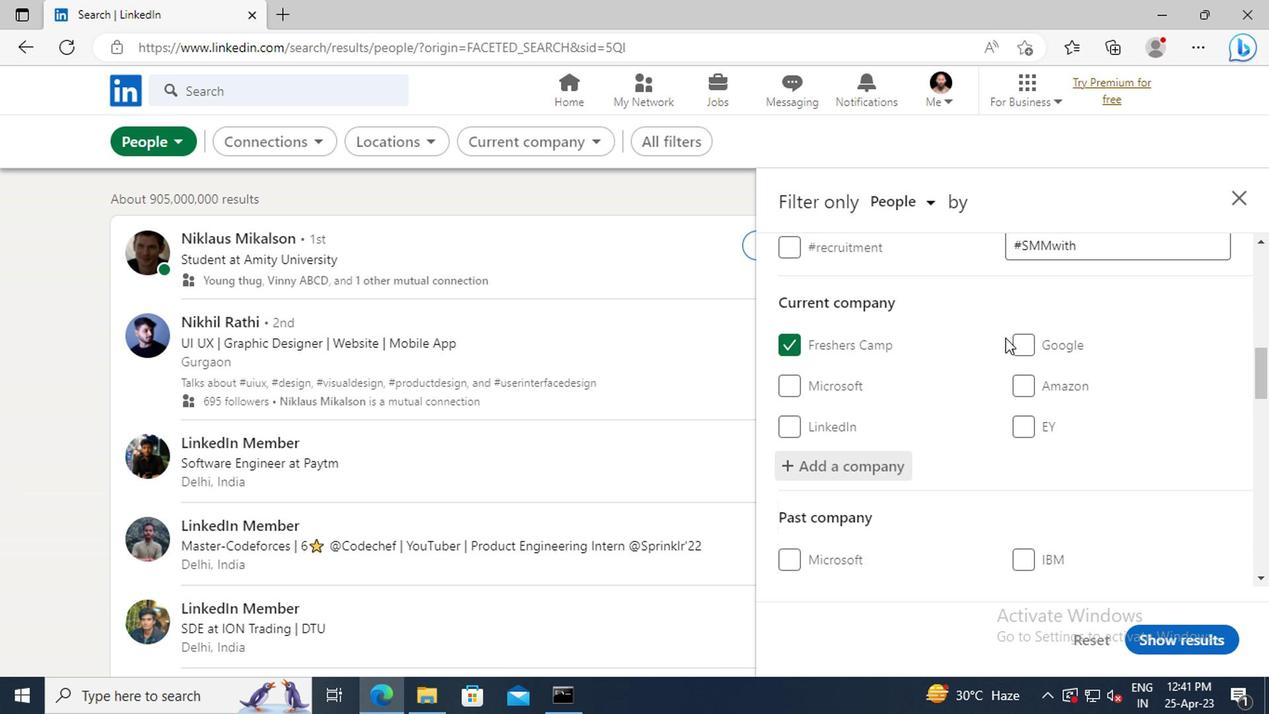
Action: Mouse scrolled (1002, 337) with delta (0, 0)
Screenshot: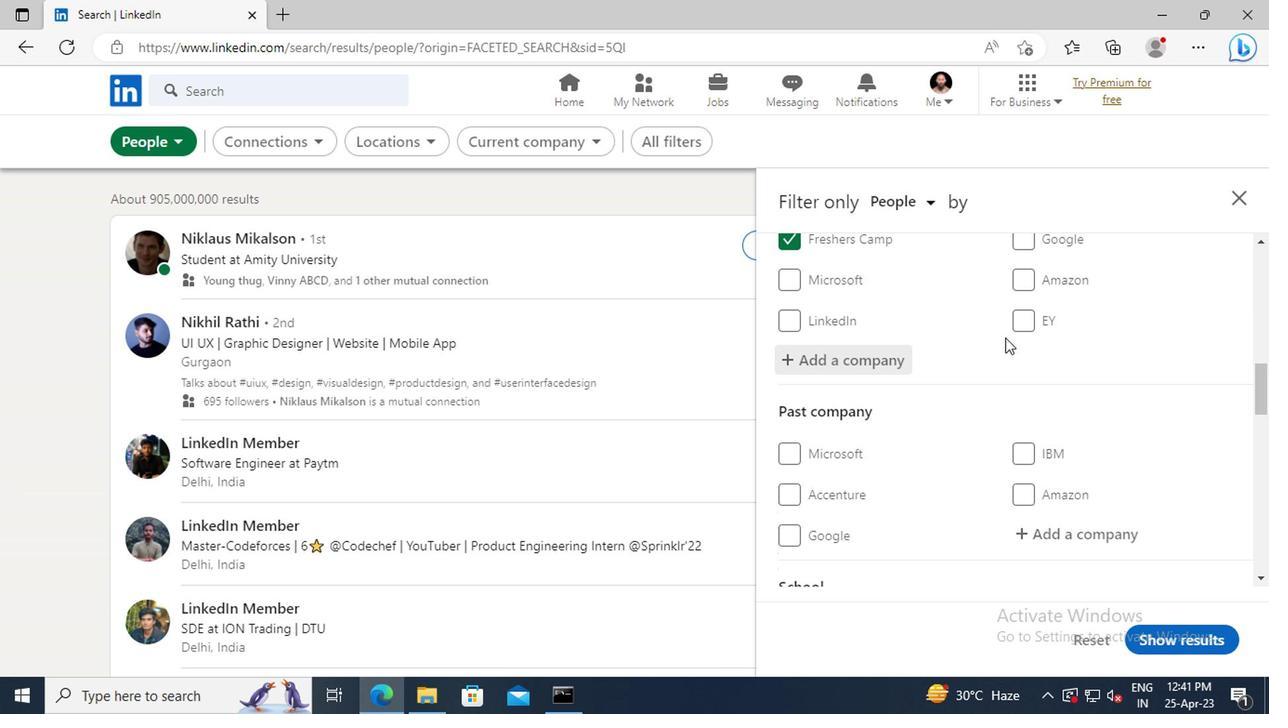 
Action: Mouse scrolled (1002, 337) with delta (0, 0)
Screenshot: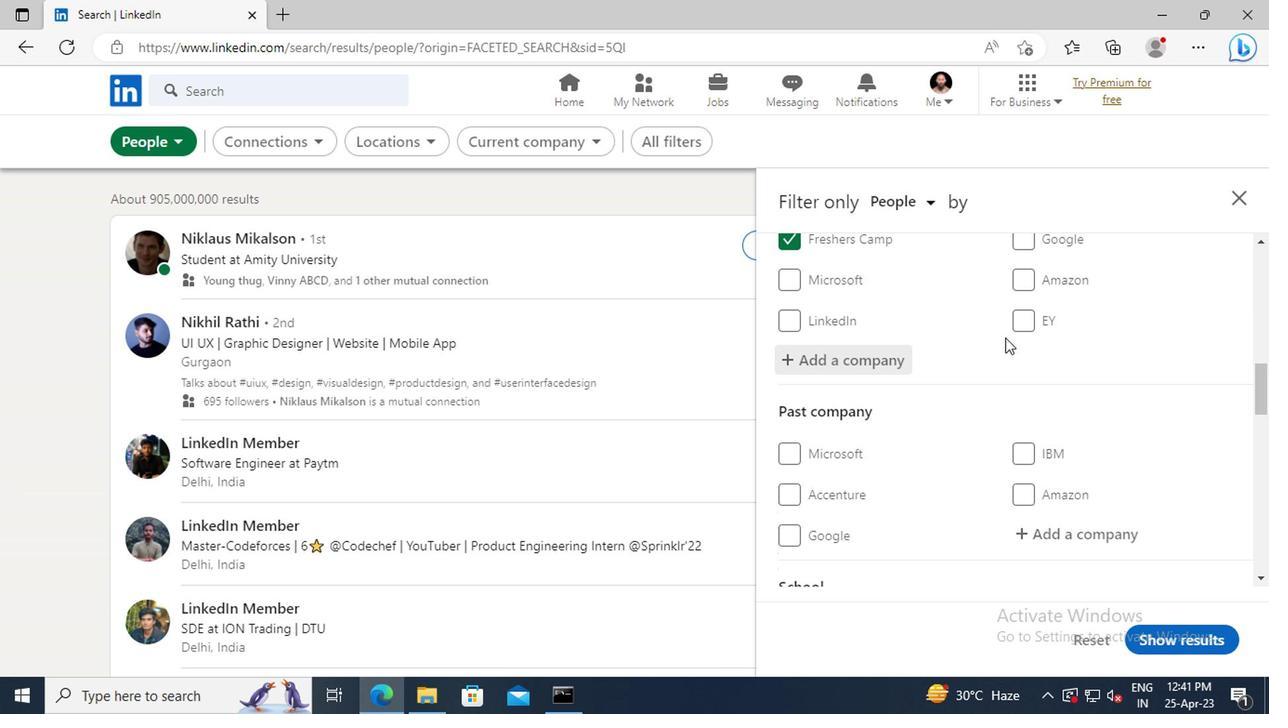 
Action: Mouse scrolled (1002, 337) with delta (0, 0)
Screenshot: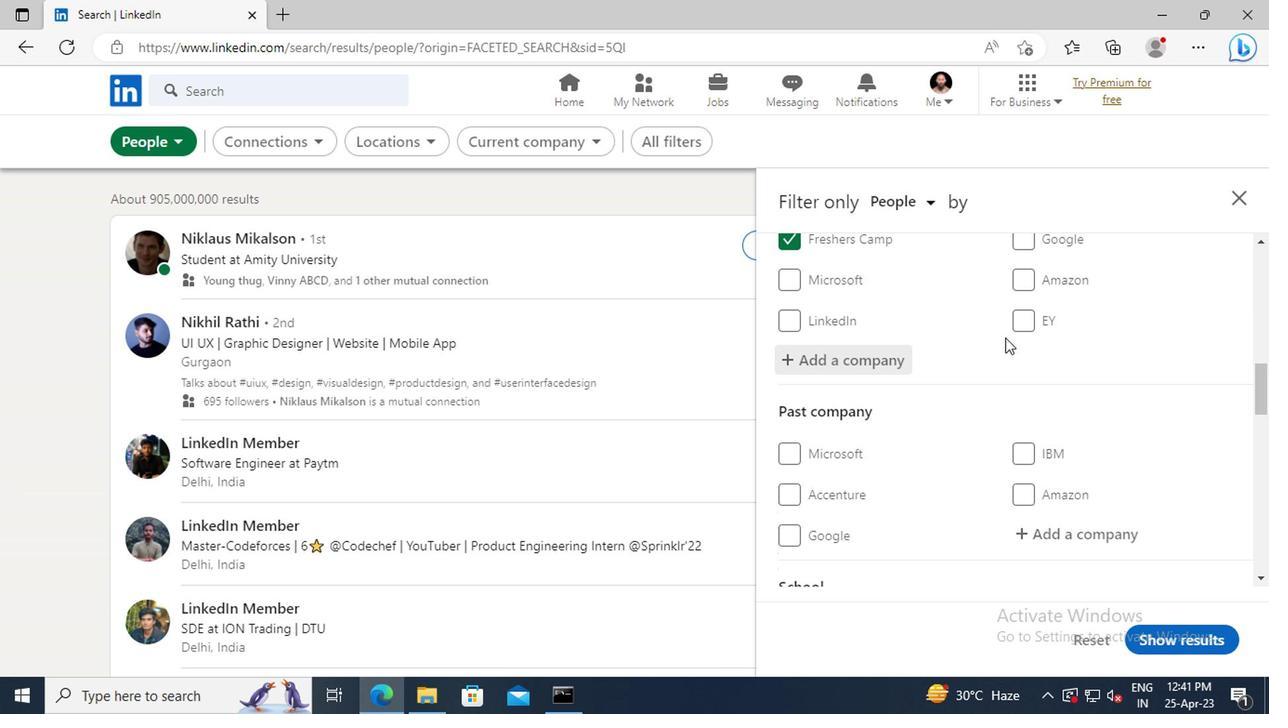 
Action: Mouse scrolled (1002, 337) with delta (0, 0)
Screenshot: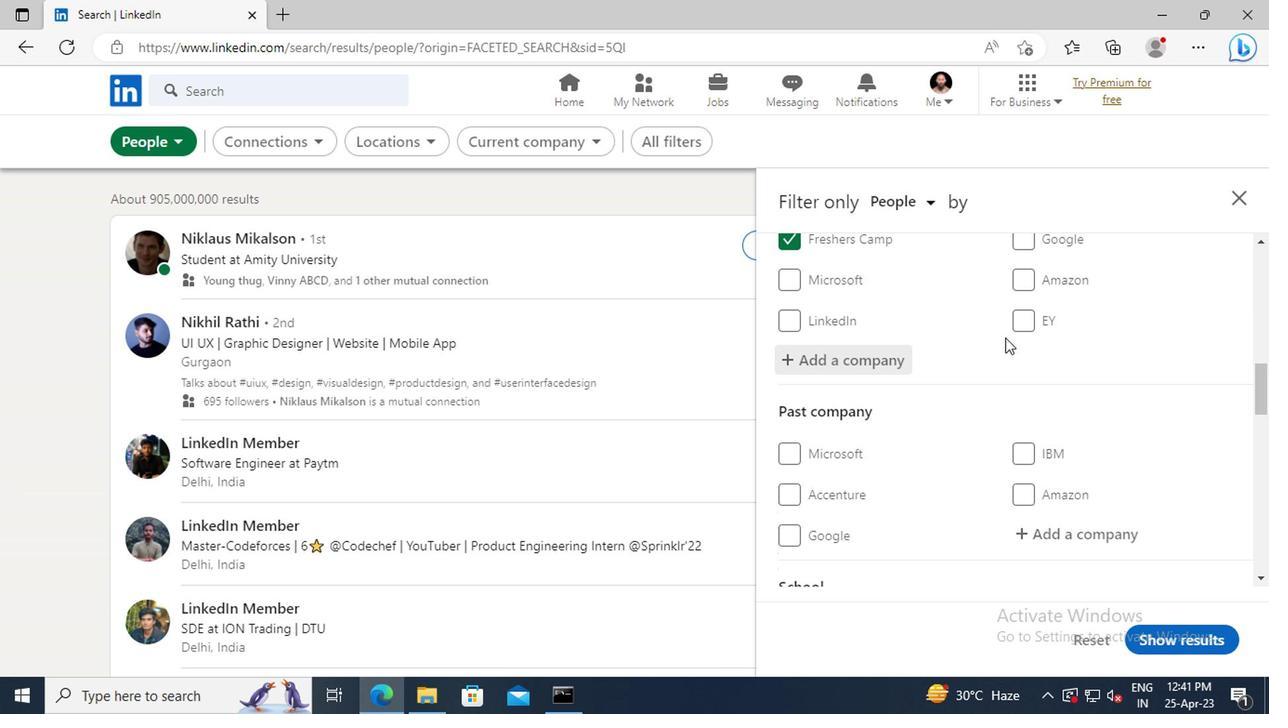 
Action: Mouse scrolled (1002, 337) with delta (0, 0)
Screenshot: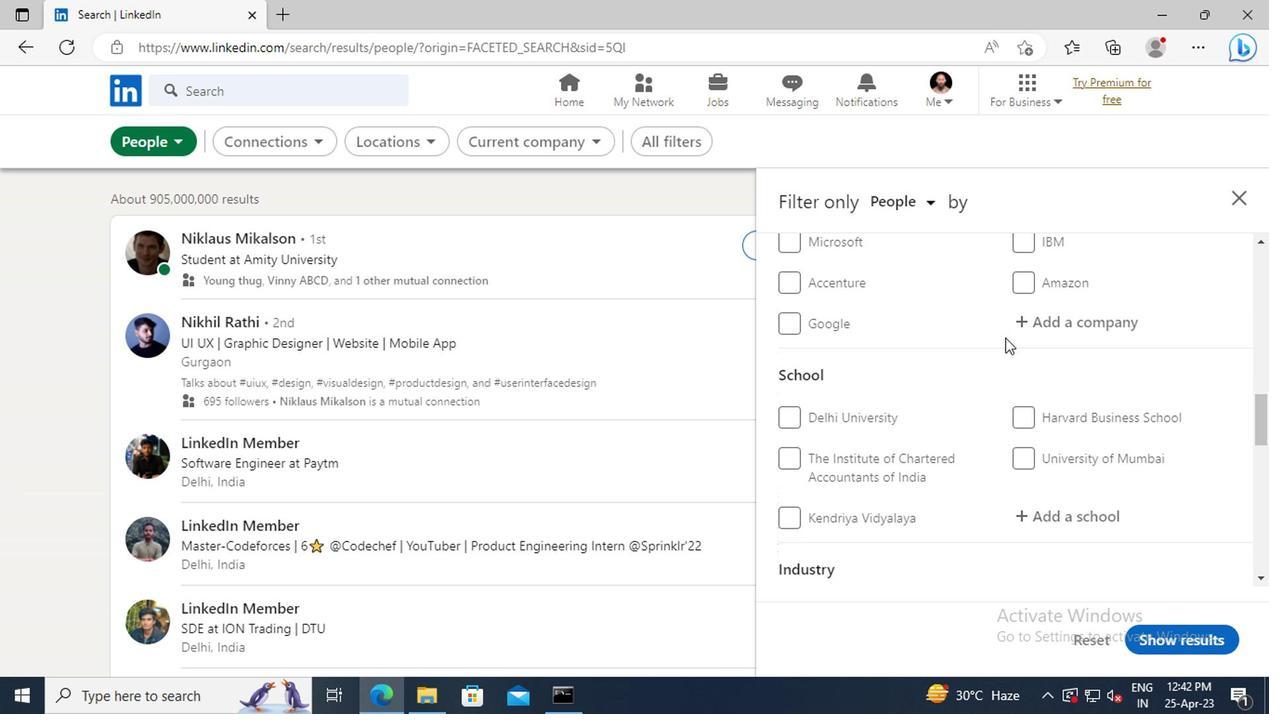 
Action: Mouse scrolled (1002, 337) with delta (0, 0)
Screenshot: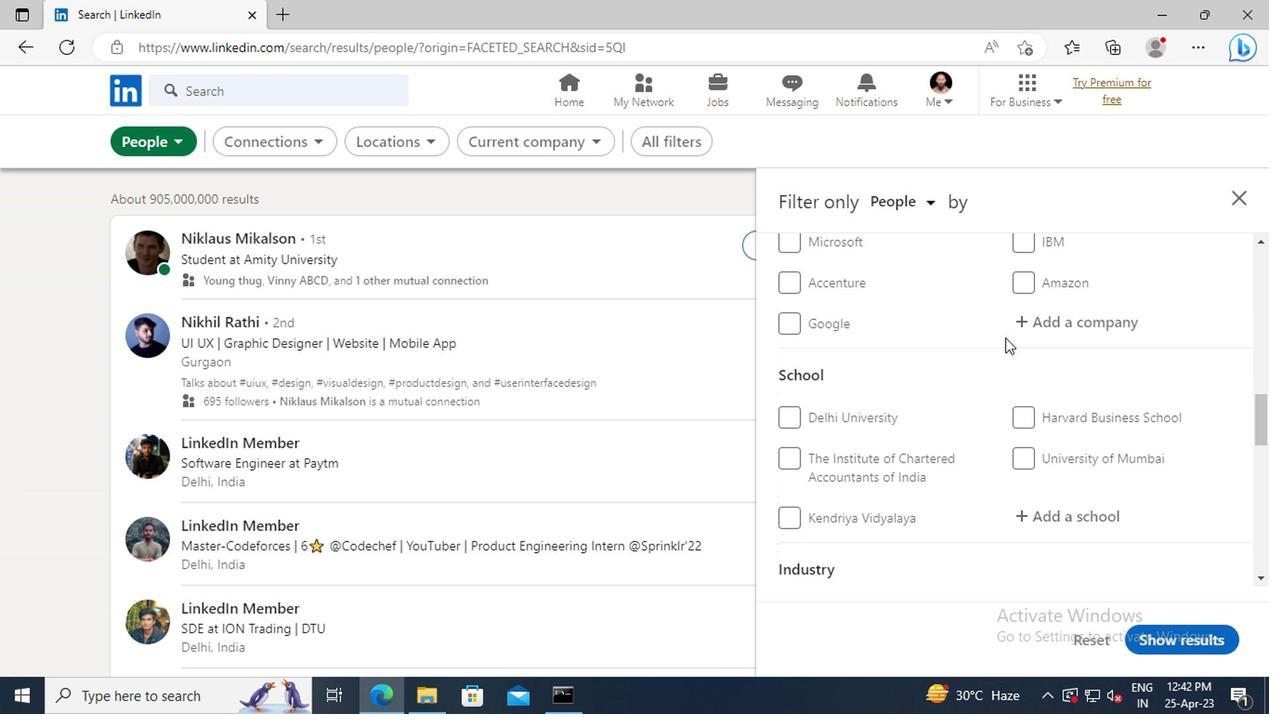 
Action: Mouse moved to (1049, 410)
Screenshot: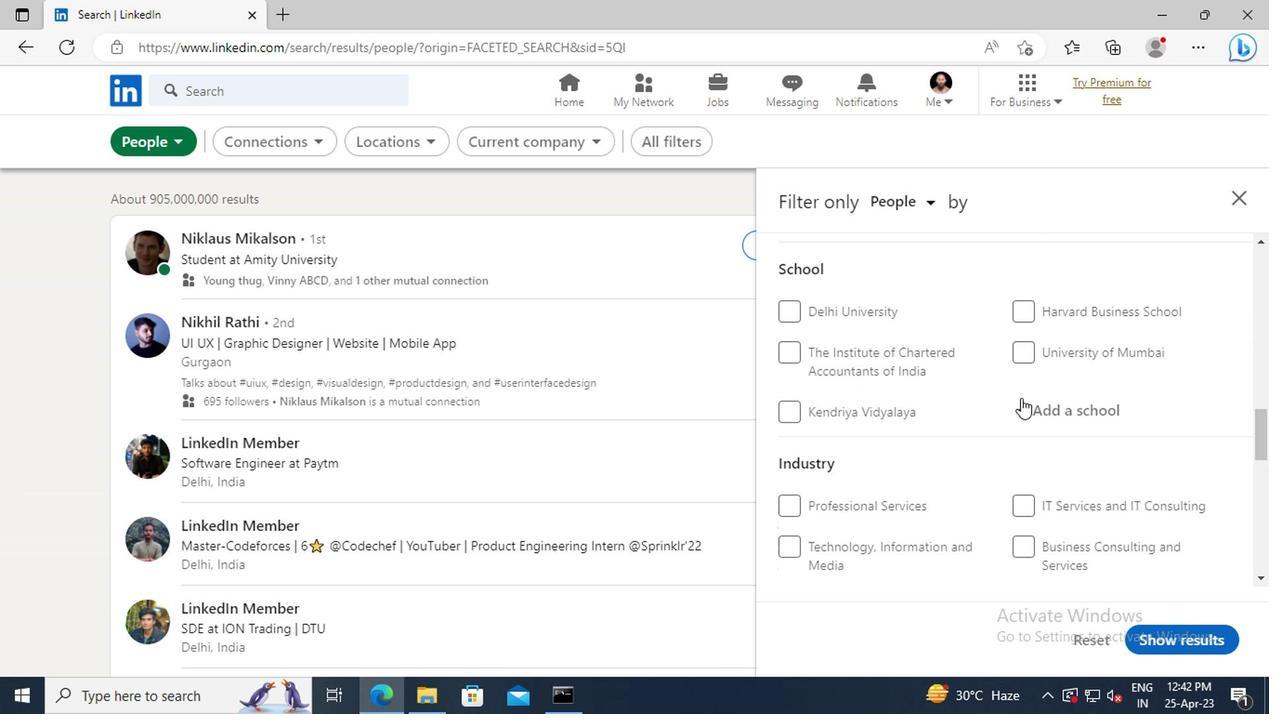 
Action: Mouse pressed left at (1049, 410)
Screenshot: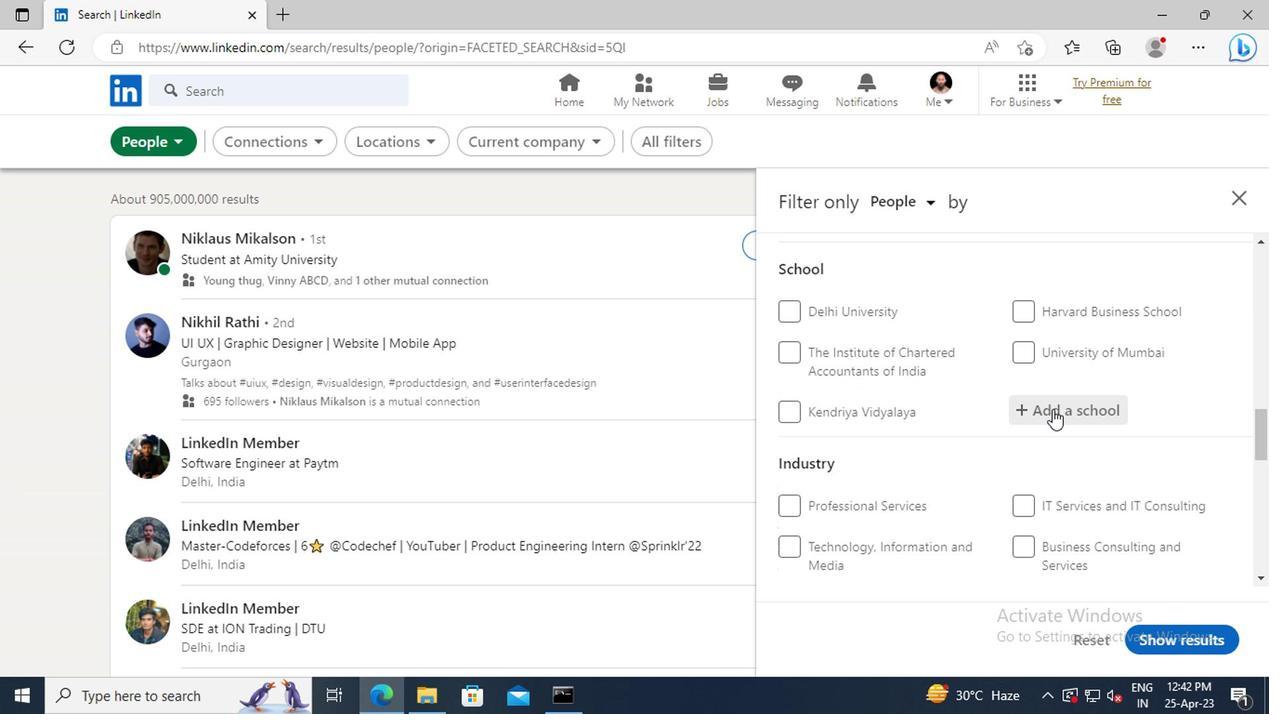 
Action: Key pressed <Key.shift>DELHI<Key.space><Key.shift>PUBLIC<Key.space><Key.shift>SCHOOL,<Key.space><Key.shift>BOKARO<Key.space><Key.shift>STEEL<Key.space><Key.shift>CITY.
Screenshot: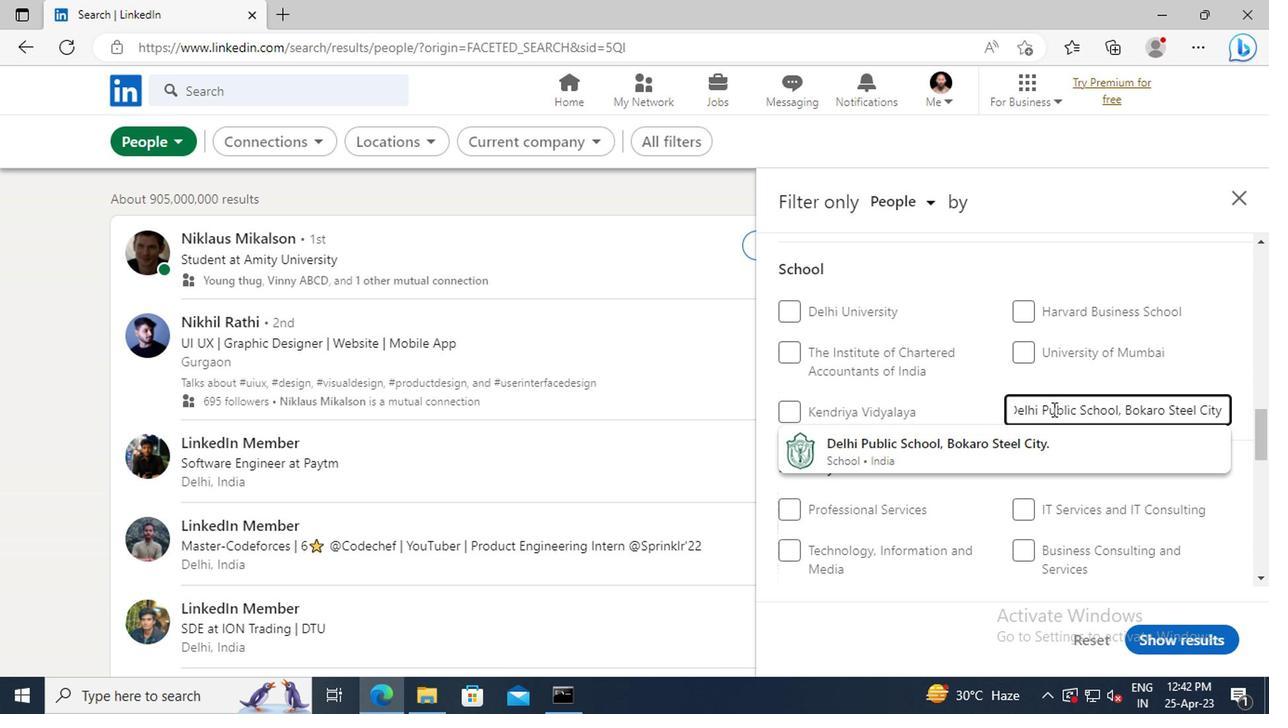 
Action: Mouse moved to (1029, 447)
Screenshot: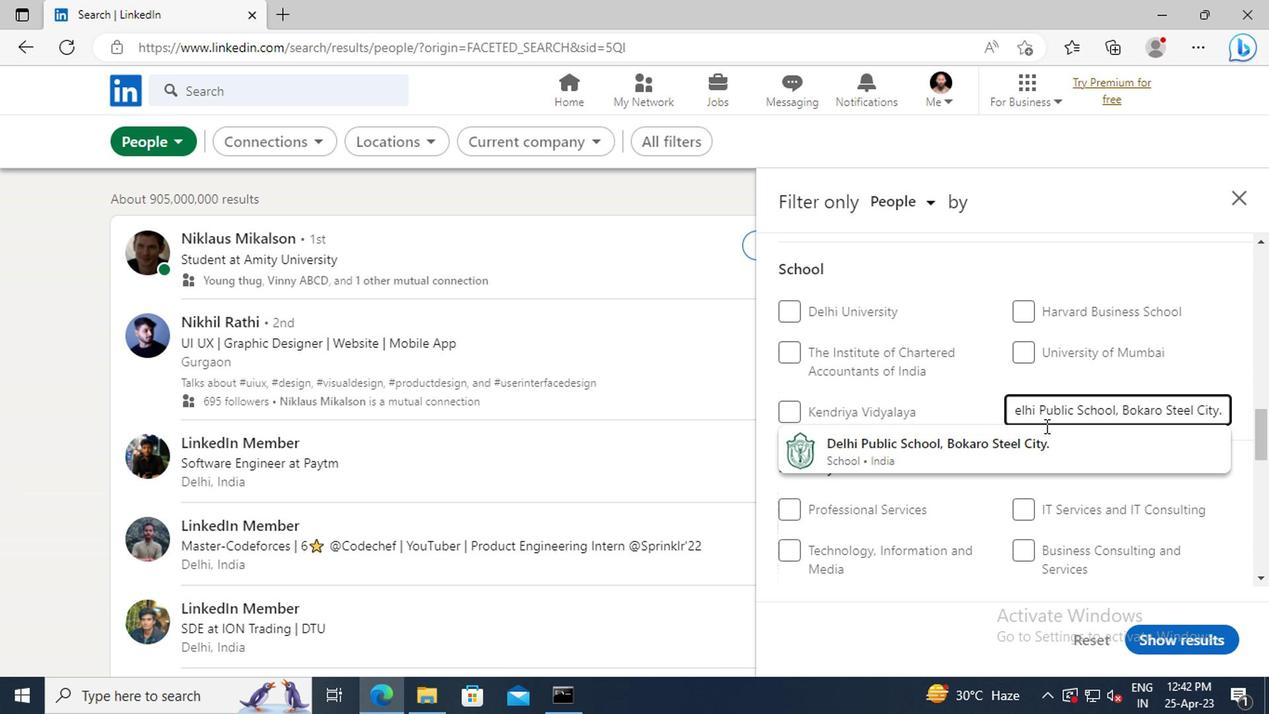 
Action: Mouse pressed left at (1029, 447)
Screenshot: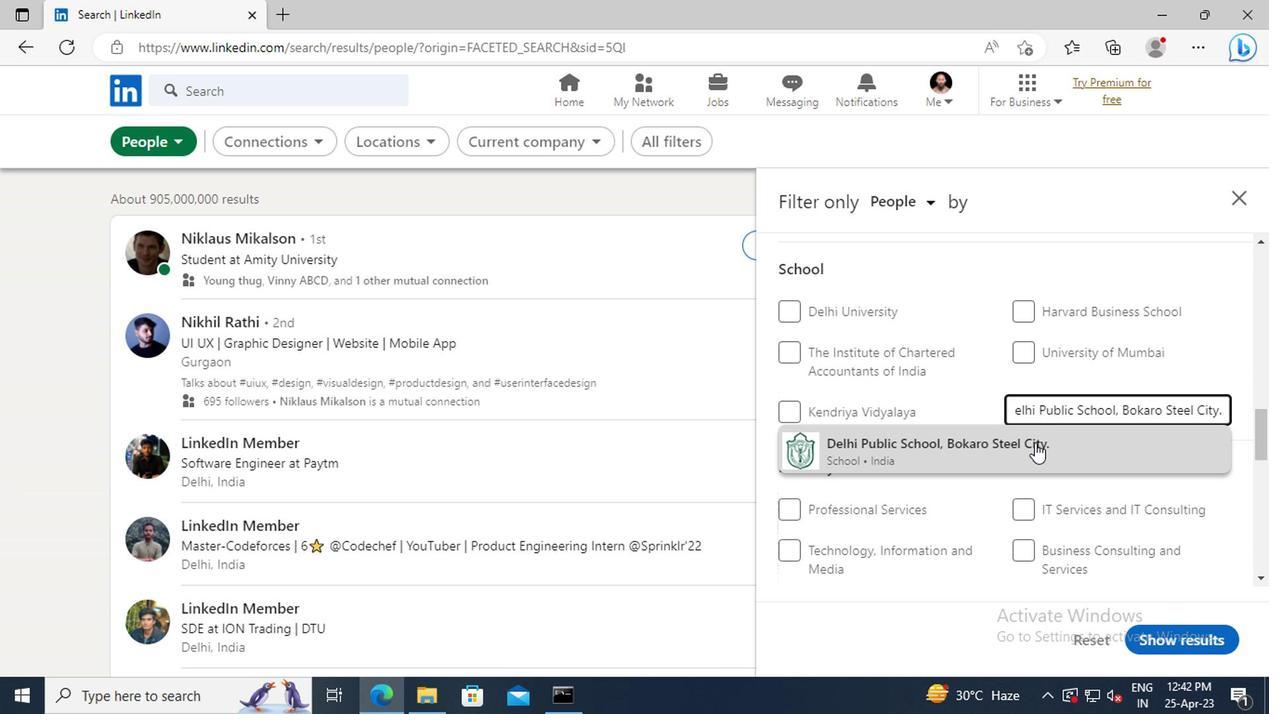 
Action: Mouse moved to (1021, 383)
Screenshot: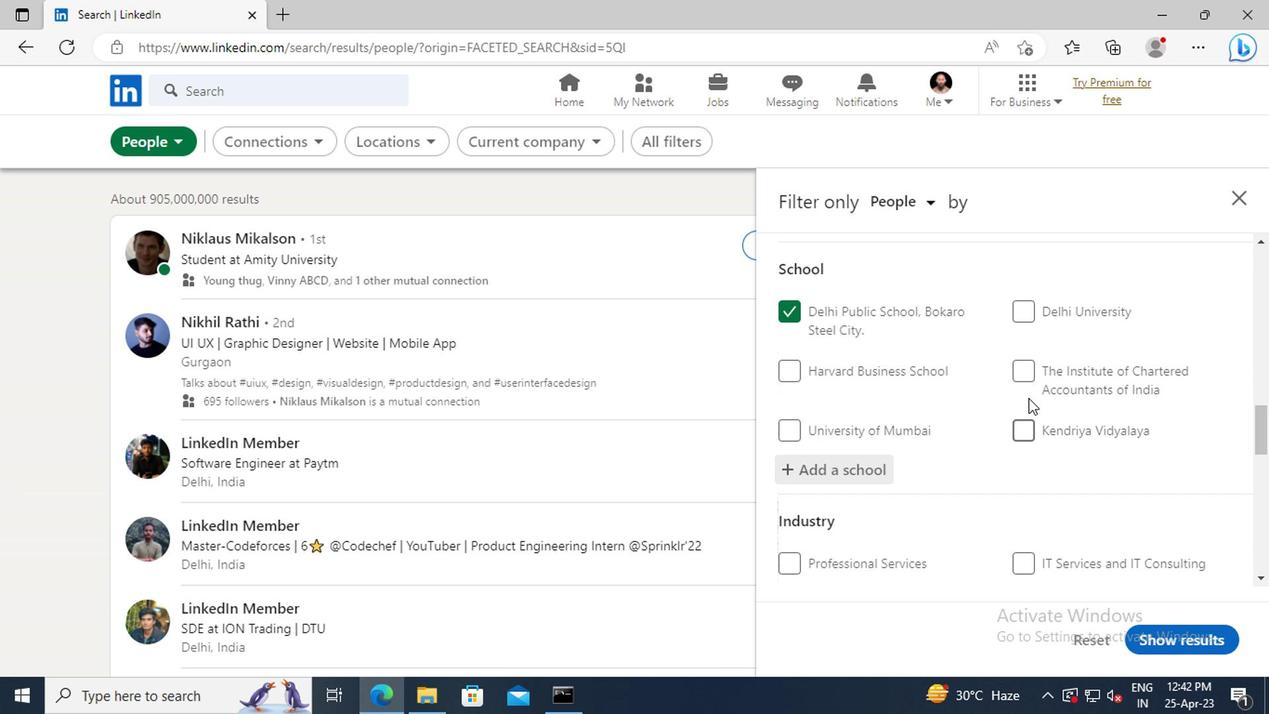 
Action: Mouse scrolled (1021, 382) with delta (0, 0)
Screenshot: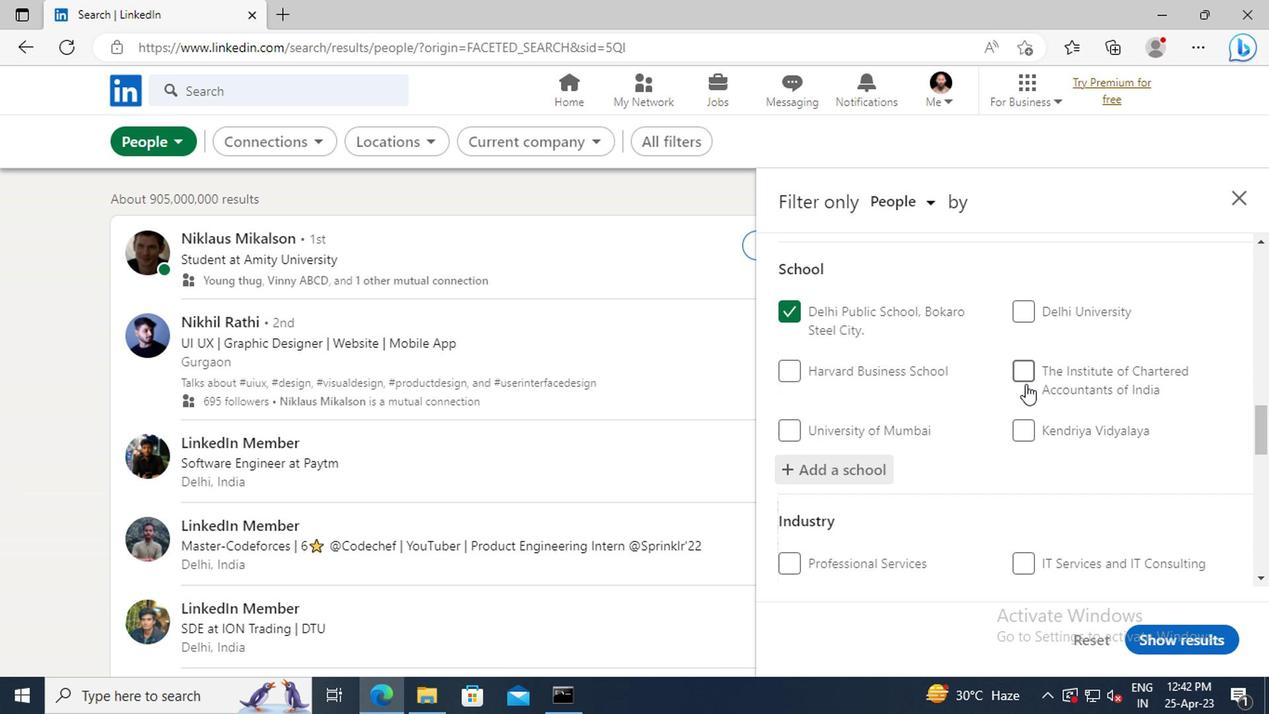 
Action: Mouse scrolled (1021, 382) with delta (0, 0)
Screenshot: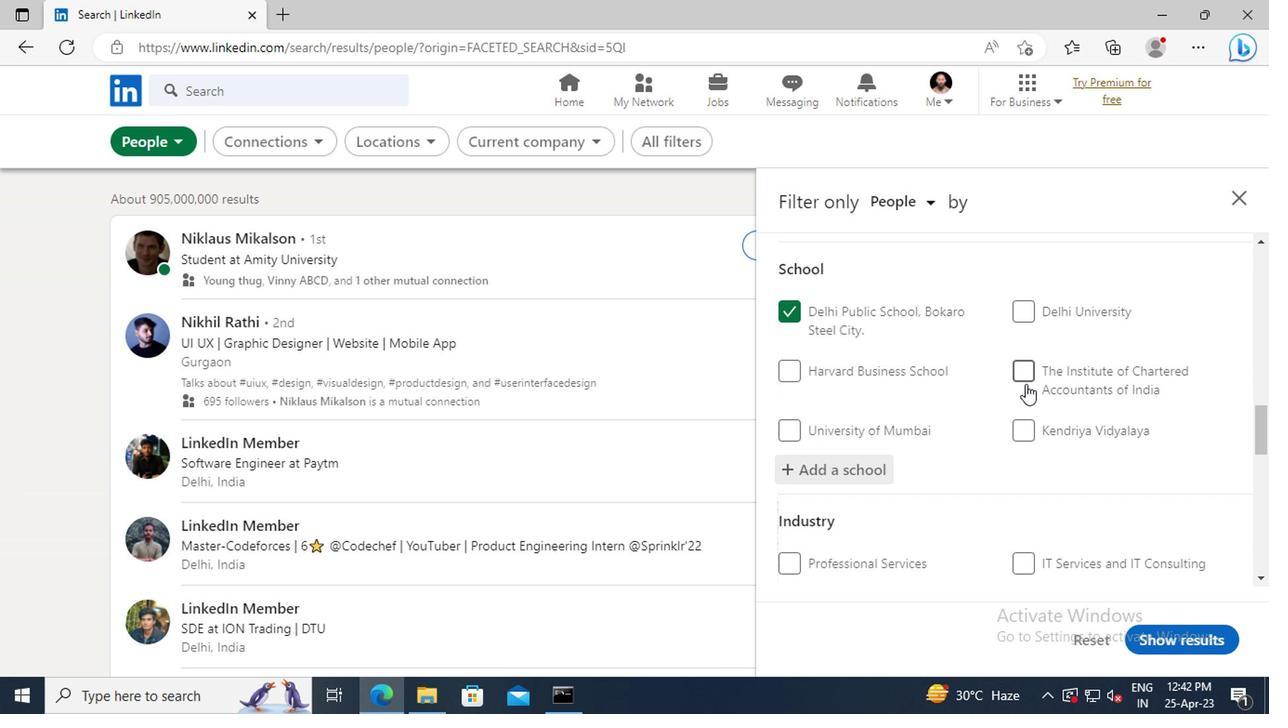 
Action: Mouse scrolled (1021, 382) with delta (0, 0)
Screenshot: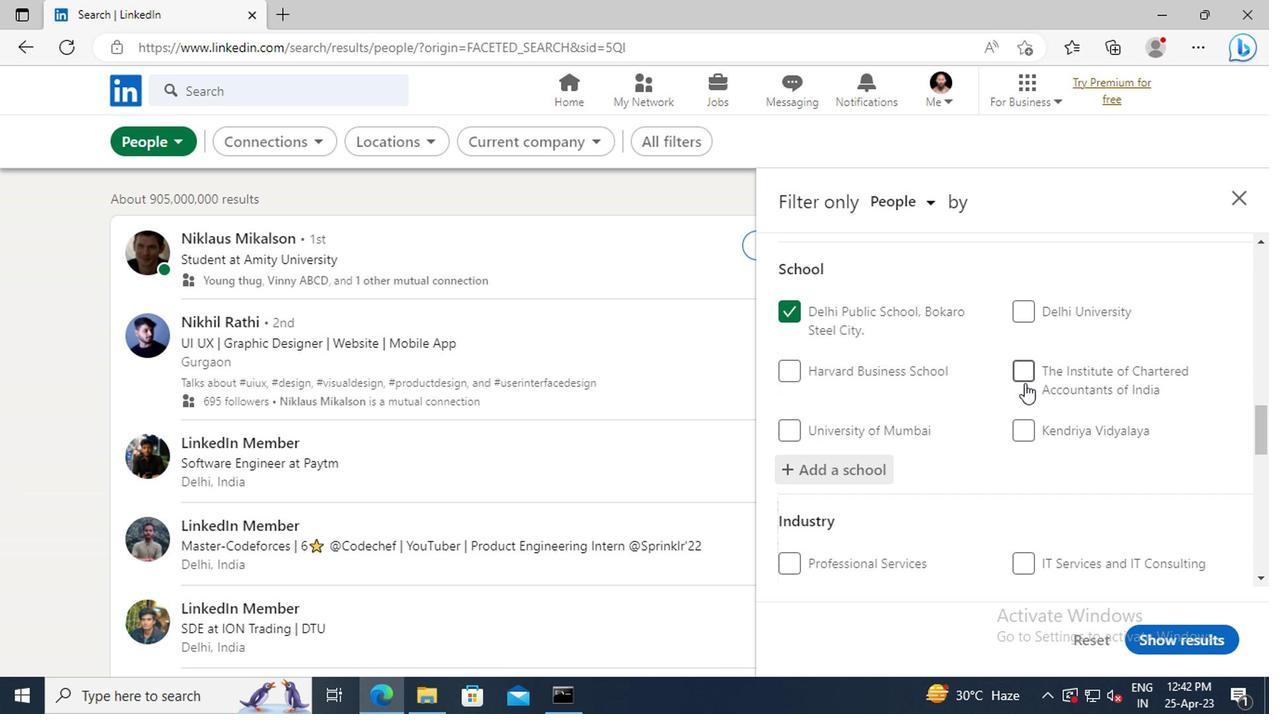 
Action: Mouse scrolled (1021, 382) with delta (0, 0)
Screenshot: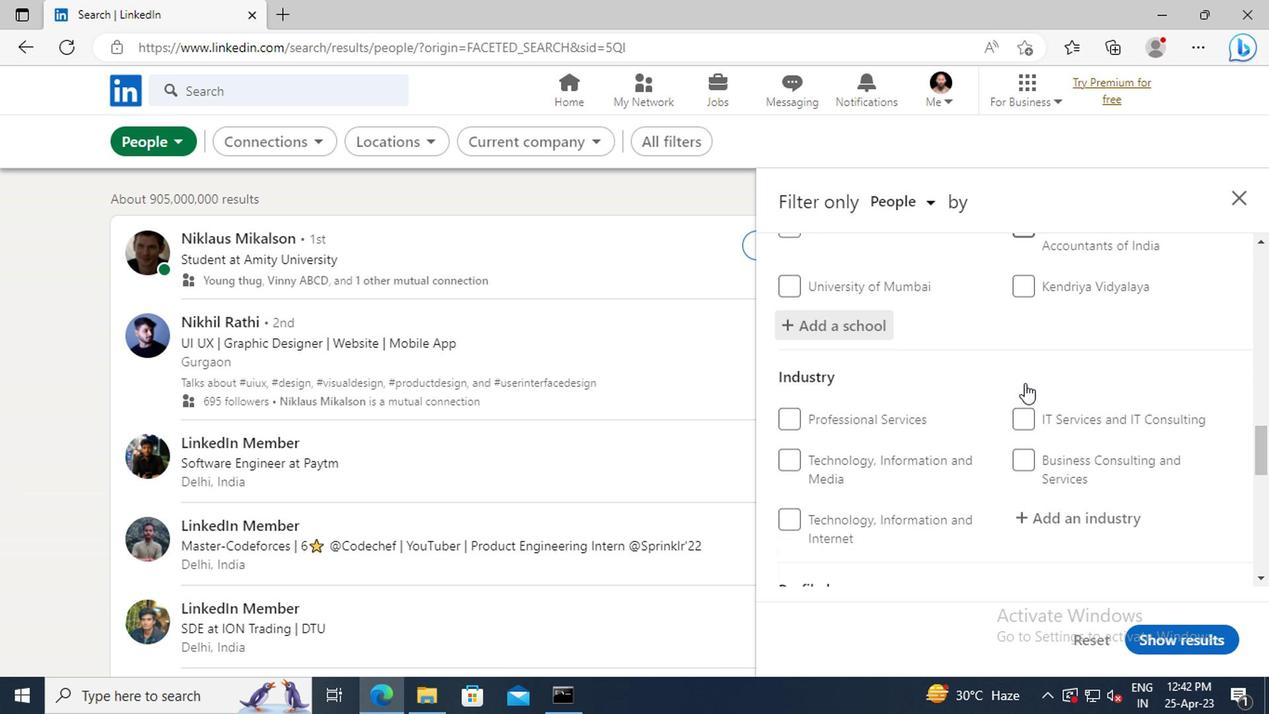 
Action: Mouse moved to (1037, 447)
Screenshot: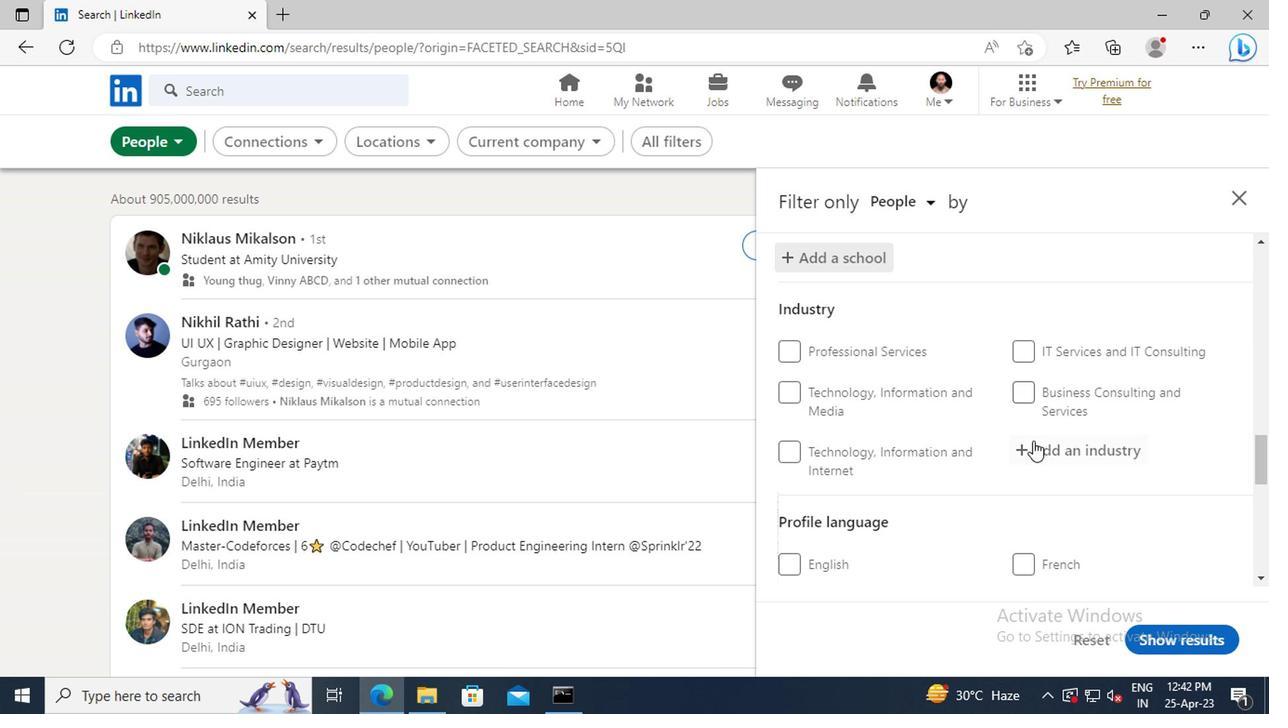 
Action: Mouse pressed left at (1037, 447)
Screenshot: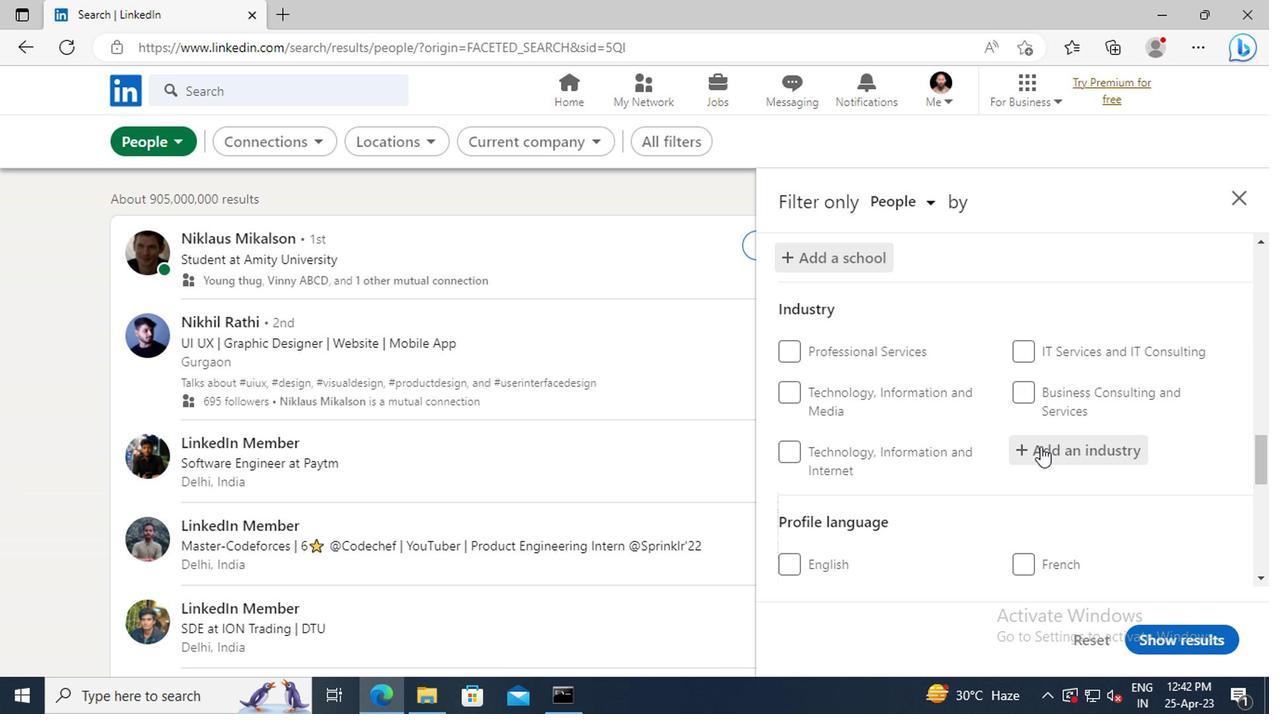 
Action: Key pressed <Key.shift>COMMERCIAL<Key.space>AND<Key.space><Key.shift>INDUSTRIAL<Key.space><Key.shift>MACHINERY<Key.space><Key.shift>MAINTENANCE
Screenshot: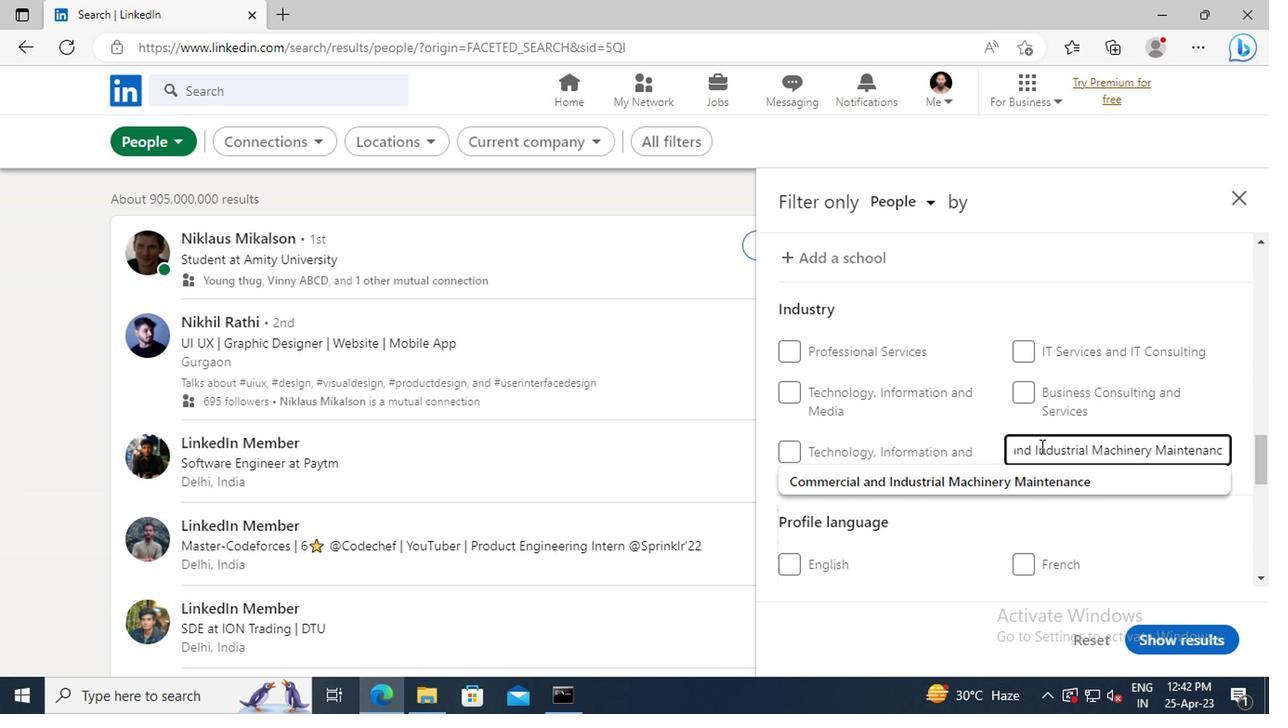 
Action: Mouse moved to (1034, 480)
Screenshot: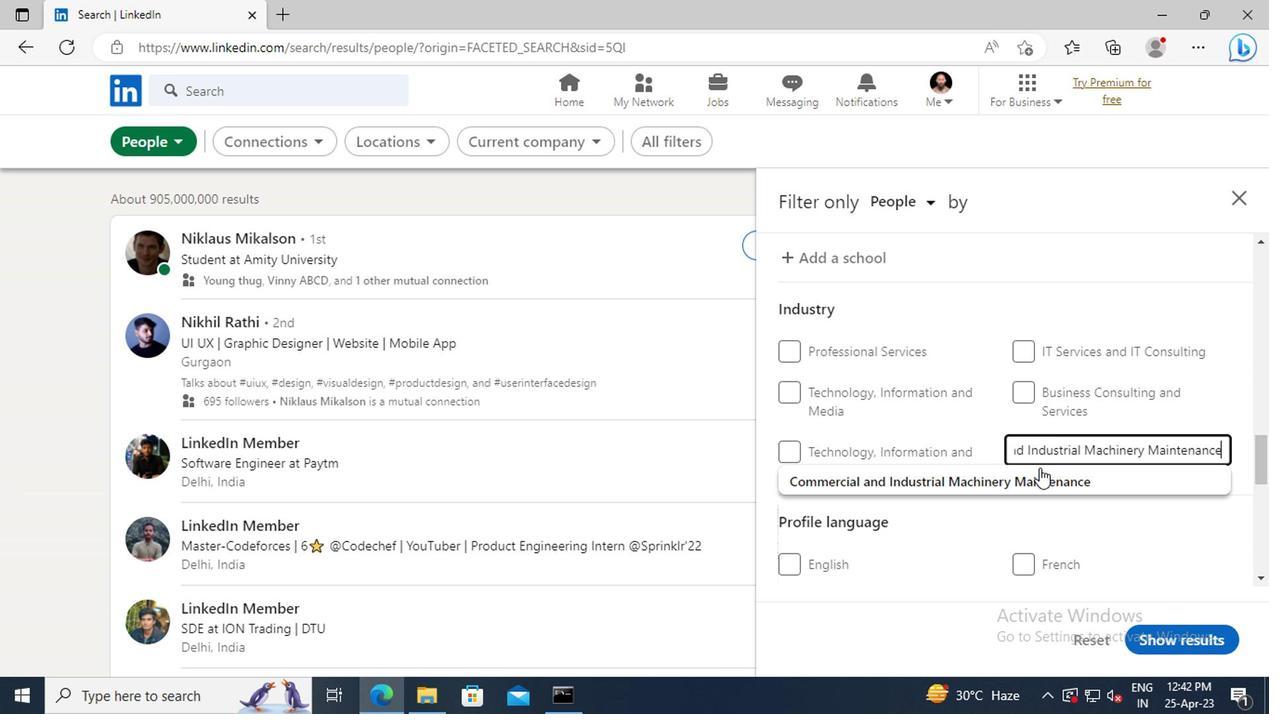 
Action: Mouse pressed left at (1034, 480)
Screenshot: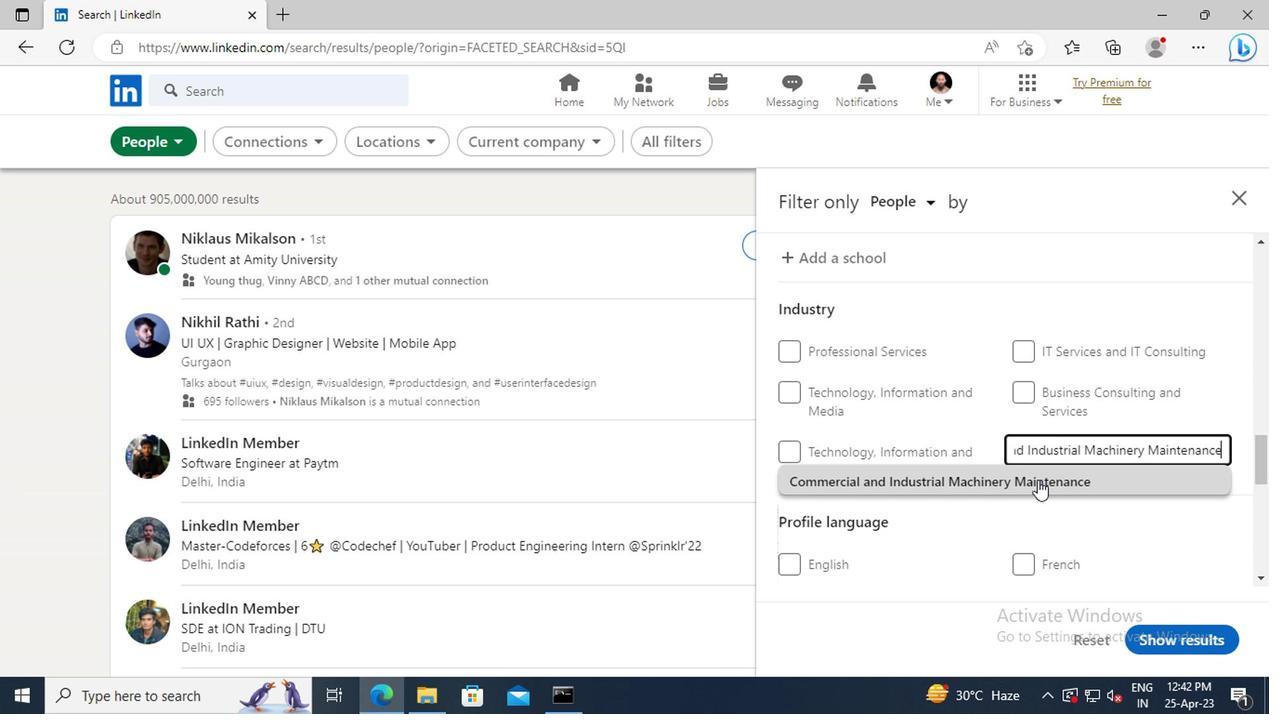 
Action: Mouse moved to (1006, 359)
Screenshot: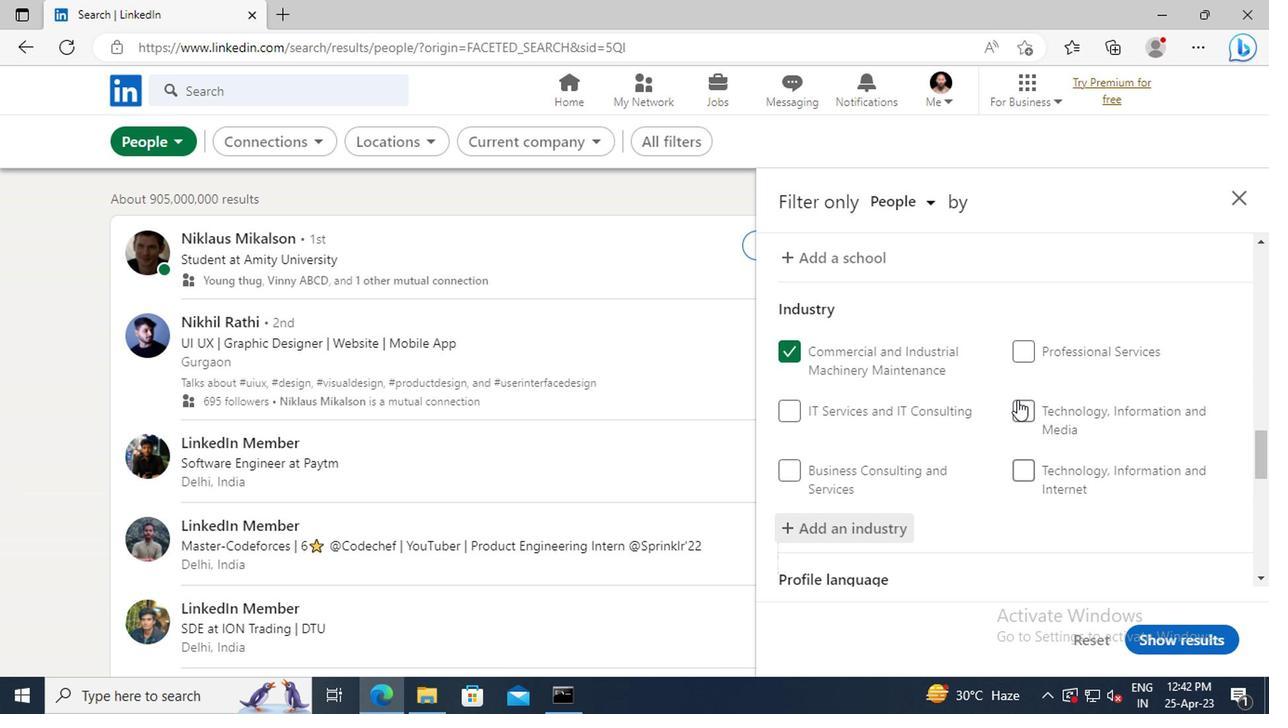 
Action: Mouse scrolled (1006, 358) with delta (0, -1)
Screenshot: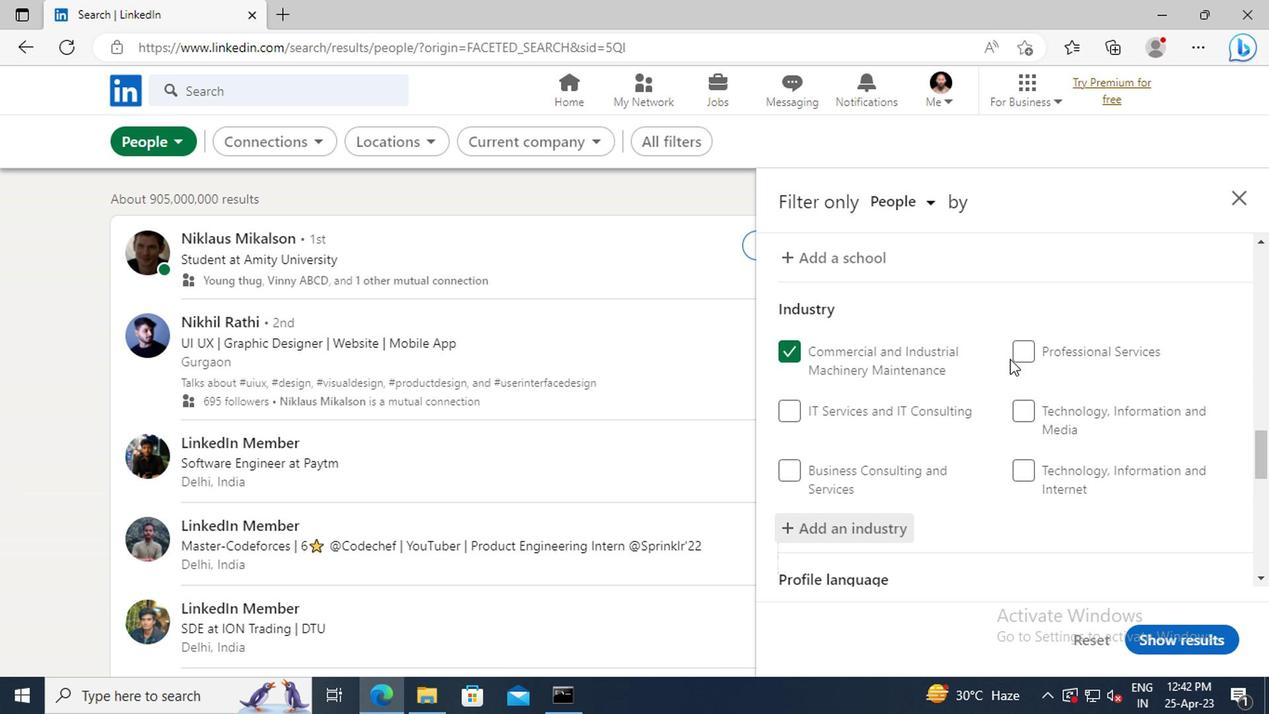 
Action: Mouse scrolled (1006, 358) with delta (0, -1)
Screenshot: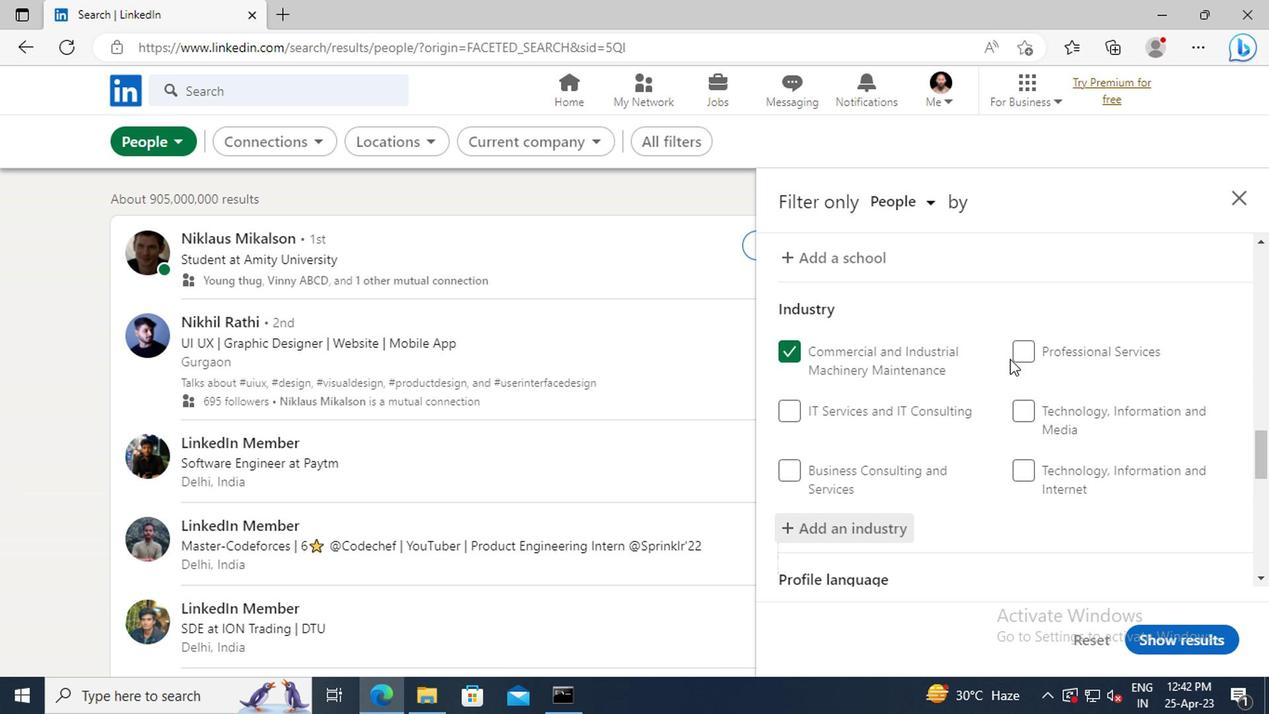 
Action: Mouse scrolled (1006, 358) with delta (0, -1)
Screenshot: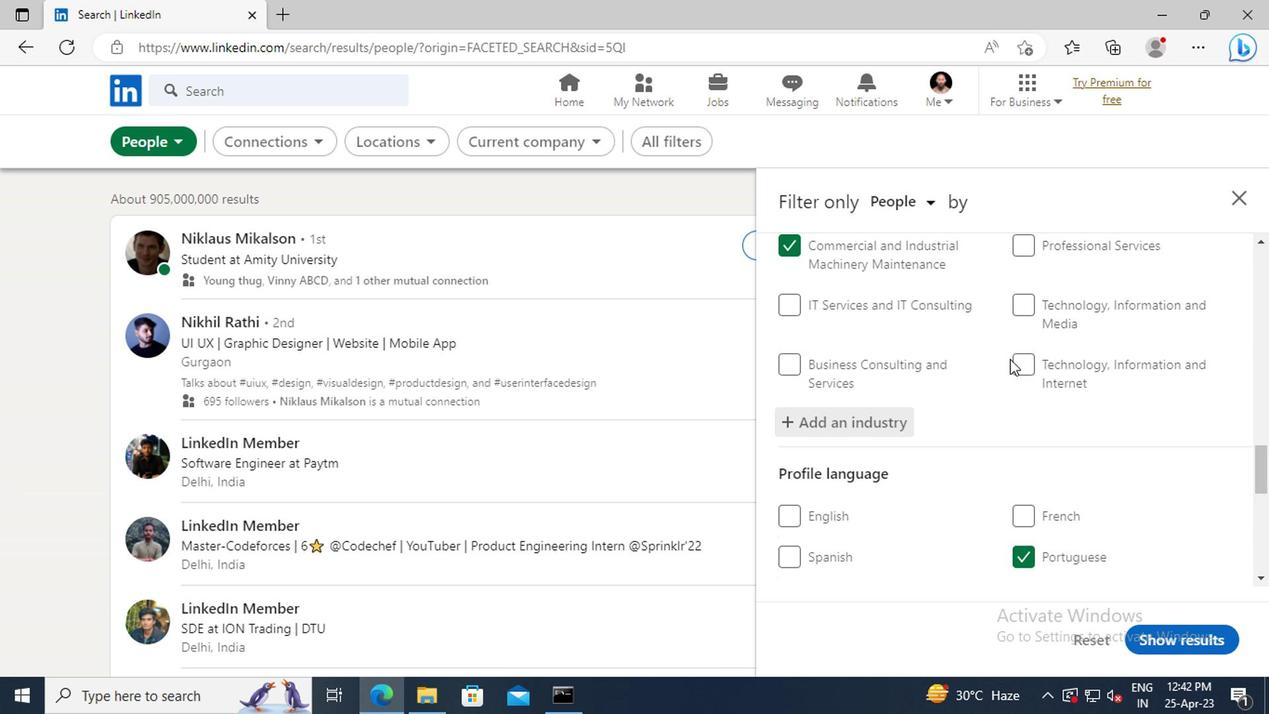 
Action: Mouse scrolled (1006, 358) with delta (0, -1)
Screenshot: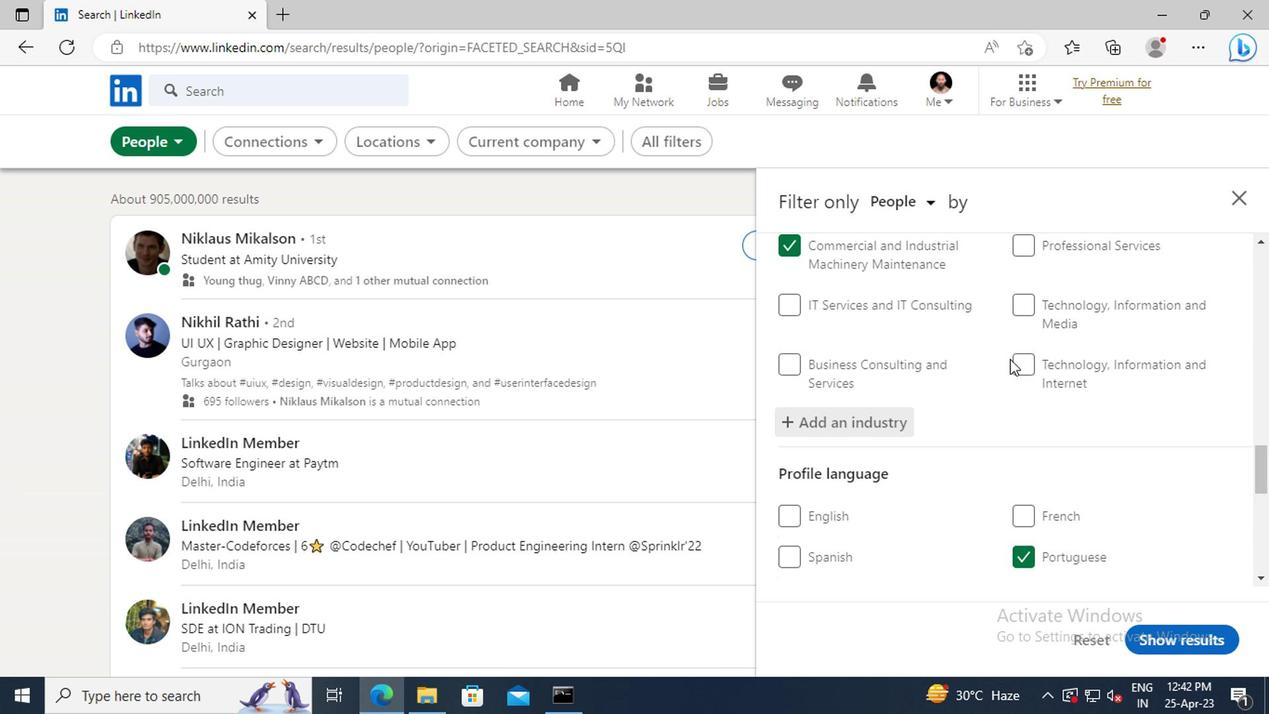 
Action: Mouse scrolled (1006, 358) with delta (0, -1)
Screenshot: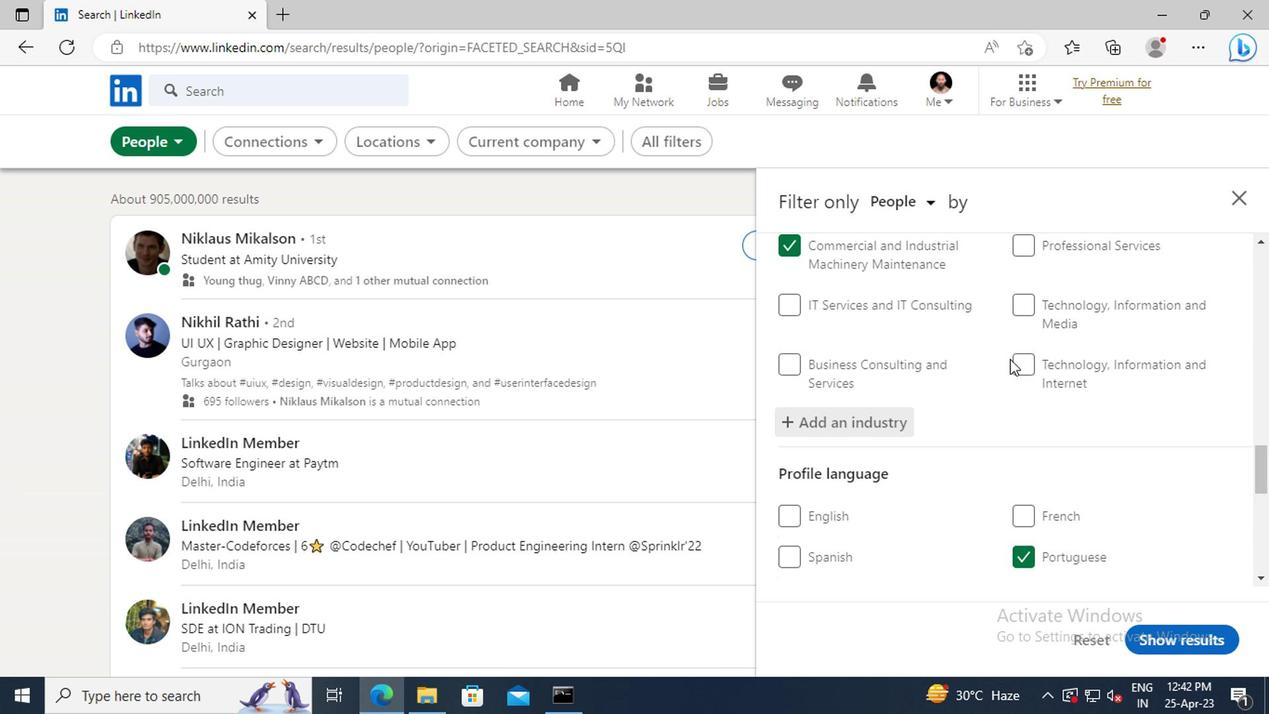 
Action: Mouse scrolled (1006, 358) with delta (0, -1)
Screenshot: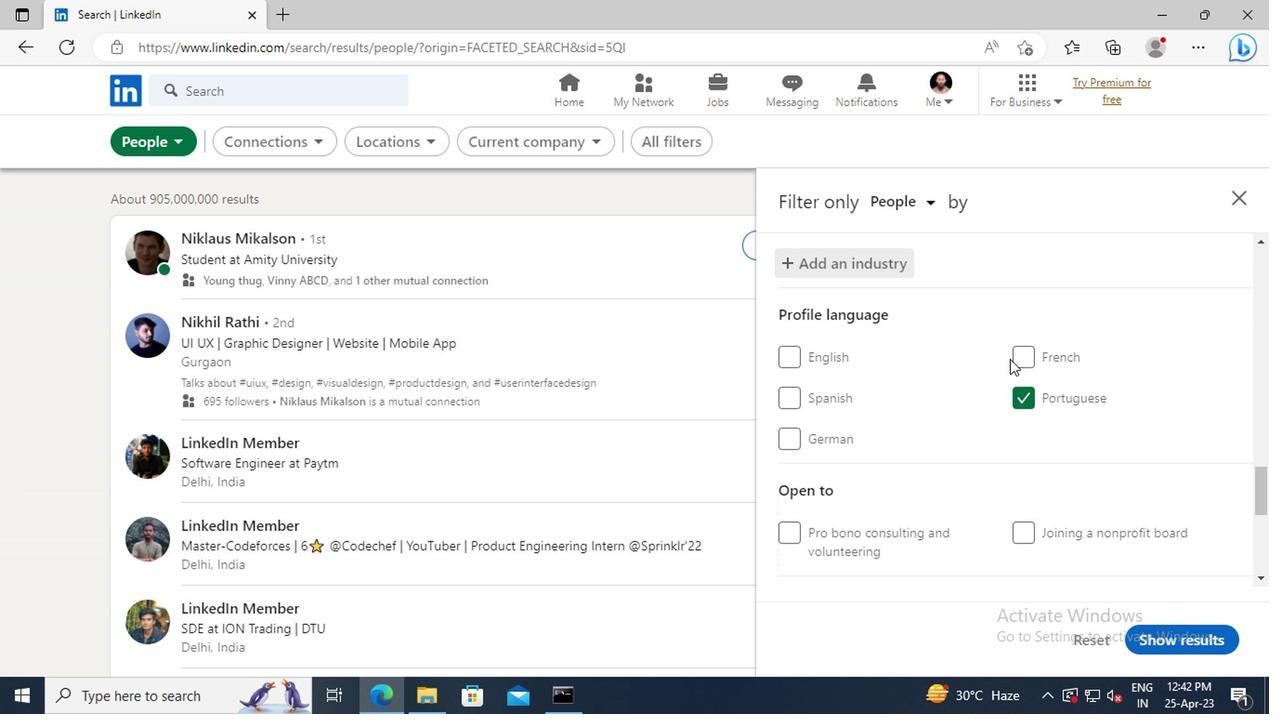 
Action: Mouse scrolled (1006, 358) with delta (0, -1)
Screenshot: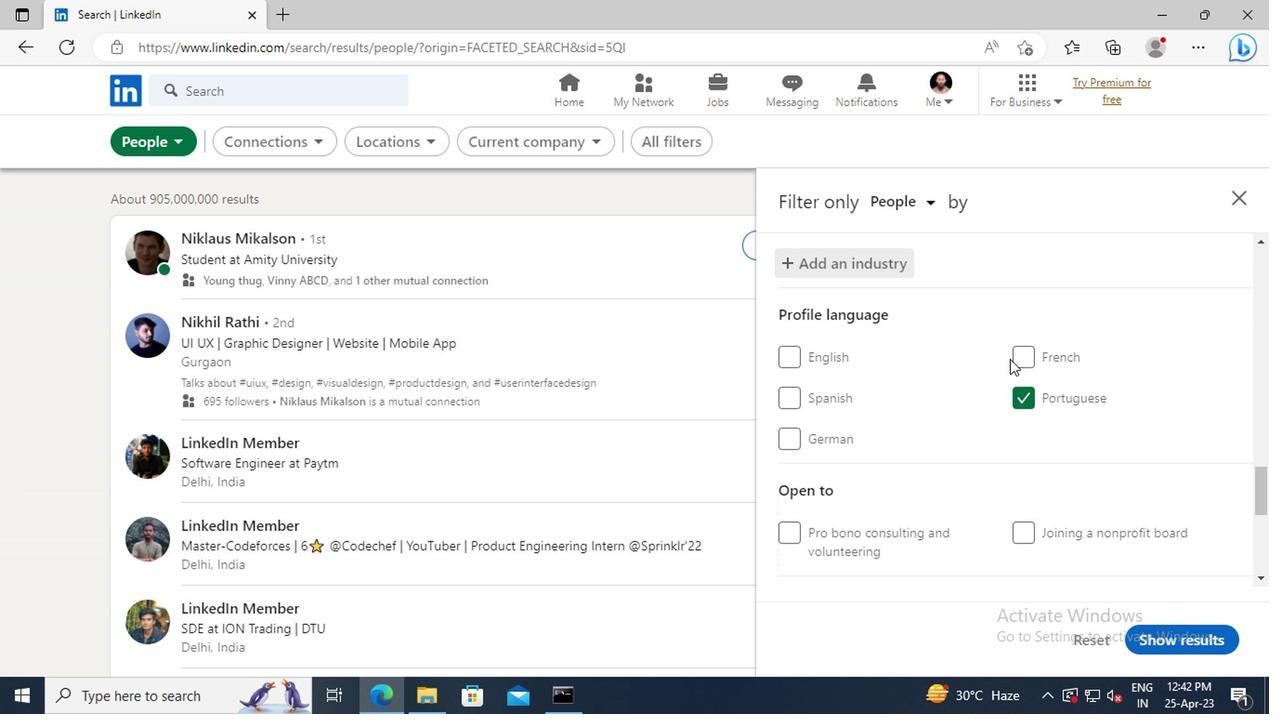 
Action: Mouse scrolled (1006, 358) with delta (0, -1)
Screenshot: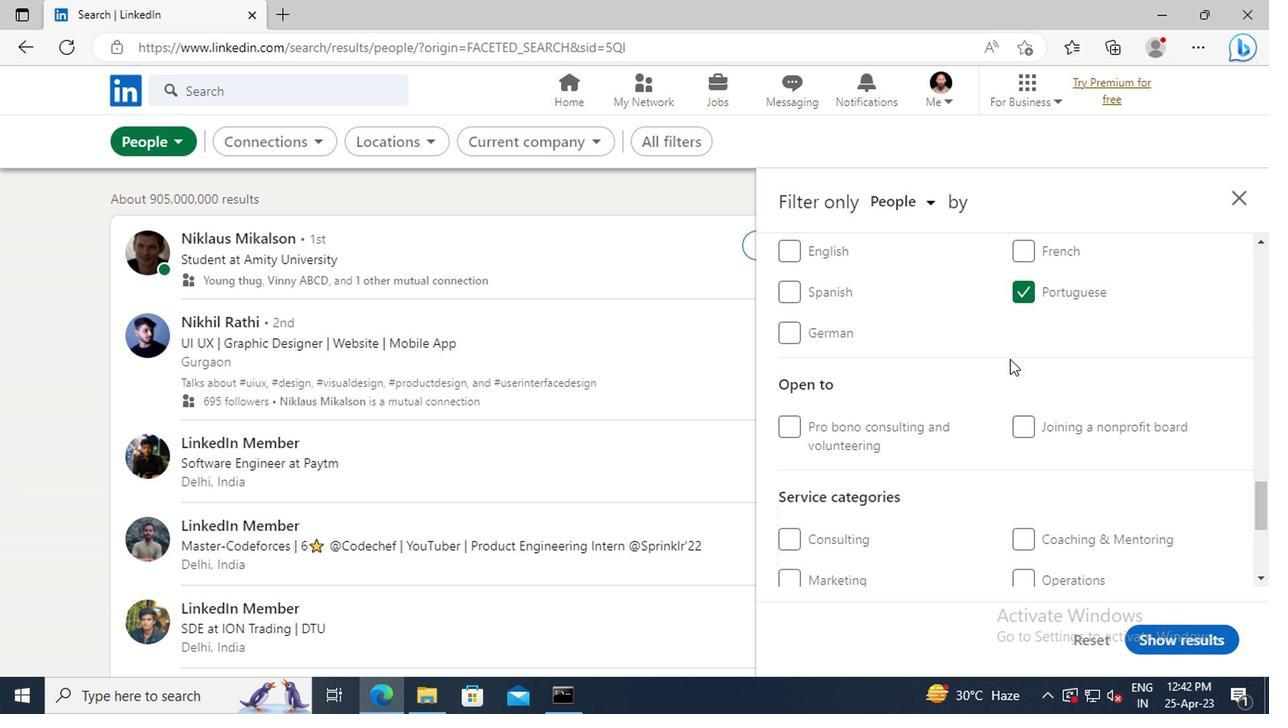 
Action: Mouse scrolled (1006, 358) with delta (0, -1)
Screenshot: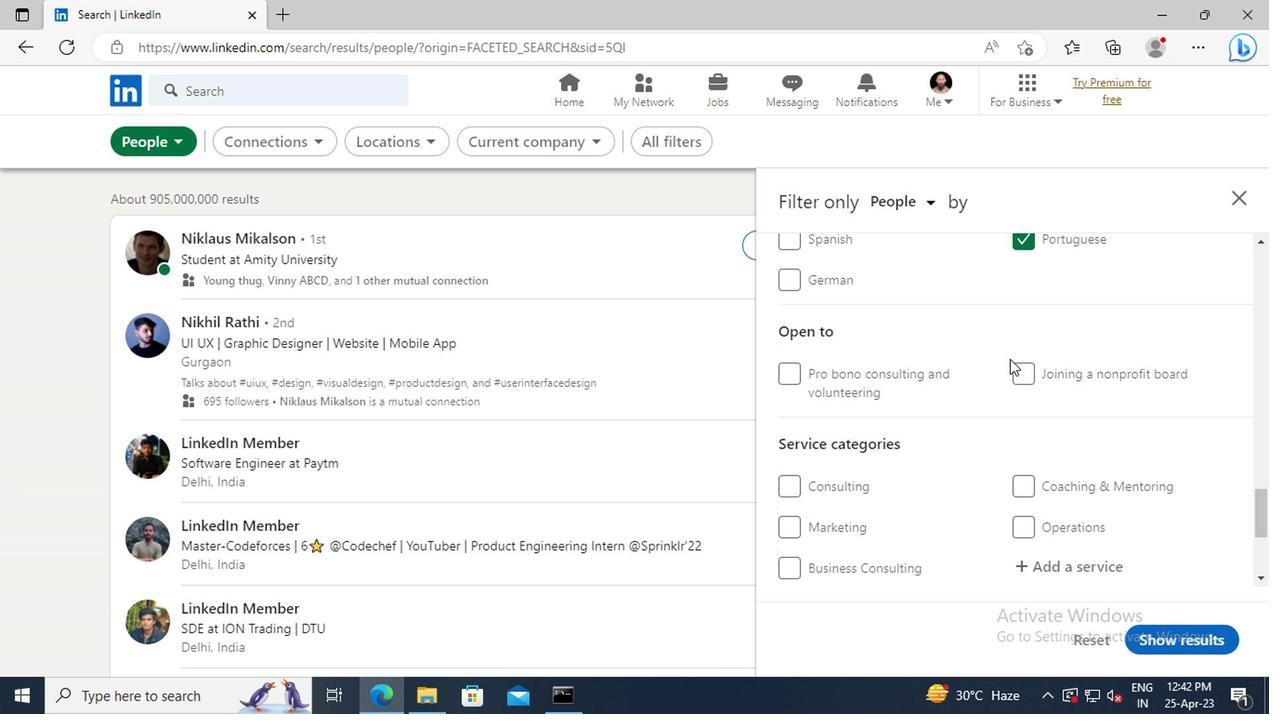 
Action: Mouse scrolled (1006, 358) with delta (0, -1)
Screenshot: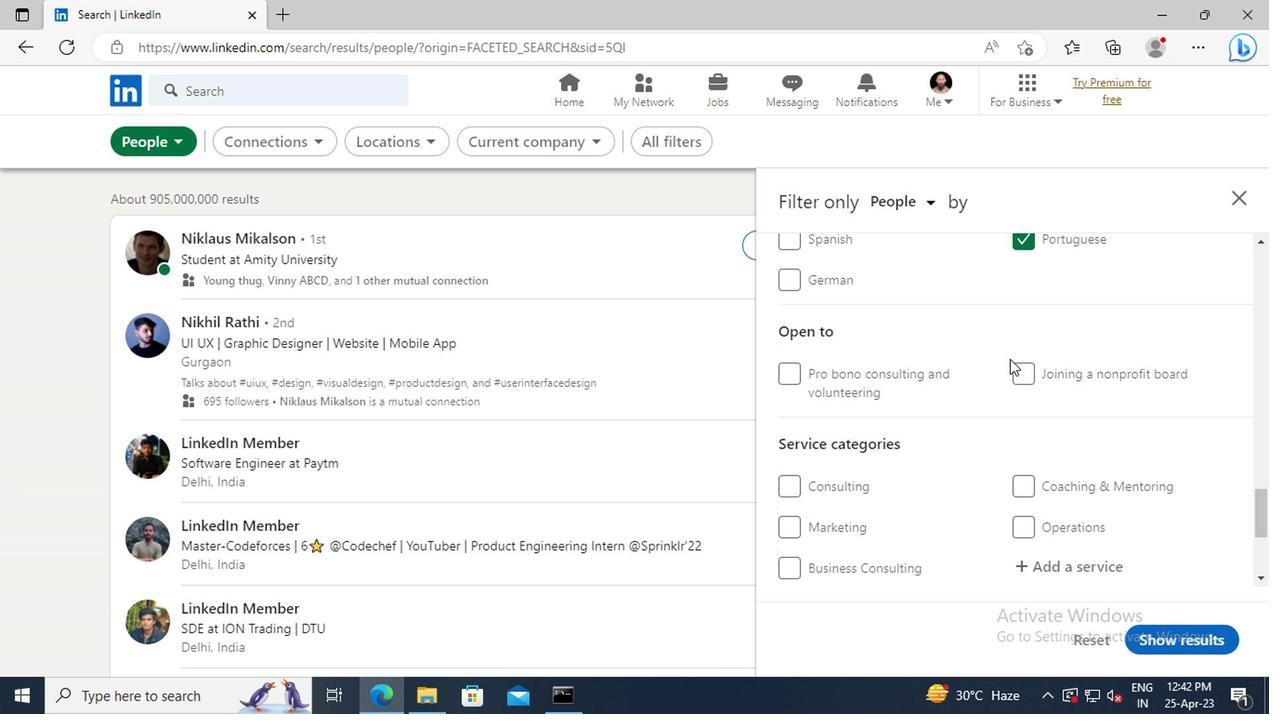
Action: Mouse moved to (1039, 466)
Screenshot: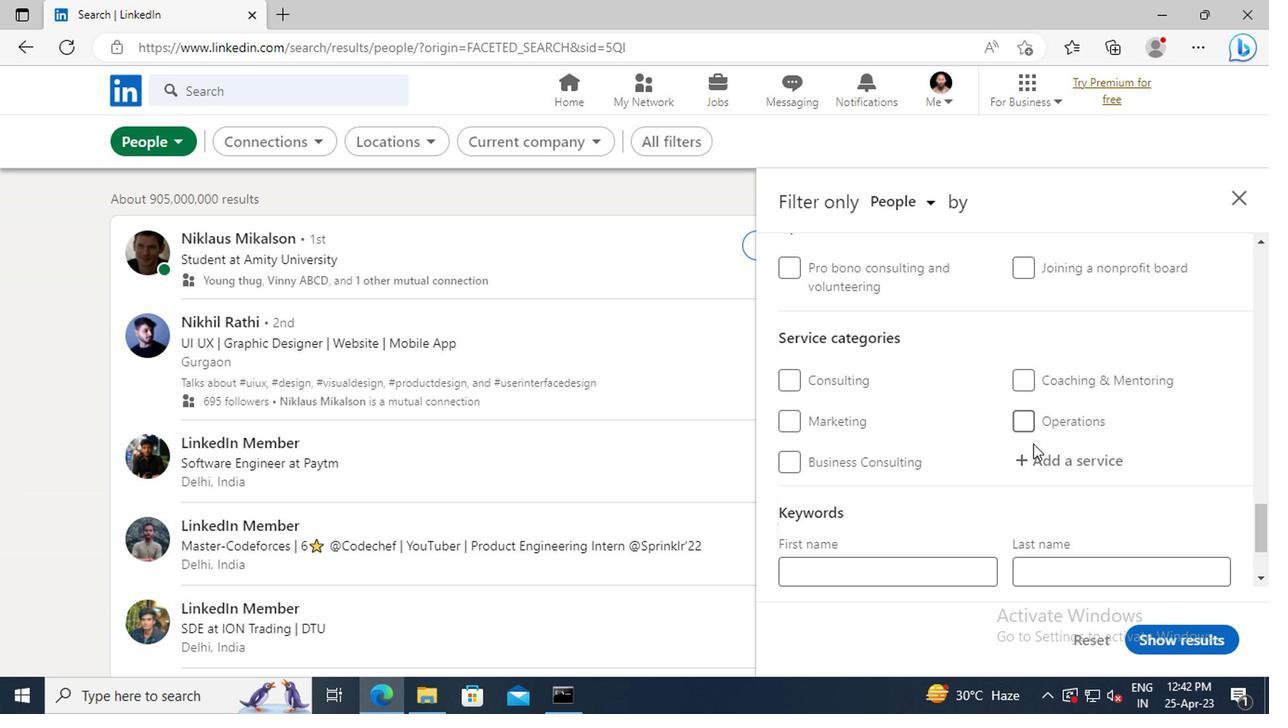 
Action: Mouse pressed left at (1039, 466)
Screenshot: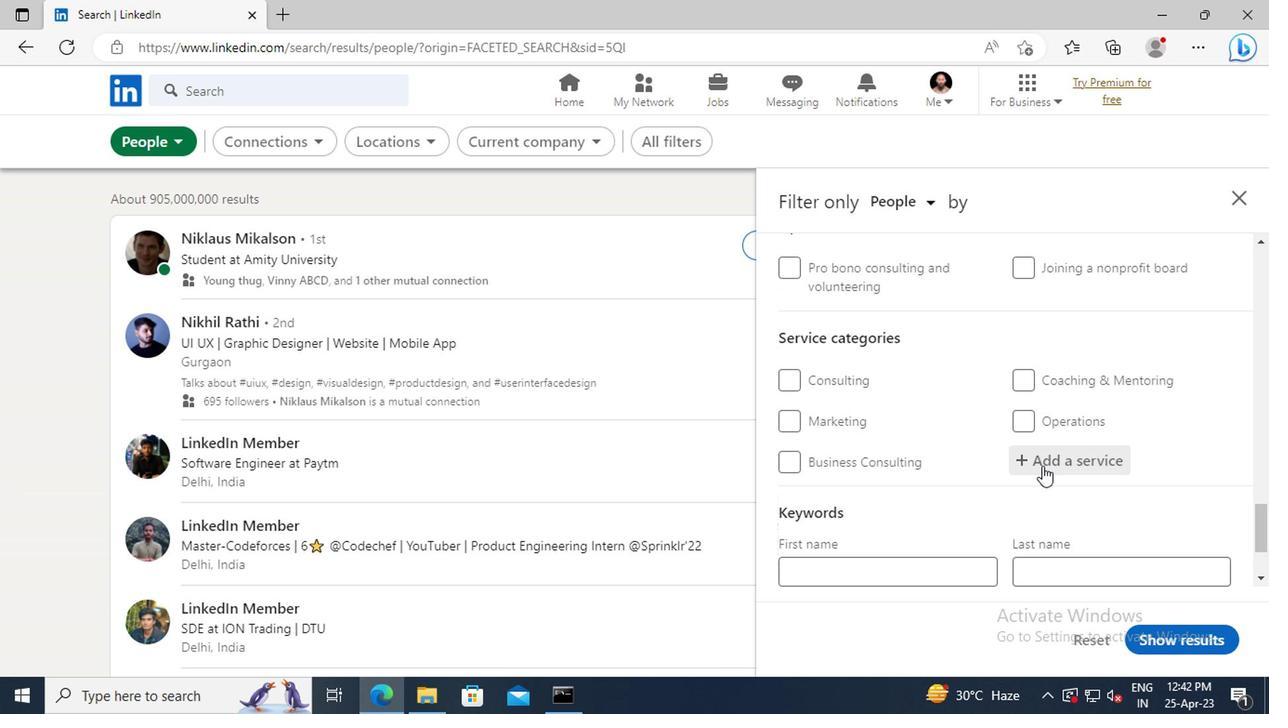 
Action: Key pressed <Key.shift>OUTSOURCING
Screenshot: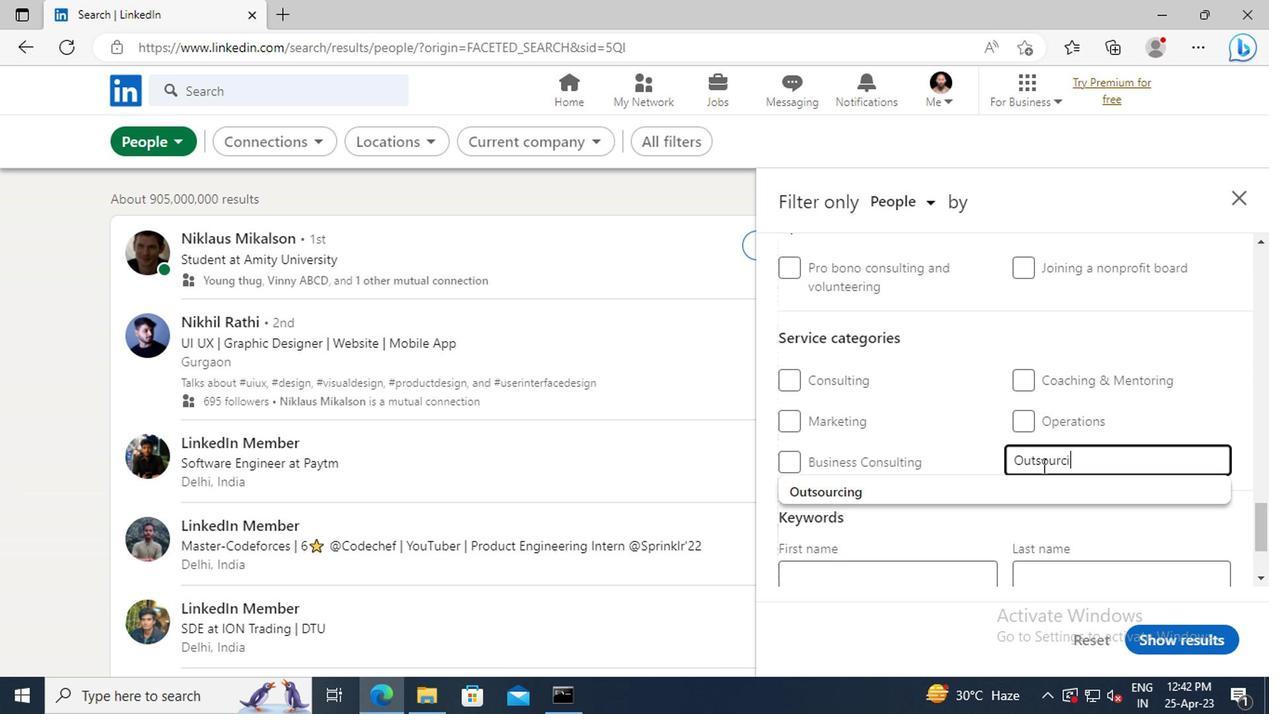
Action: Mouse moved to (984, 489)
Screenshot: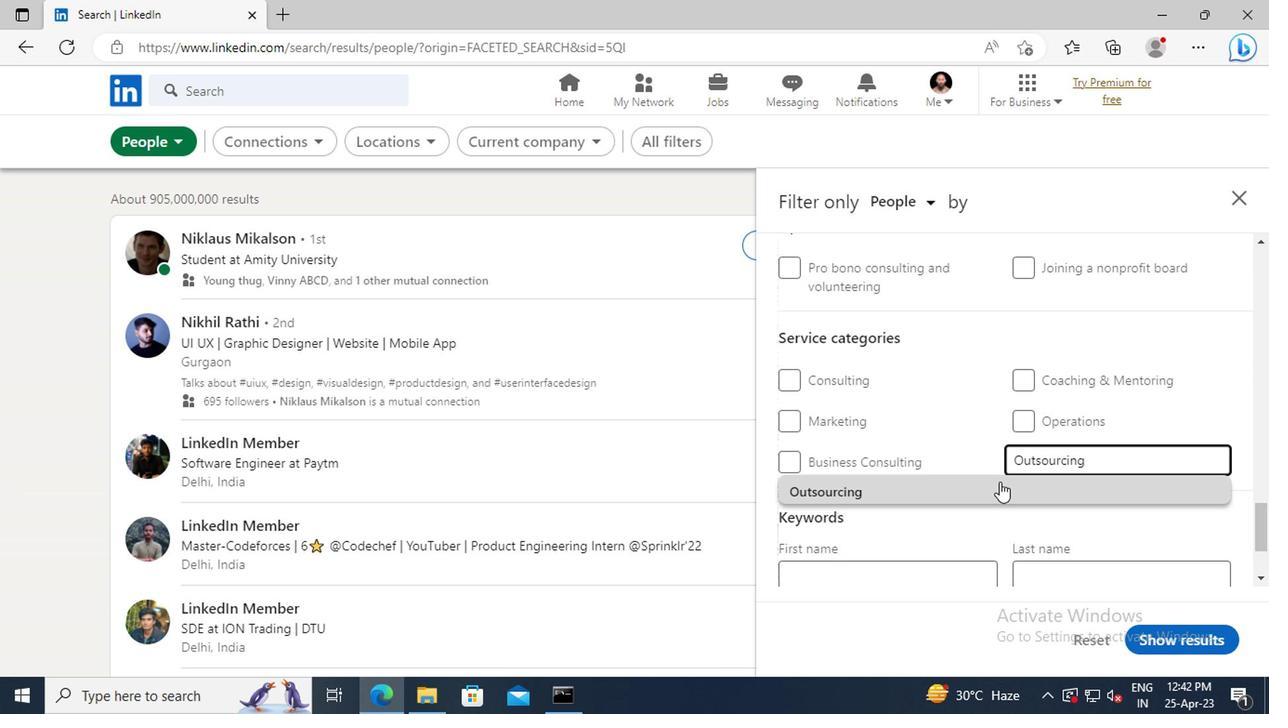 
Action: Mouse pressed left at (984, 489)
Screenshot: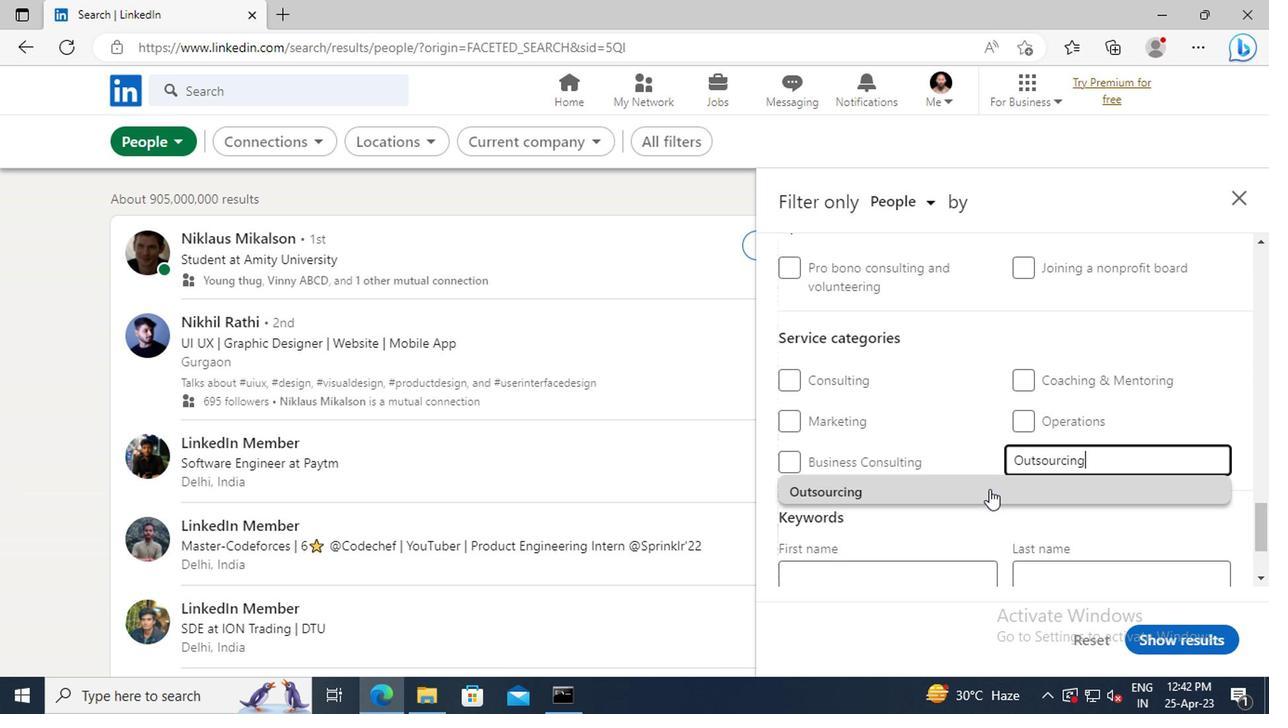 
Action: Mouse moved to (979, 428)
Screenshot: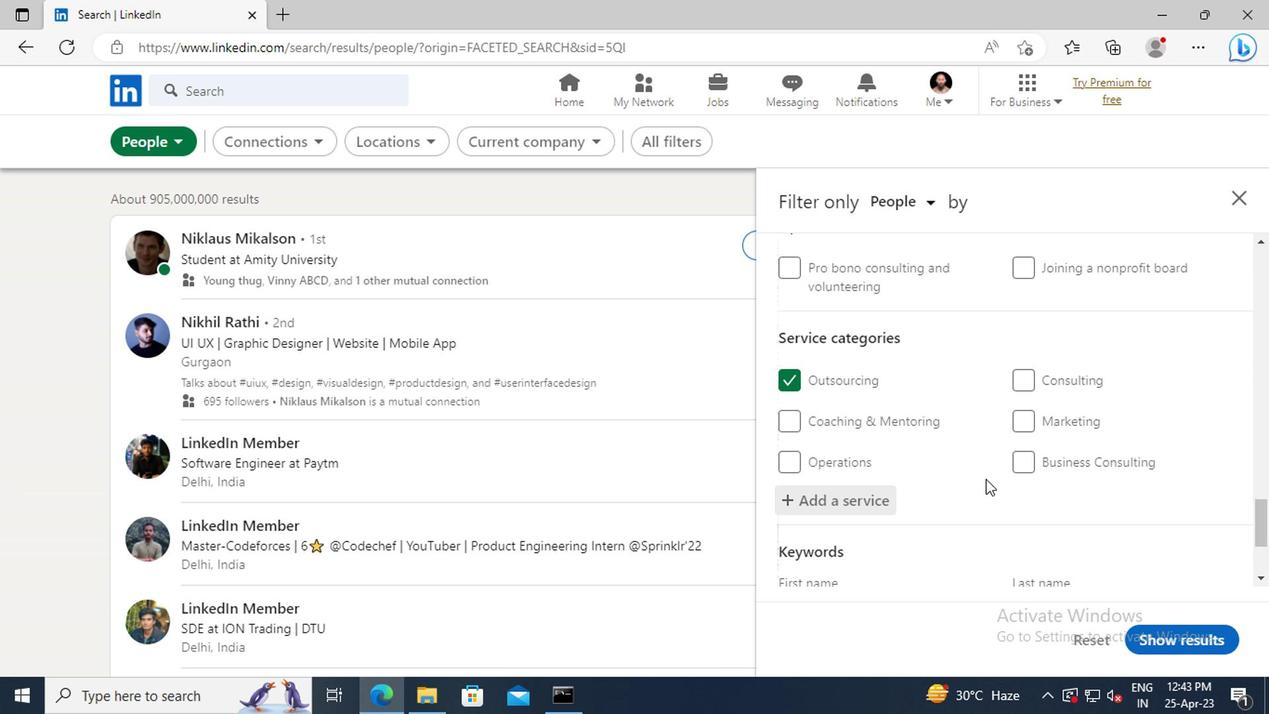 
Action: Mouse scrolled (979, 427) with delta (0, -1)
Screenshot: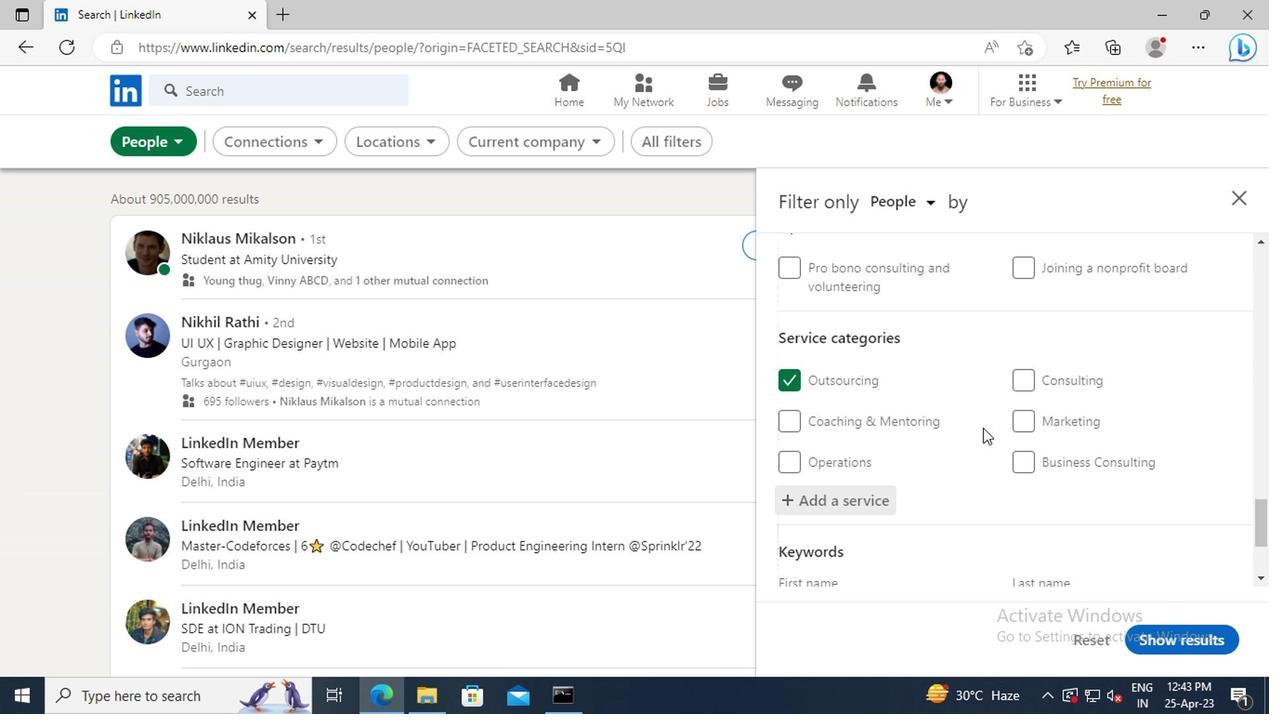 
Action: Mouse scrolled (979, 427) with delta (0, -1)
Screenshot: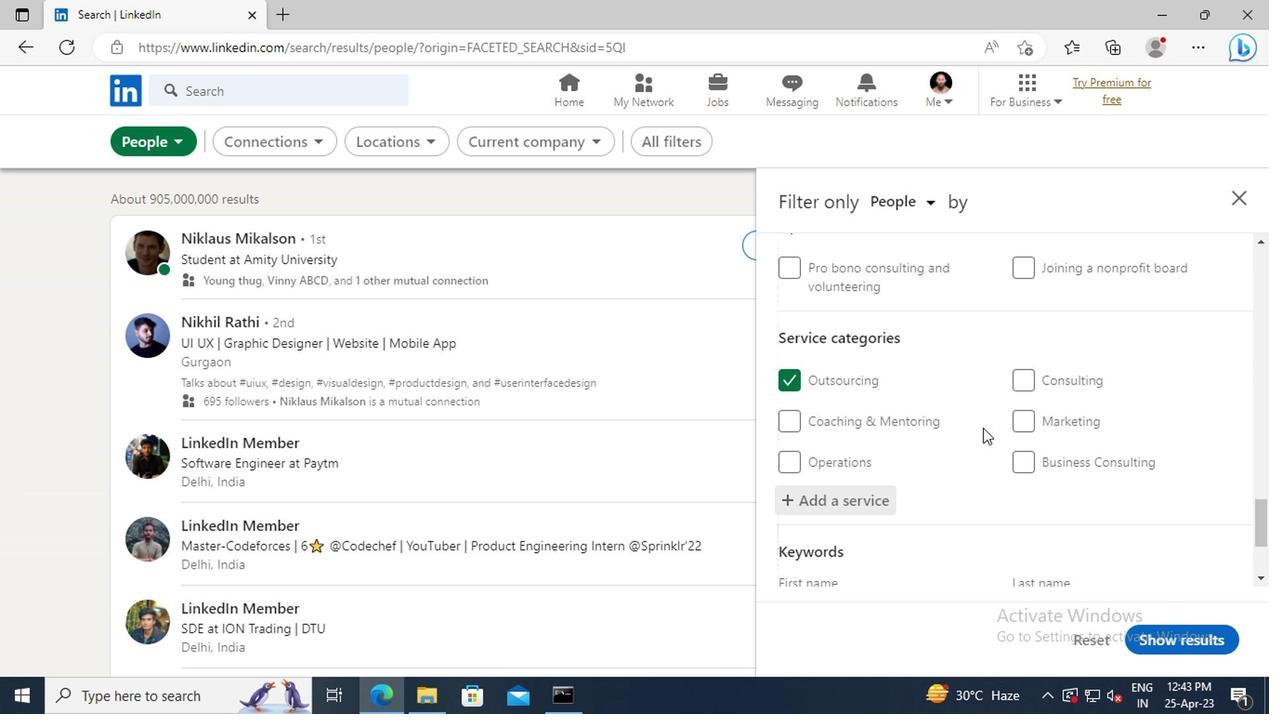 
Action: Mouse scrolled (979, 427) with delta (0, -1)
Screenshot: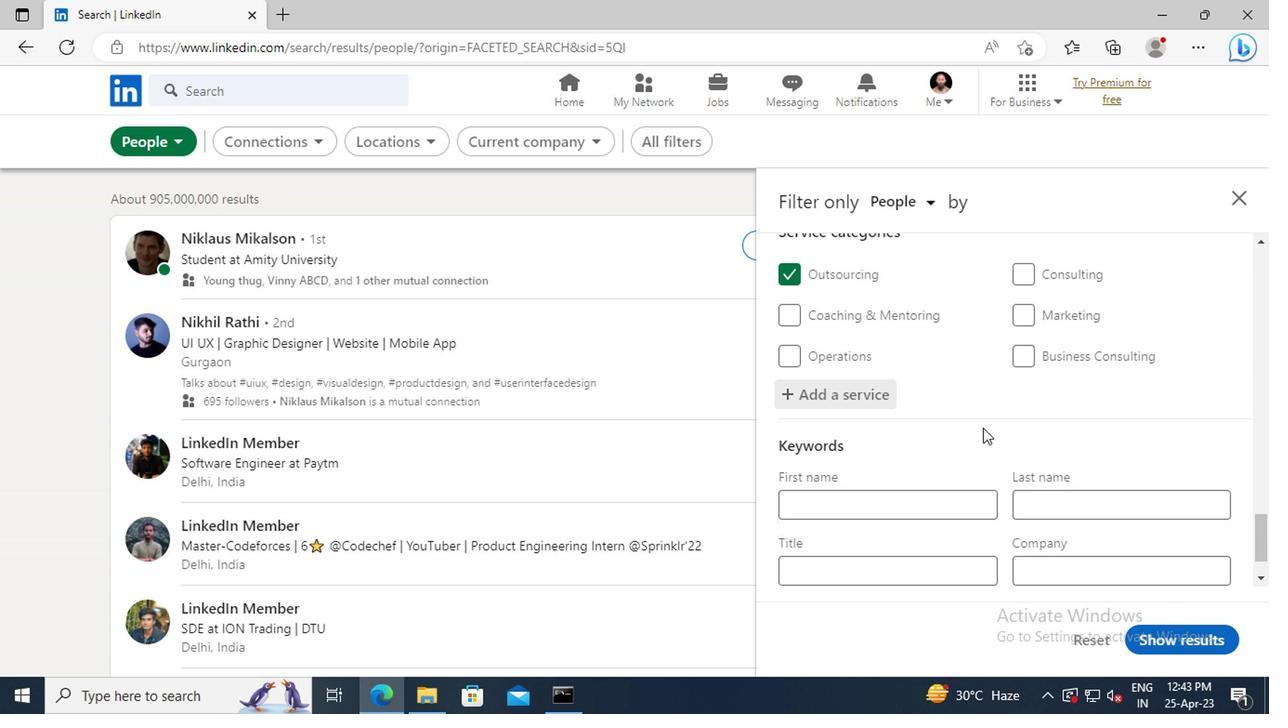 
Action: Mouse scrolled (979, 427) with delta (0, -1)
Screenshot: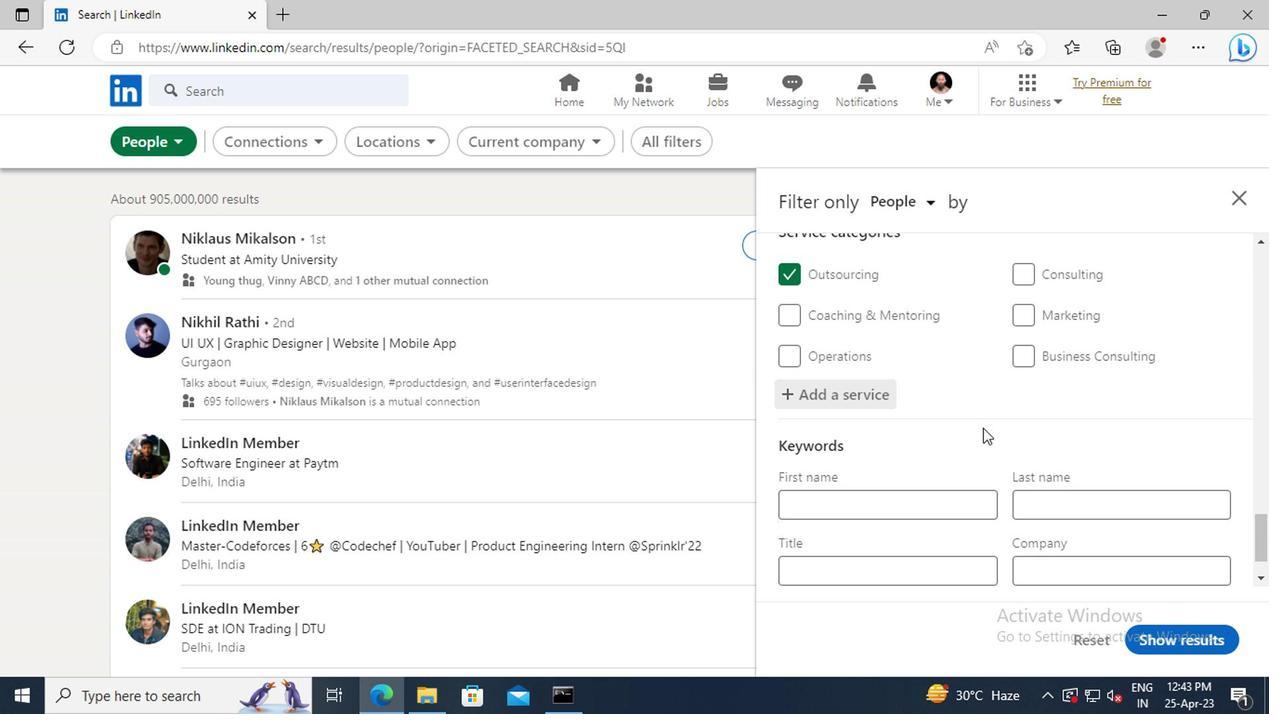 
Action: Mouse scrolled (979, 427) with delta (0, -1)
Screenshot: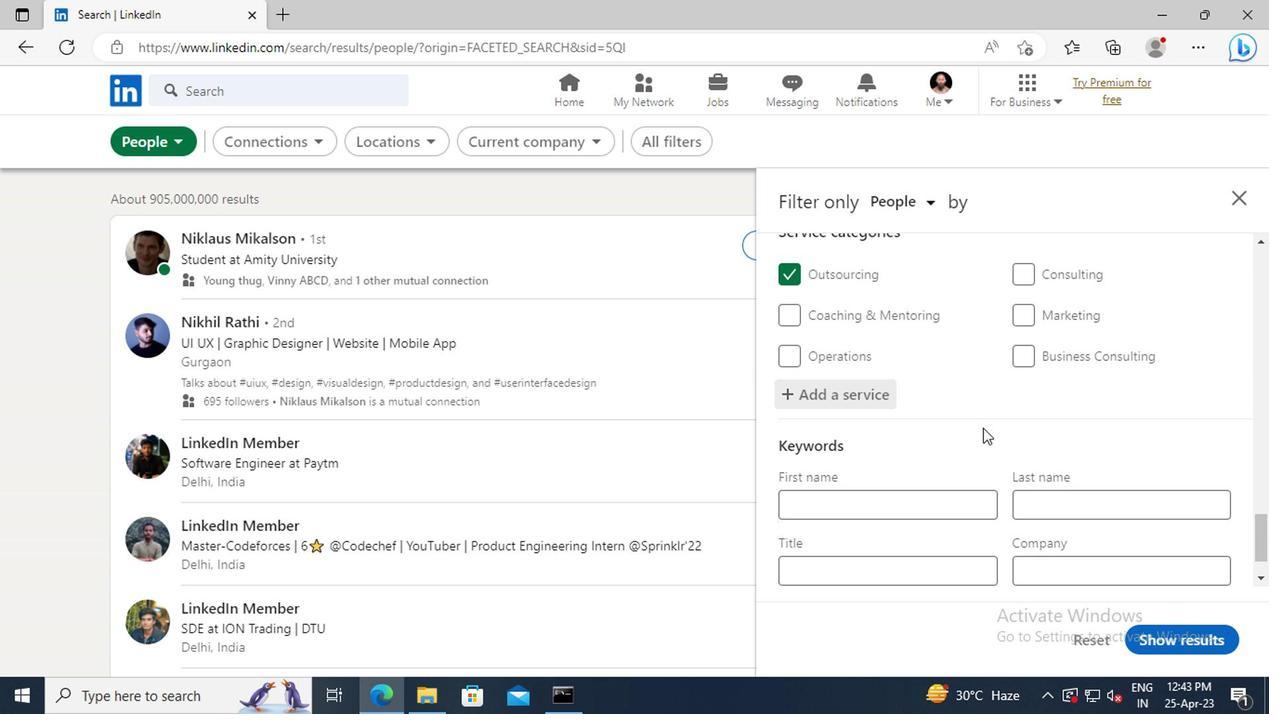 
Action: Mouse moved to (869, 500)
Screenshot: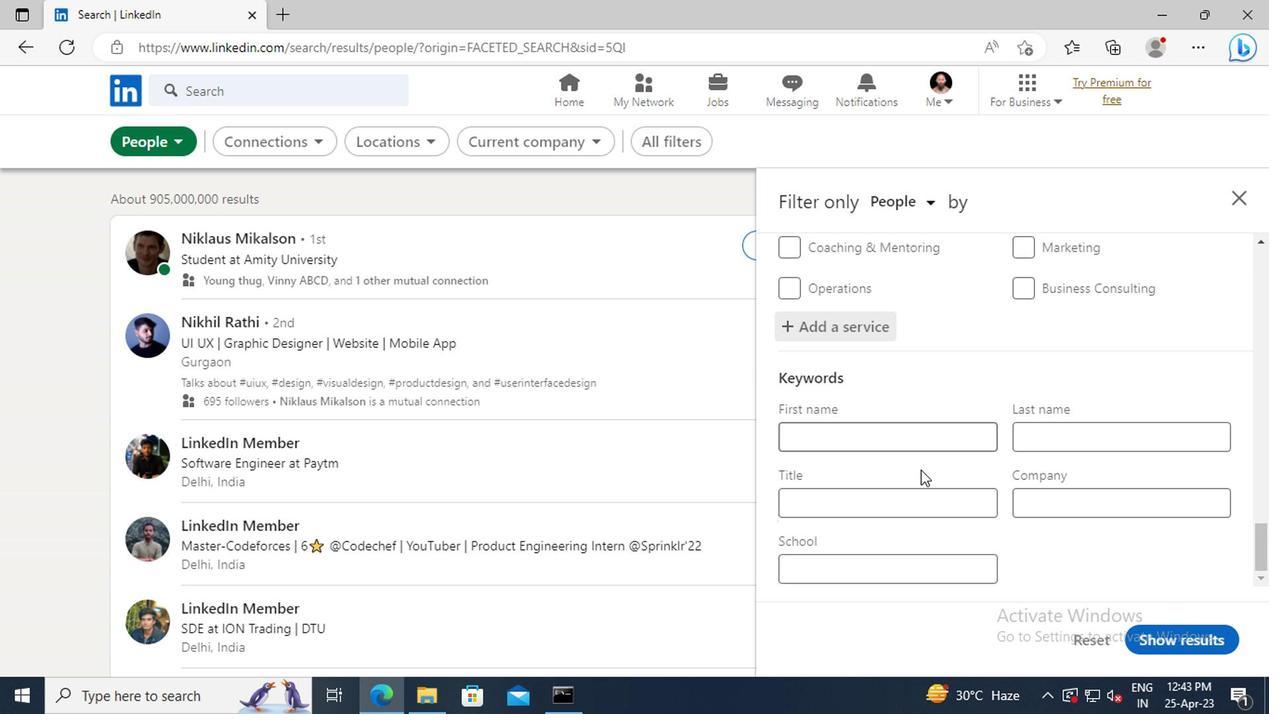 
Action: Mouse pressed left at (869, 500)
Screenshot: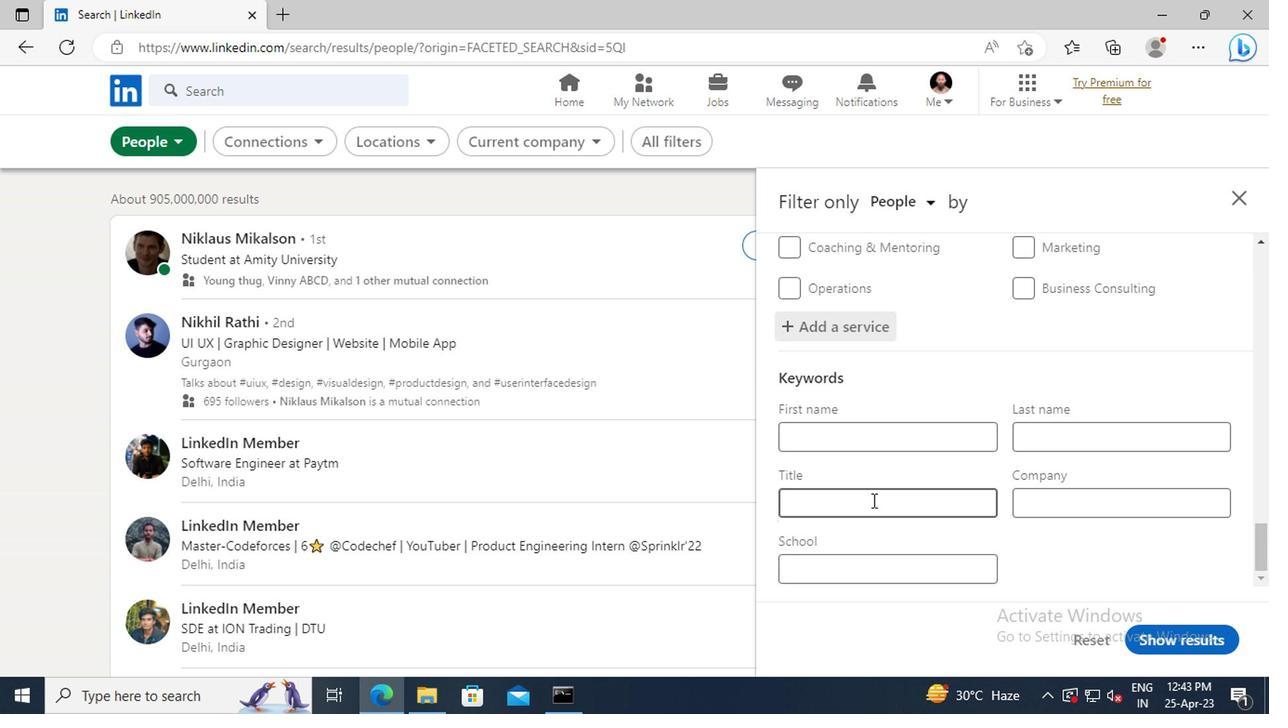 
Action: Key pressed <Key.shift>RISK<Key.space><Key.shift>MANAGER
Screenshot: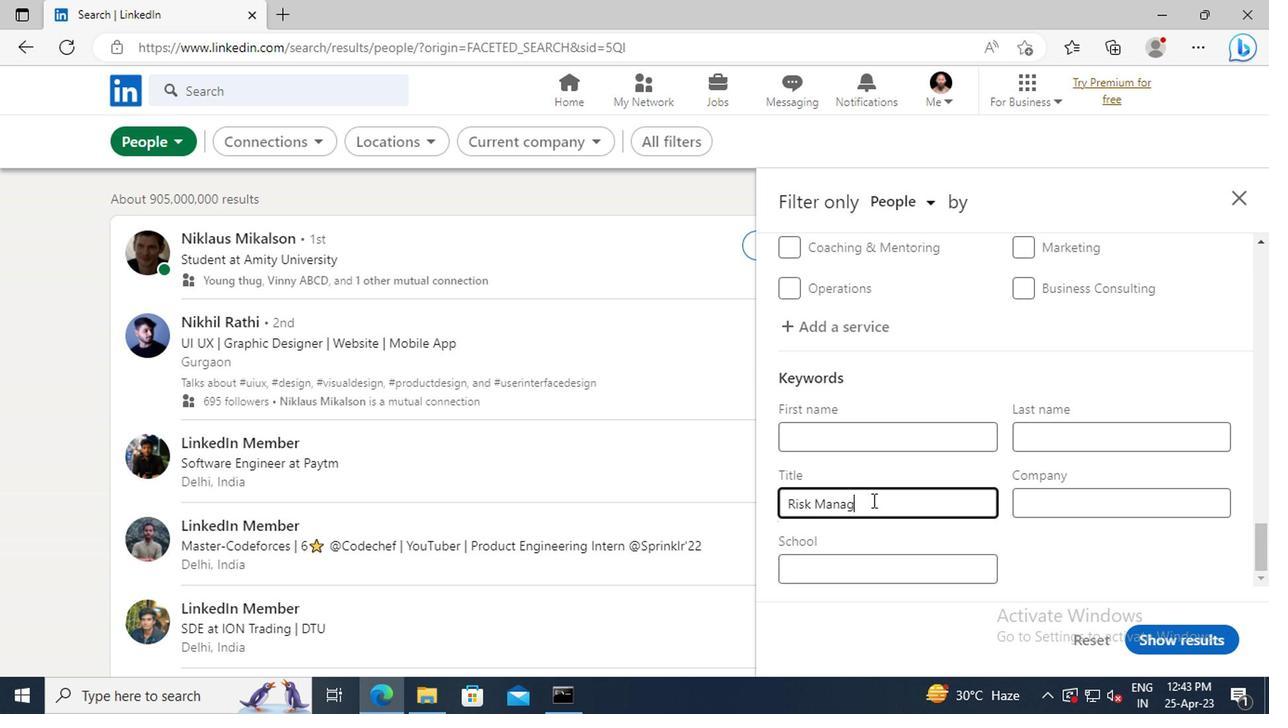 
Action: Mouse moved to (1156, 635)
Screenshot: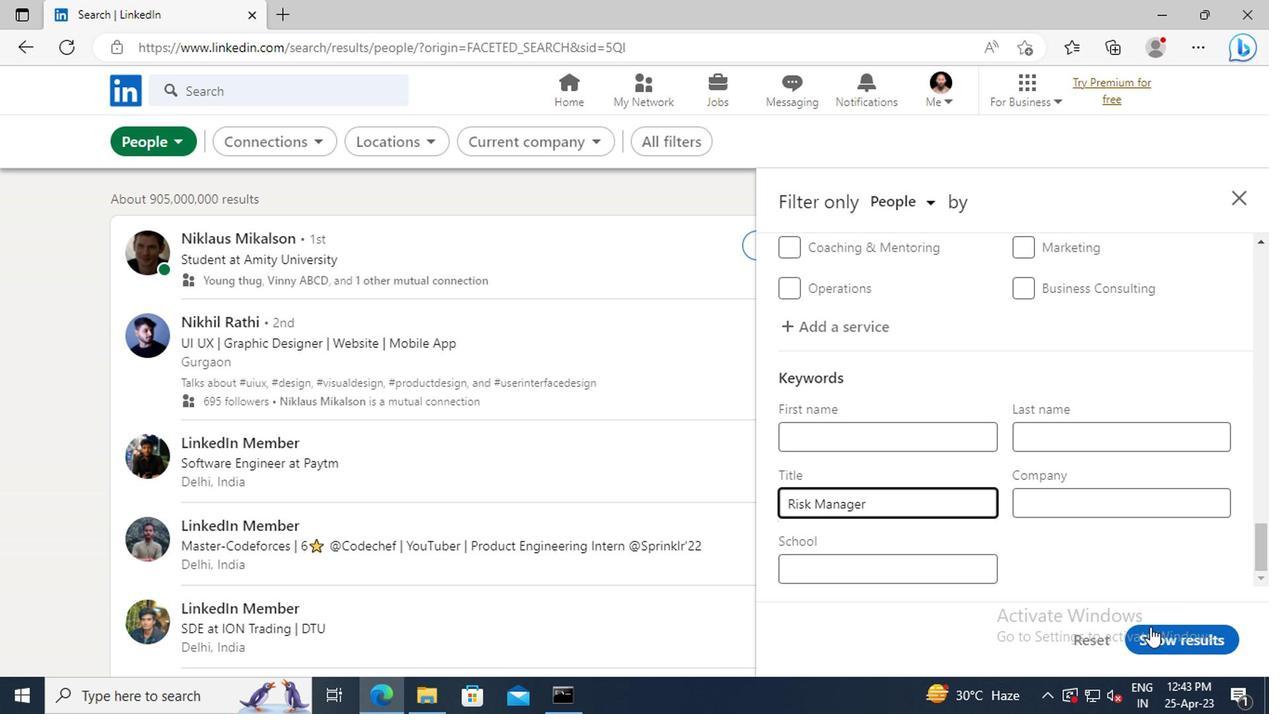 
Action: Mouse pressed left at (1156, 635)
Screenshot: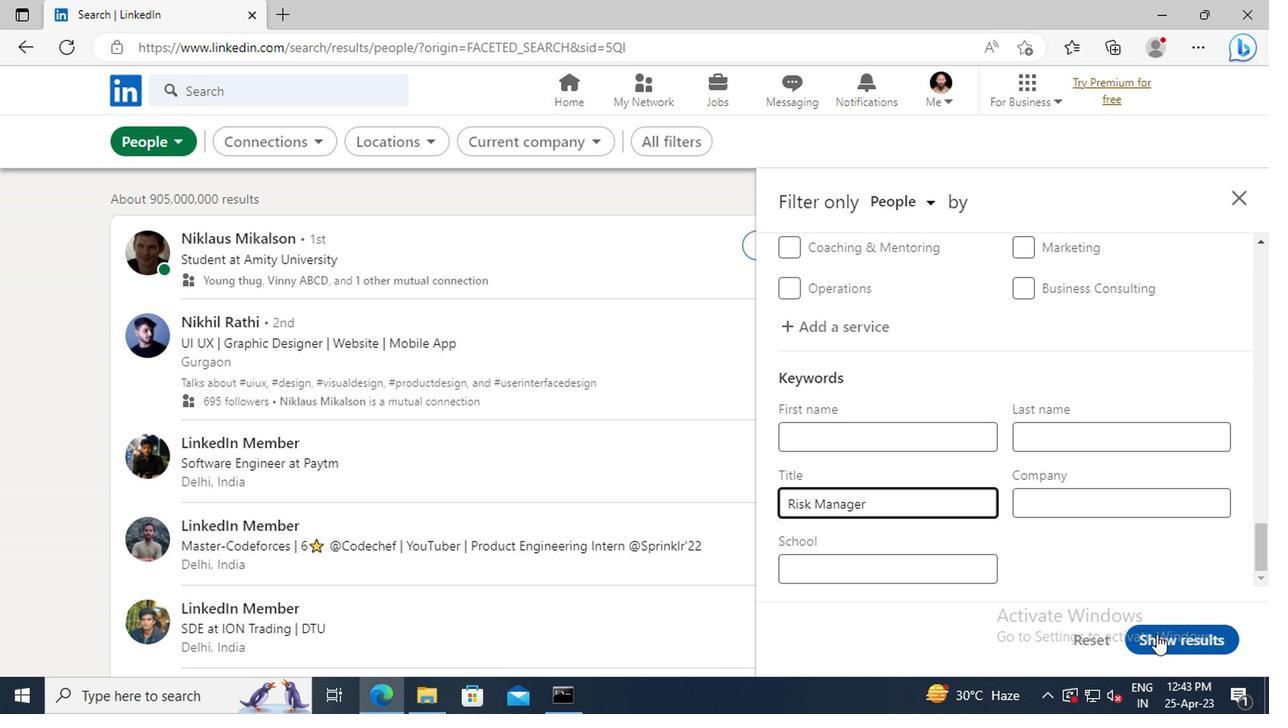 
Action: Mouse moved to (1051, 303)
Screenshot: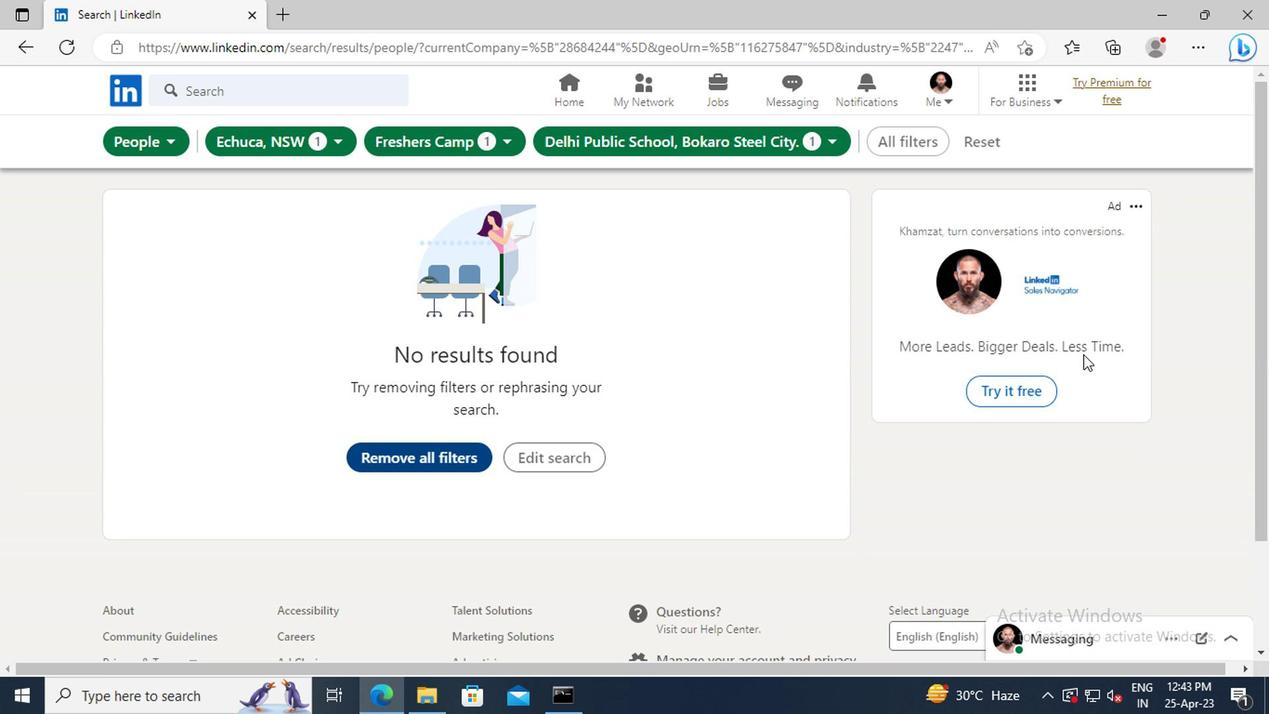 
